 Task: Search one way flight ticket for 3 adults, 3 children in premium economy from Killeen: Killeen-fort Hood Regional Airport / Robert Gray Army Airfield to Greenville: Pitt-greenville Airport on 5-2-2023. Choice of flights is Emirates. Number of bags: 1 carry on bag. Price is upto 84000. Outbound departure time preference is 16:15.
Action: Mouse moved to (414, 165)
Screenshot: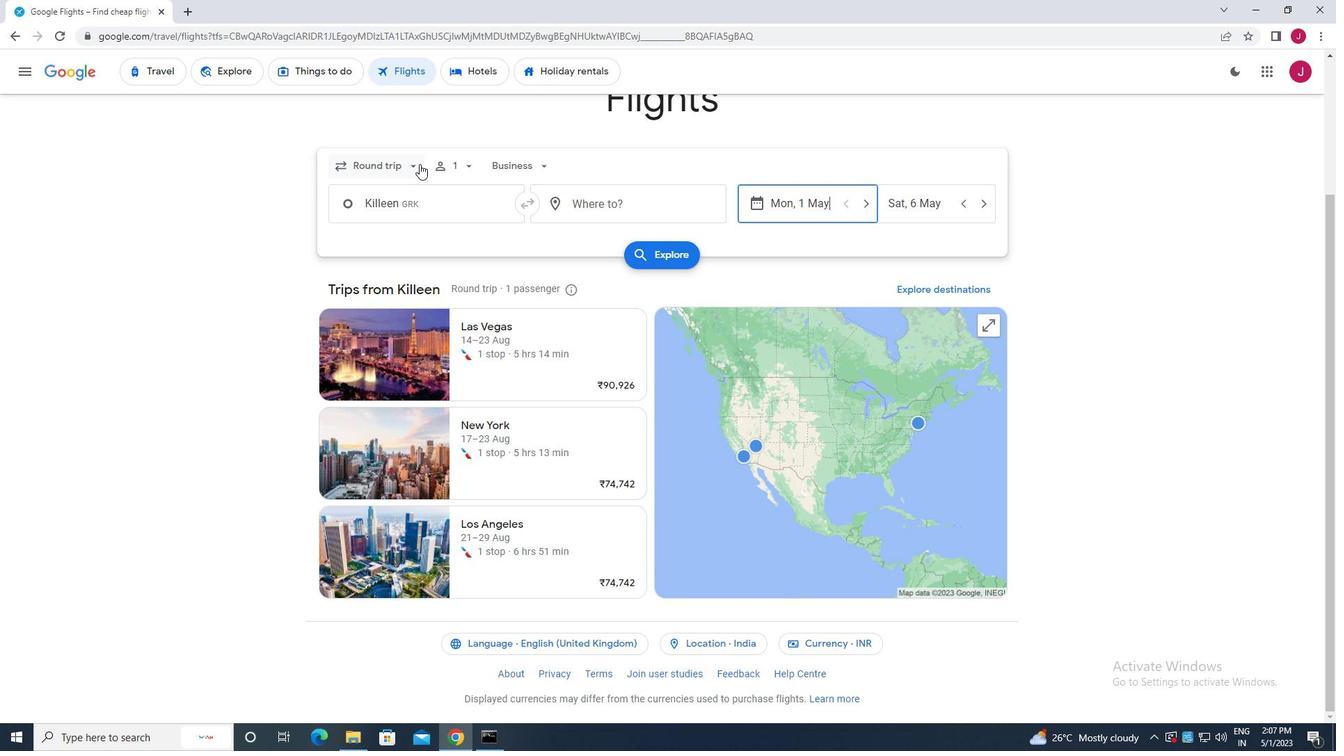 
Action: Mouse pressed left at (414, 165)
Screenshot: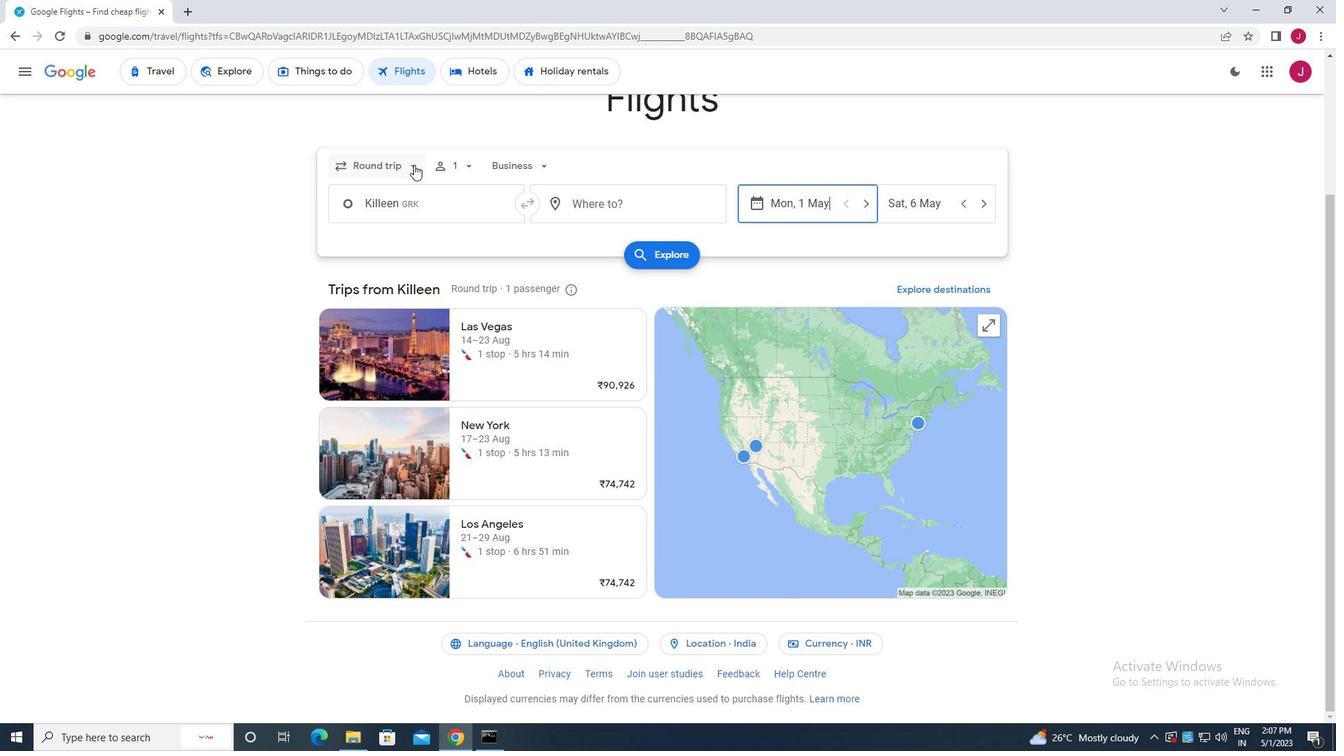 
Action: Mouse moved to (405, 227)
Screenshot: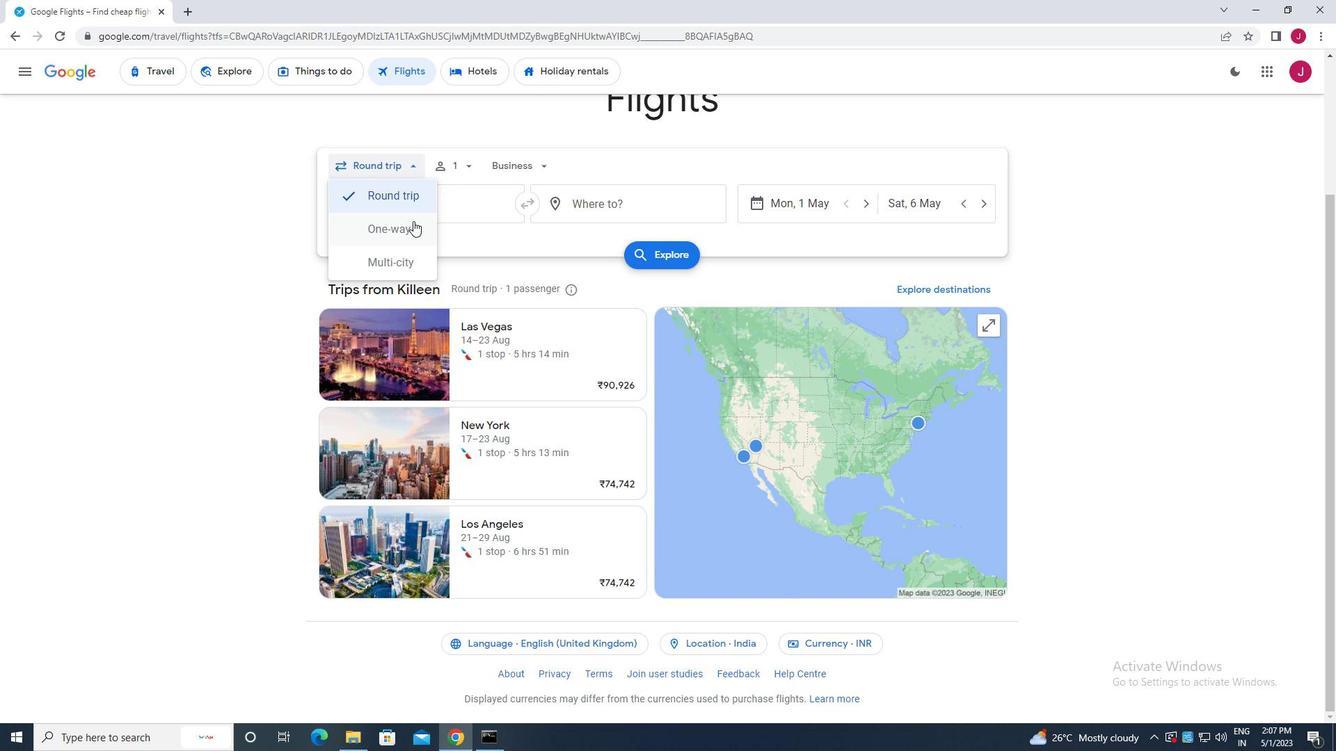 
Action: Mouse pressed left at (405, 227)
Screenshot: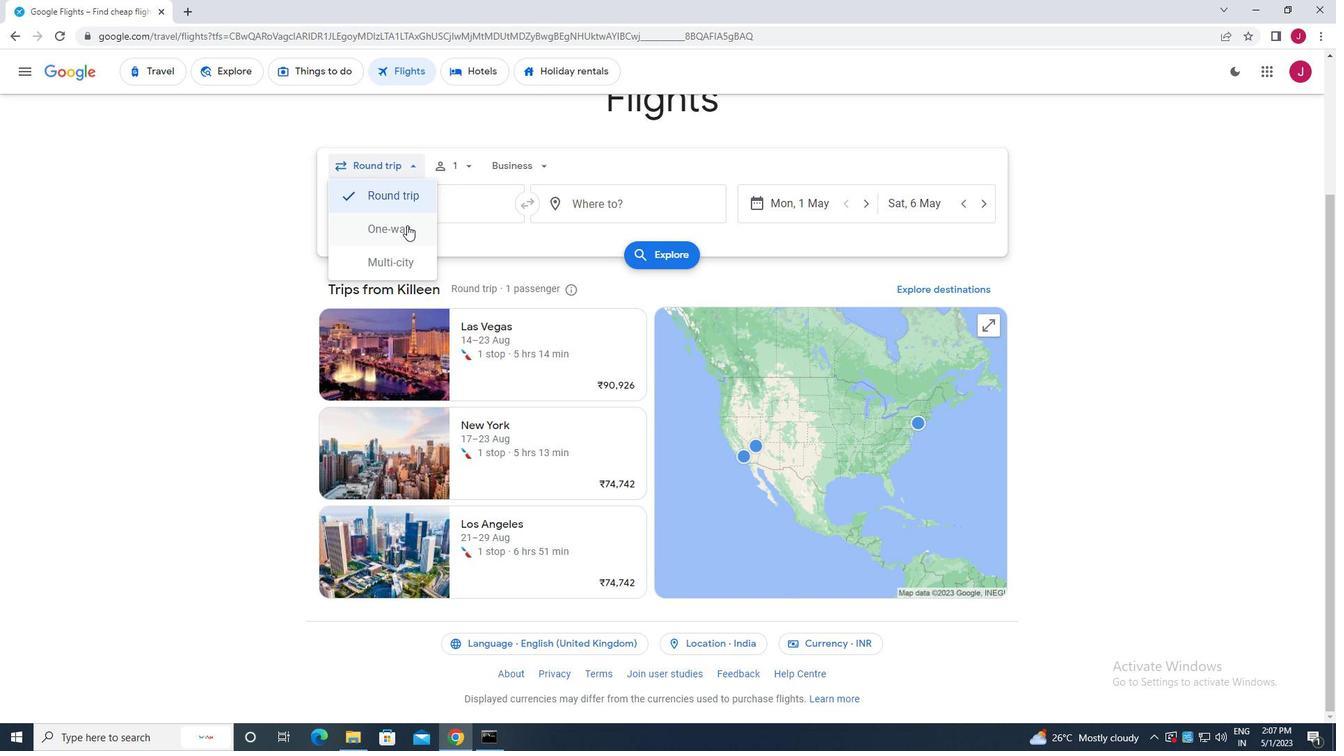 
Action: Mouse moved to (465, 167)
Screenshot: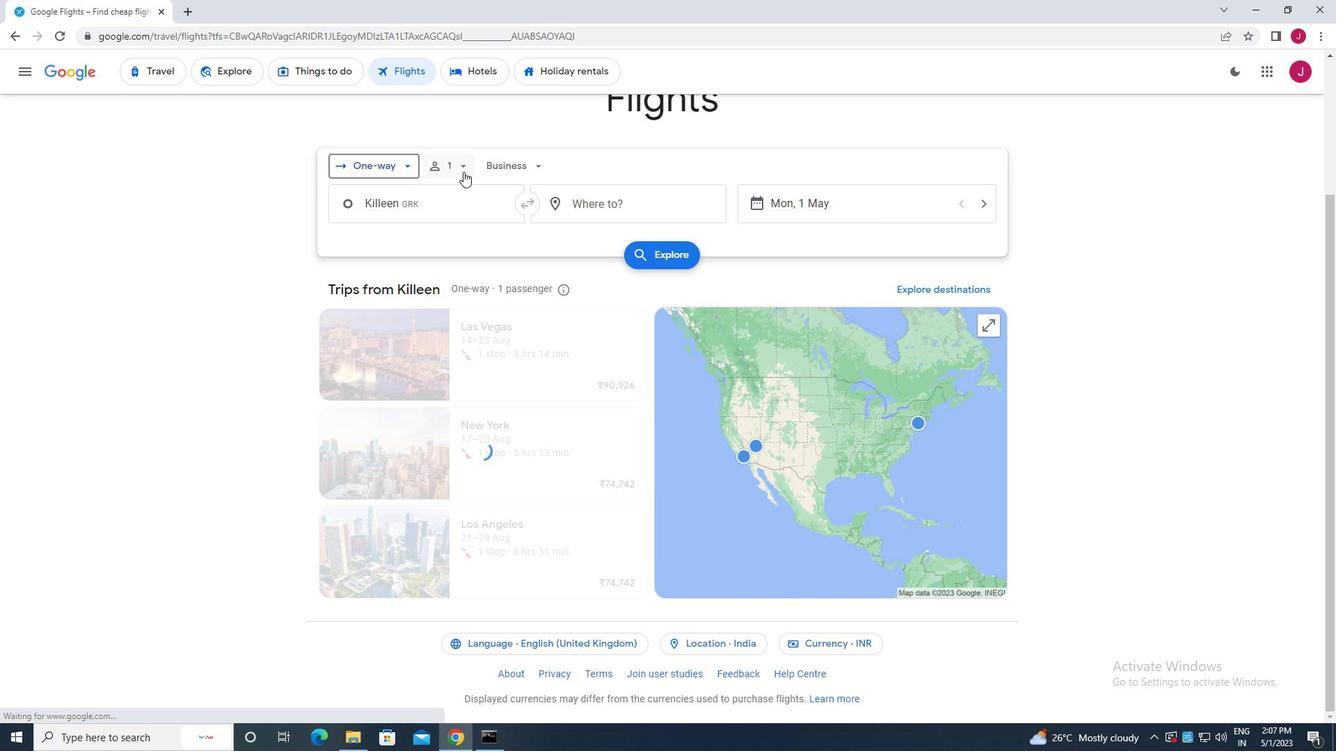
Action: Mouse pressed left at (465, 167)
Screenshot: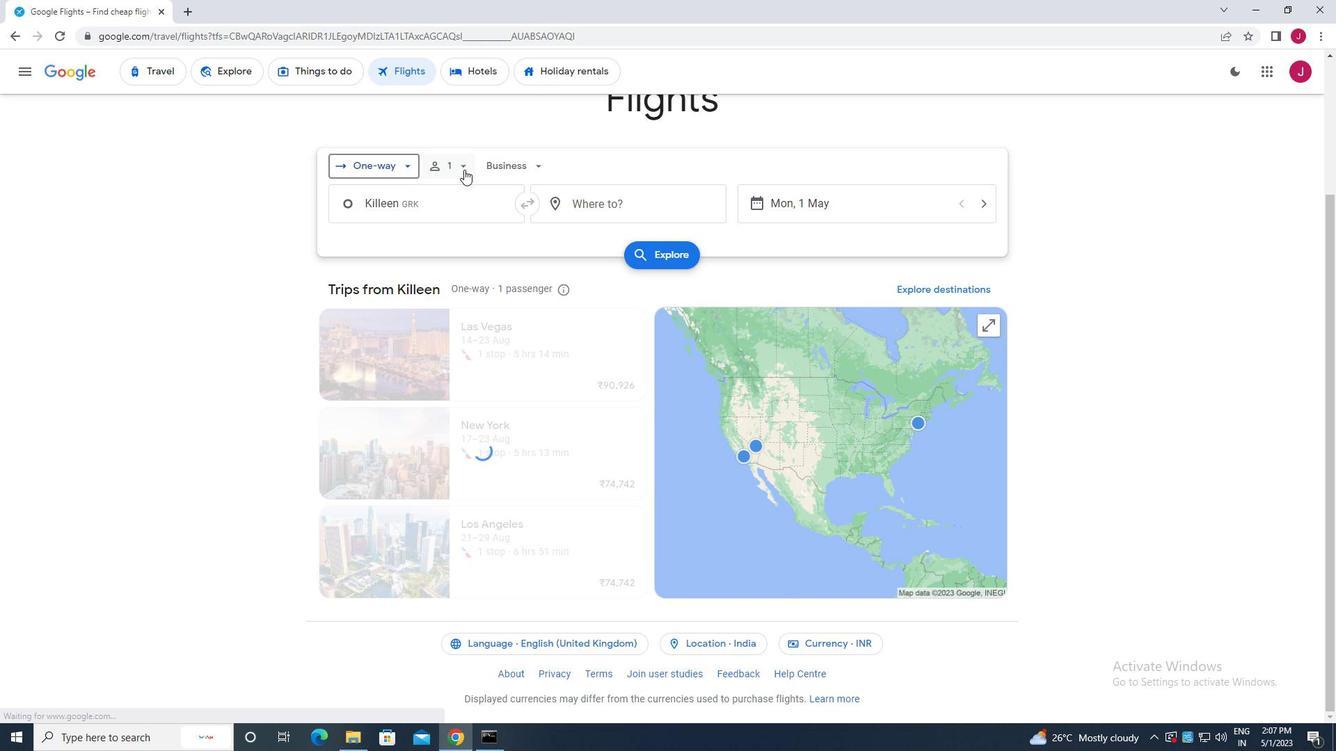 
Action: Mouse moved to (566, 198)
Screenshot: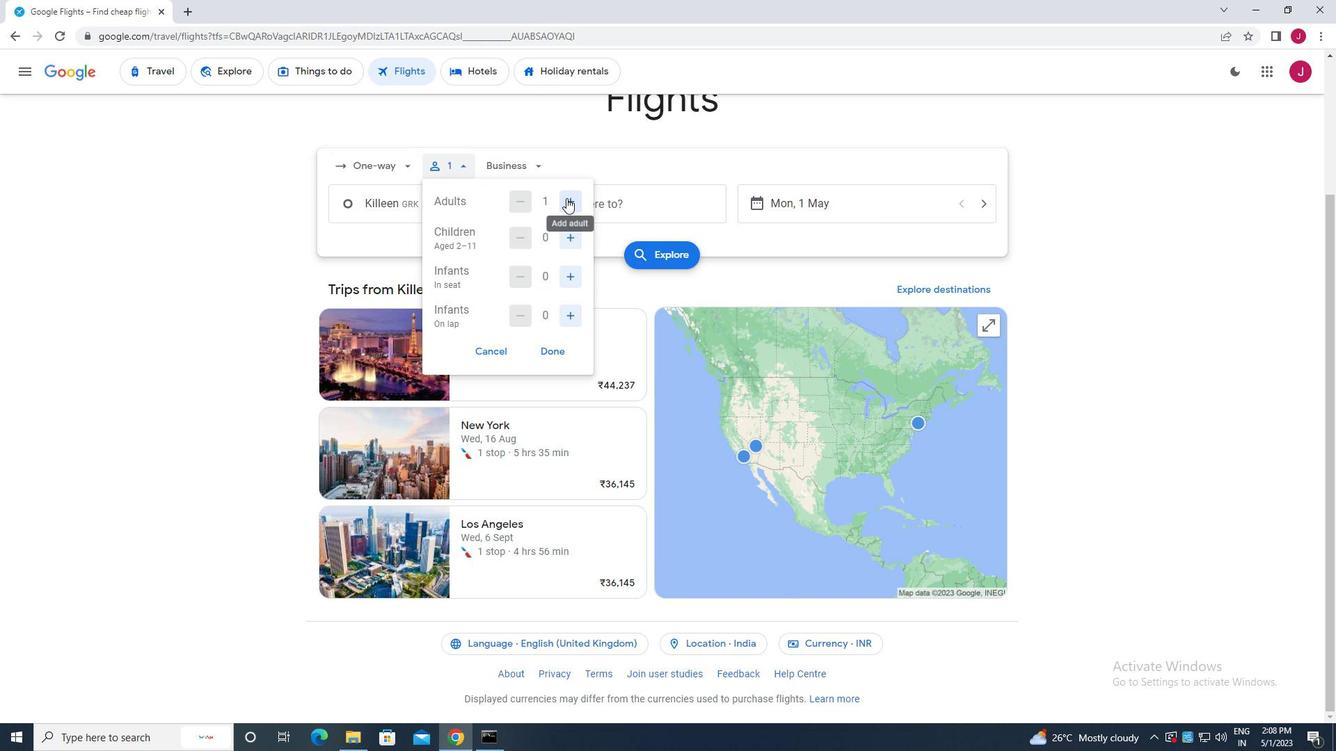 
Action: Mouse pressed left at (566, 198)
Screenshot: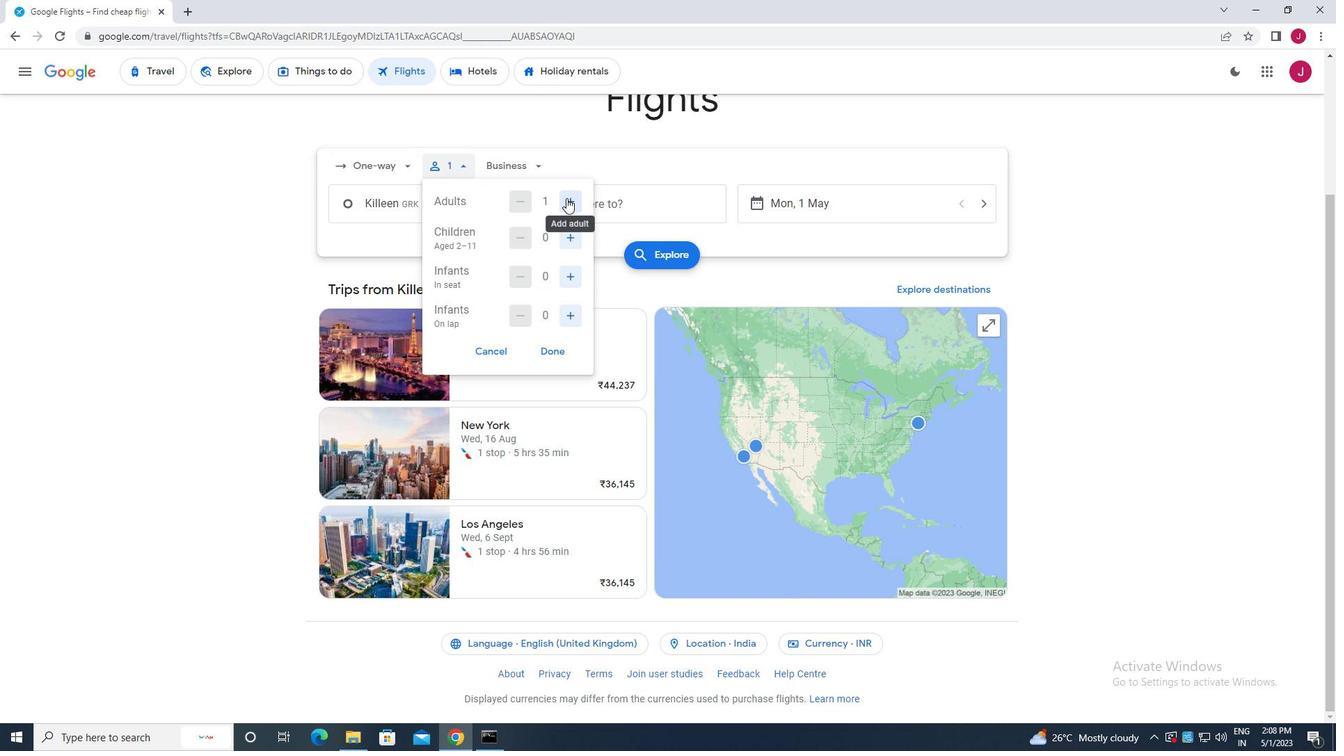 
Action: Mouse pressed left at (566, 198)
Screenshot: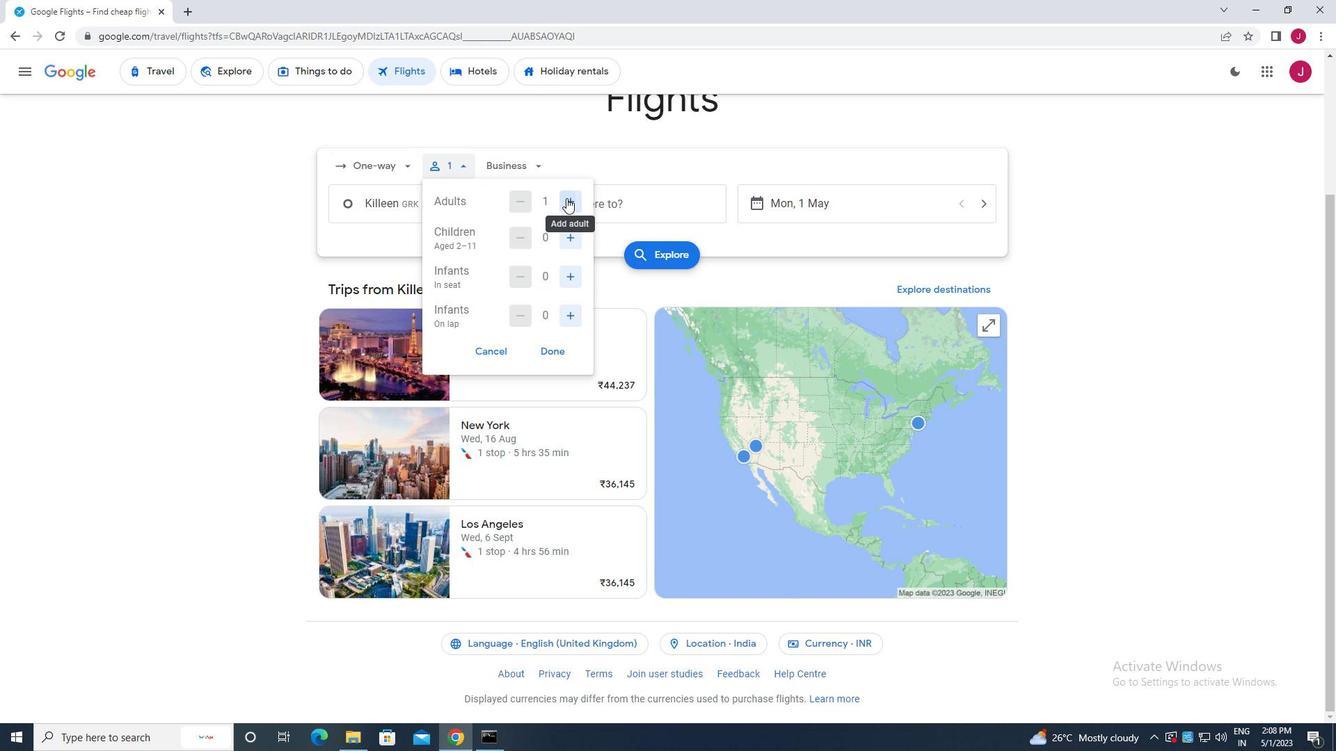 
Action: Mouse moved to (574, 238)
Screenshot: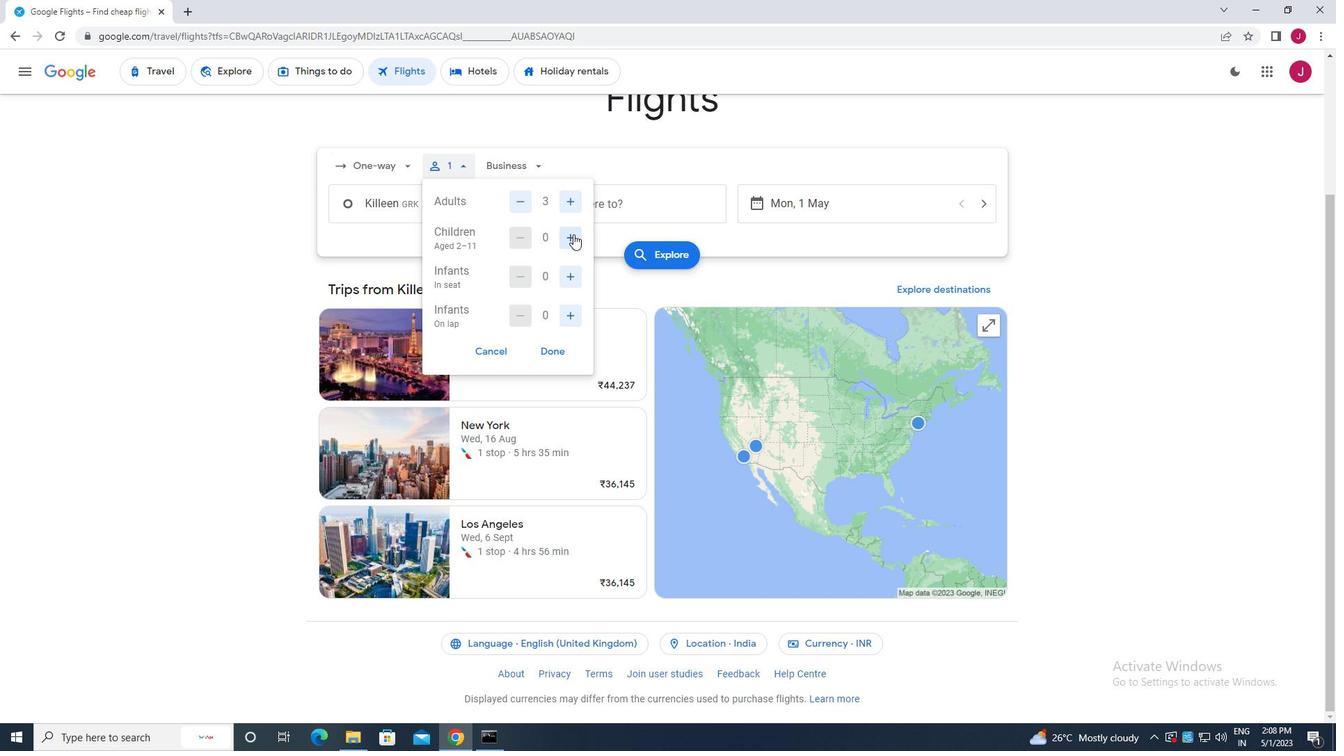 
Action: Mouse pressed left at (574, 238)
Screenshot: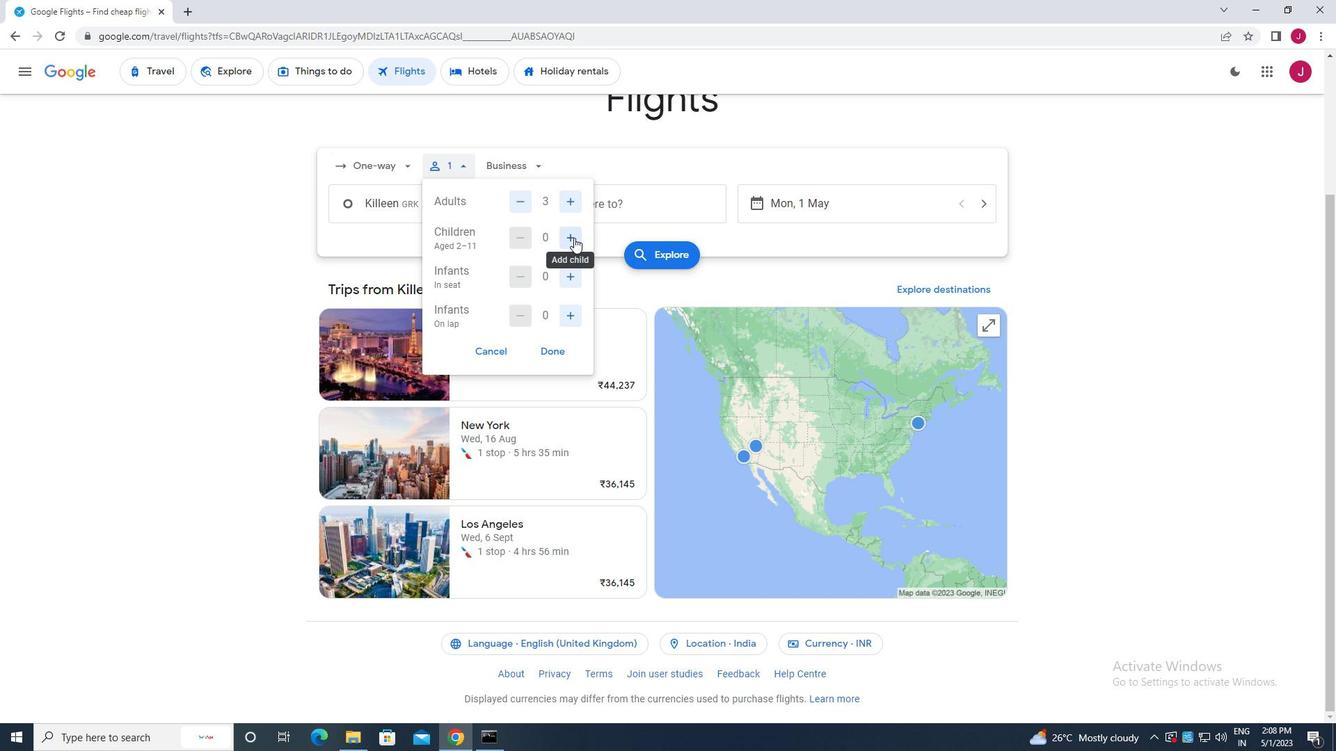 
Action: Mouse pressed left at (574, 238)
Screenshot: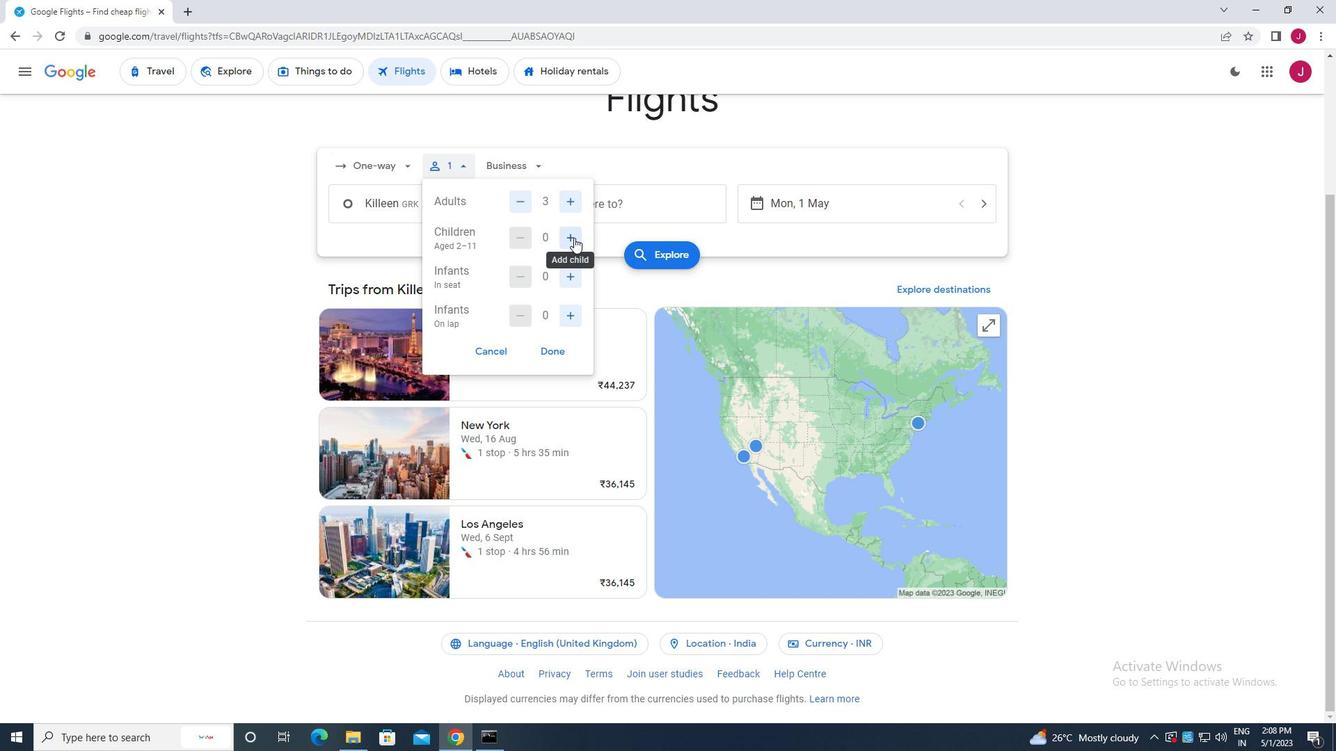 
Action: Mouse pressed left at (574, 238)
Screenshot: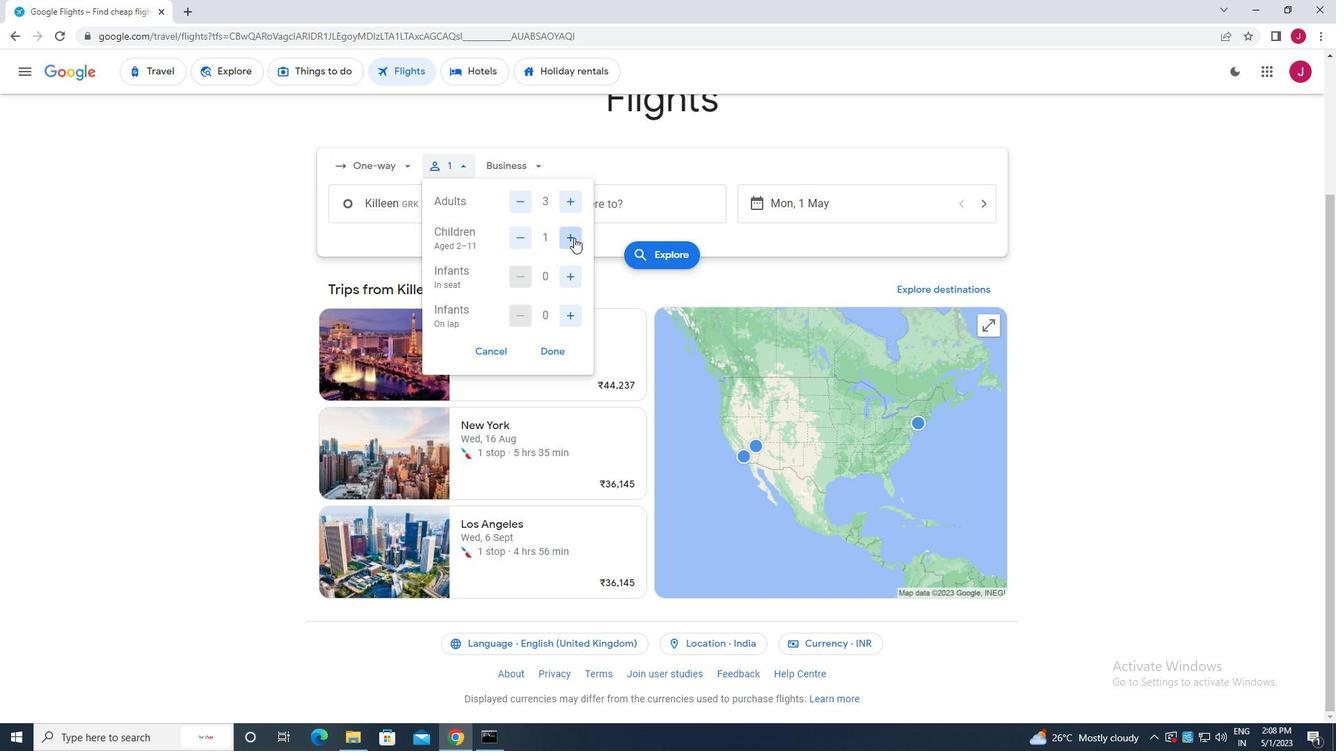 
Action: Mouse moved to (547, 353)
Screenshot: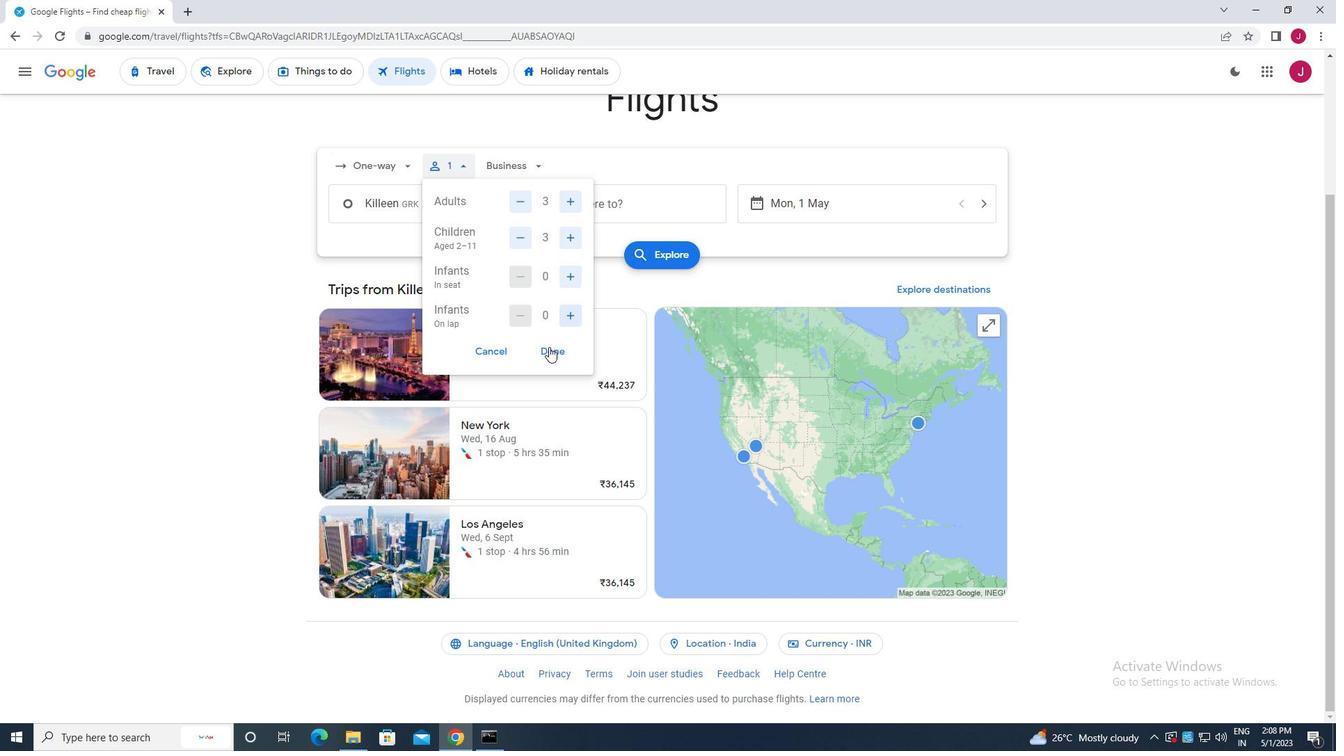 
Action: Mouse pressed left at (547, 353)
Screenshot: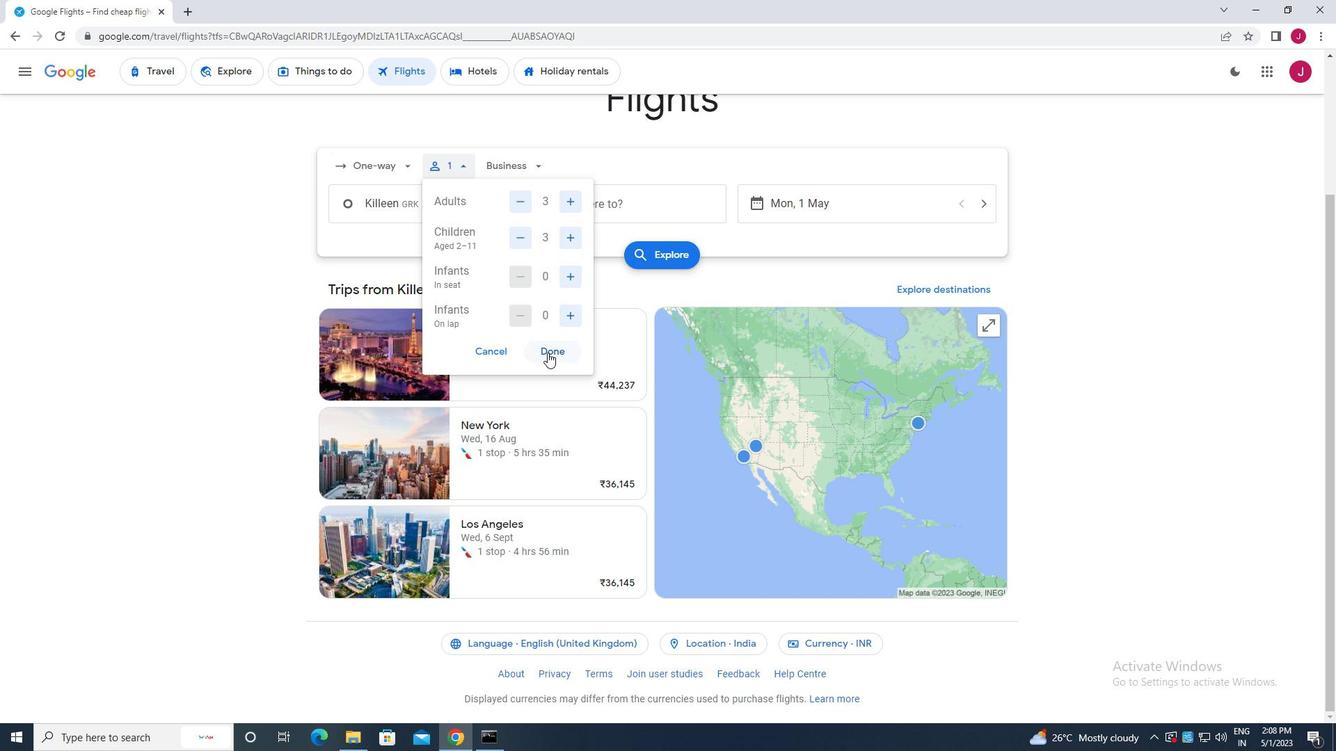 
Action: Mouse moved to (513, 174)
Screenshot: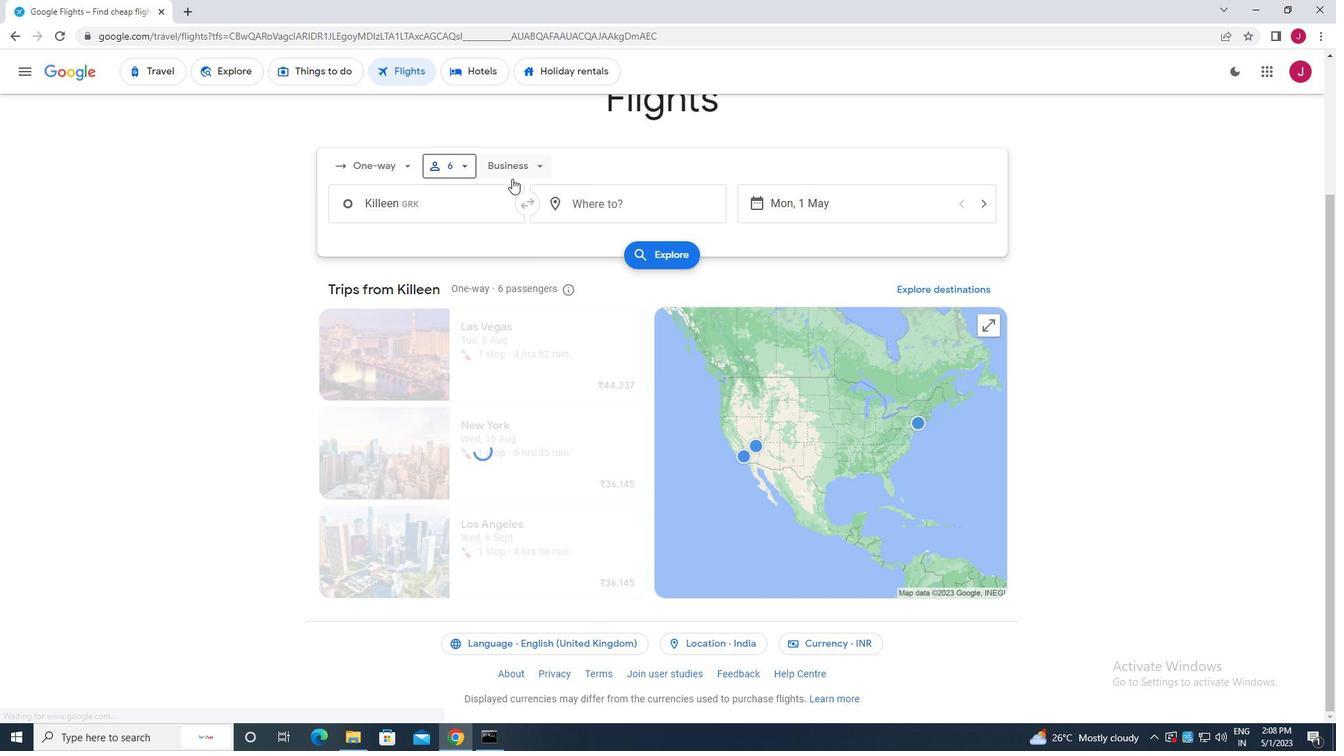
Action: Mouse pressed left at (513, 174)
Screenshot: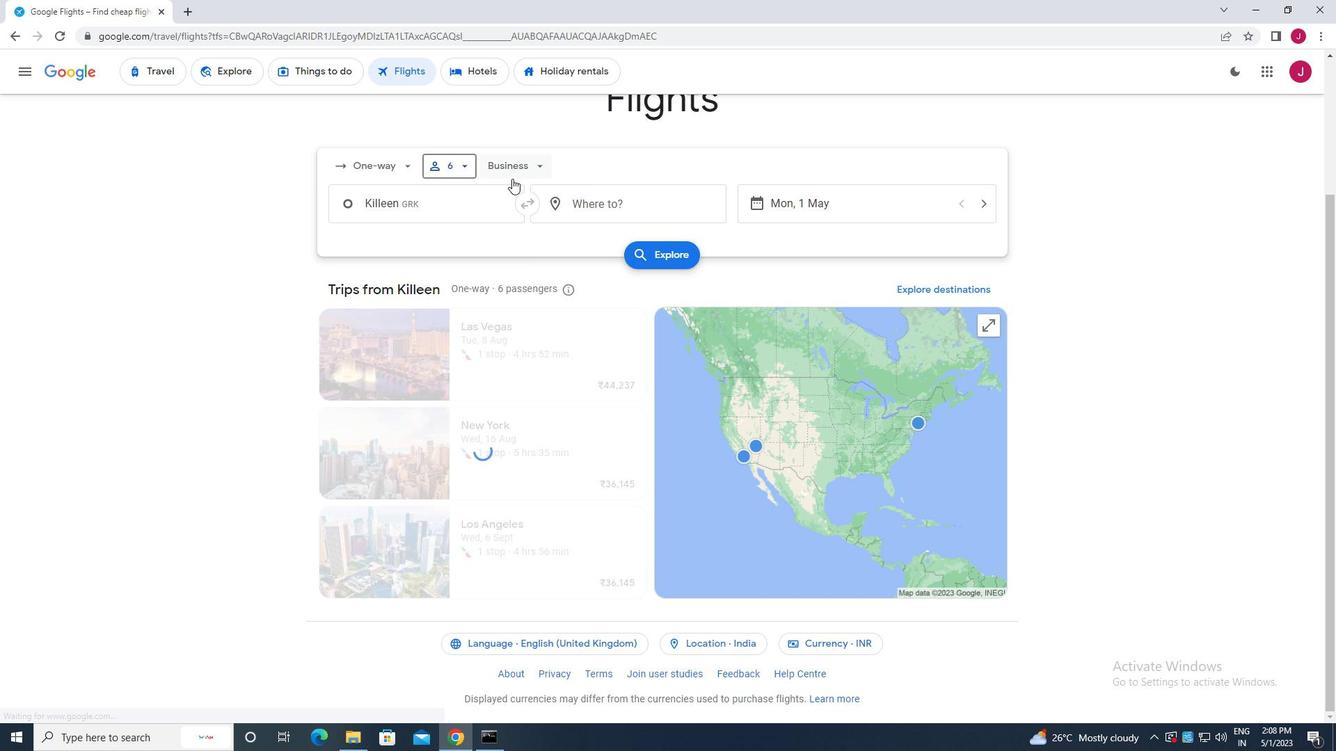 
Action: Mouse moved to (536, 224)
Screenshot: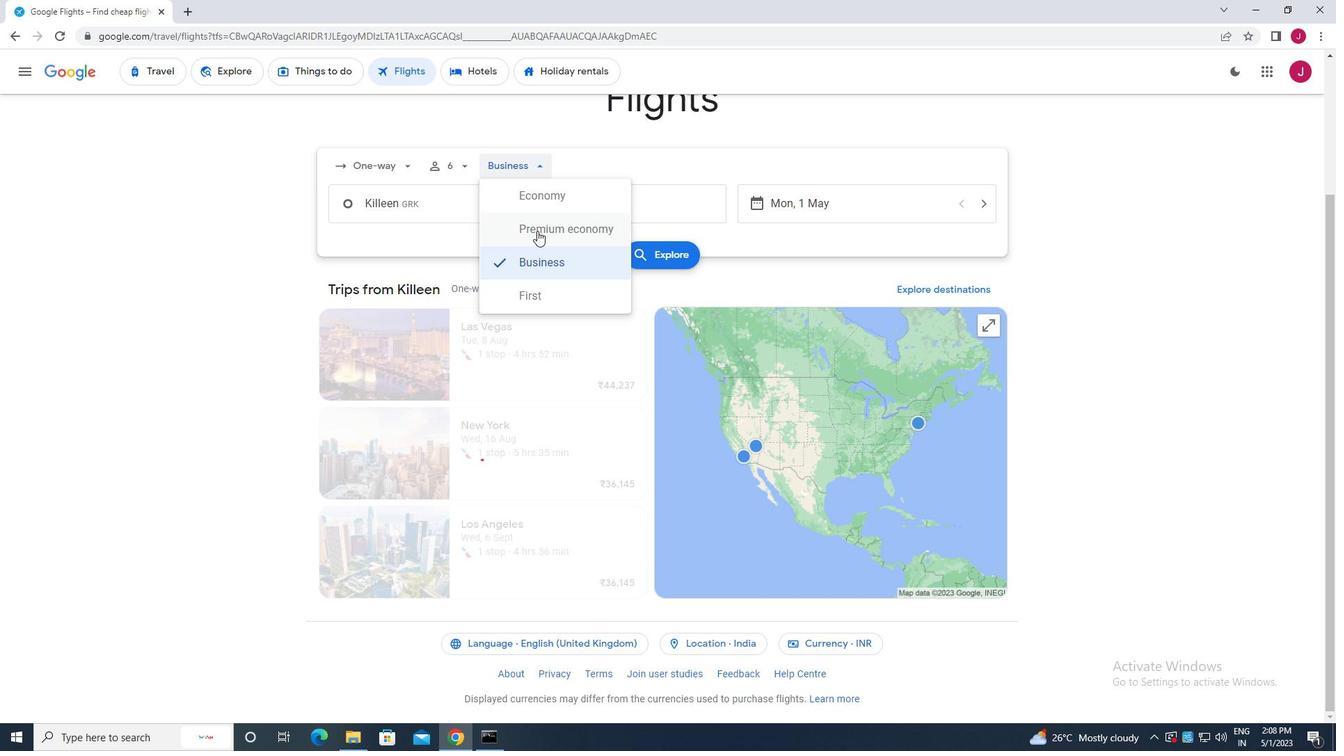
Action: Mouse pressed left at (536, 224)
Screenshot: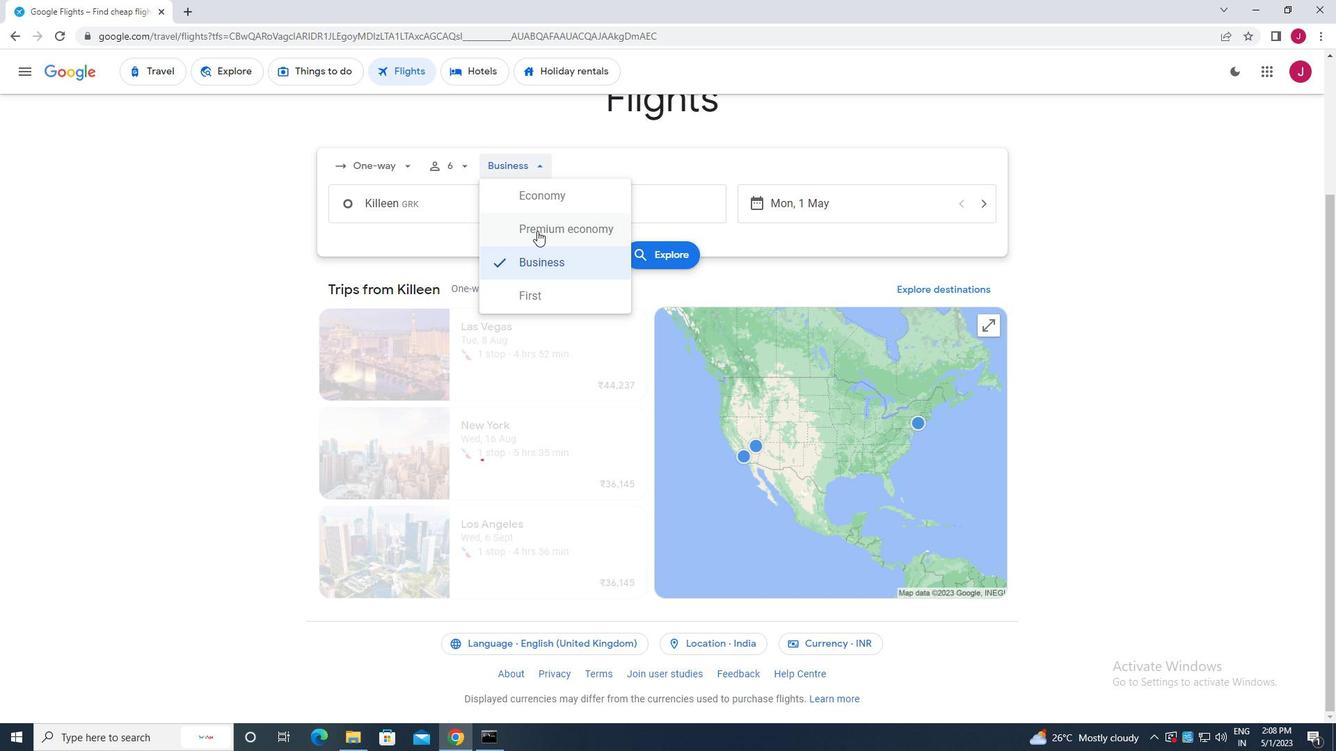 
Action: Mouse moved to (442, 210)
Screenshot: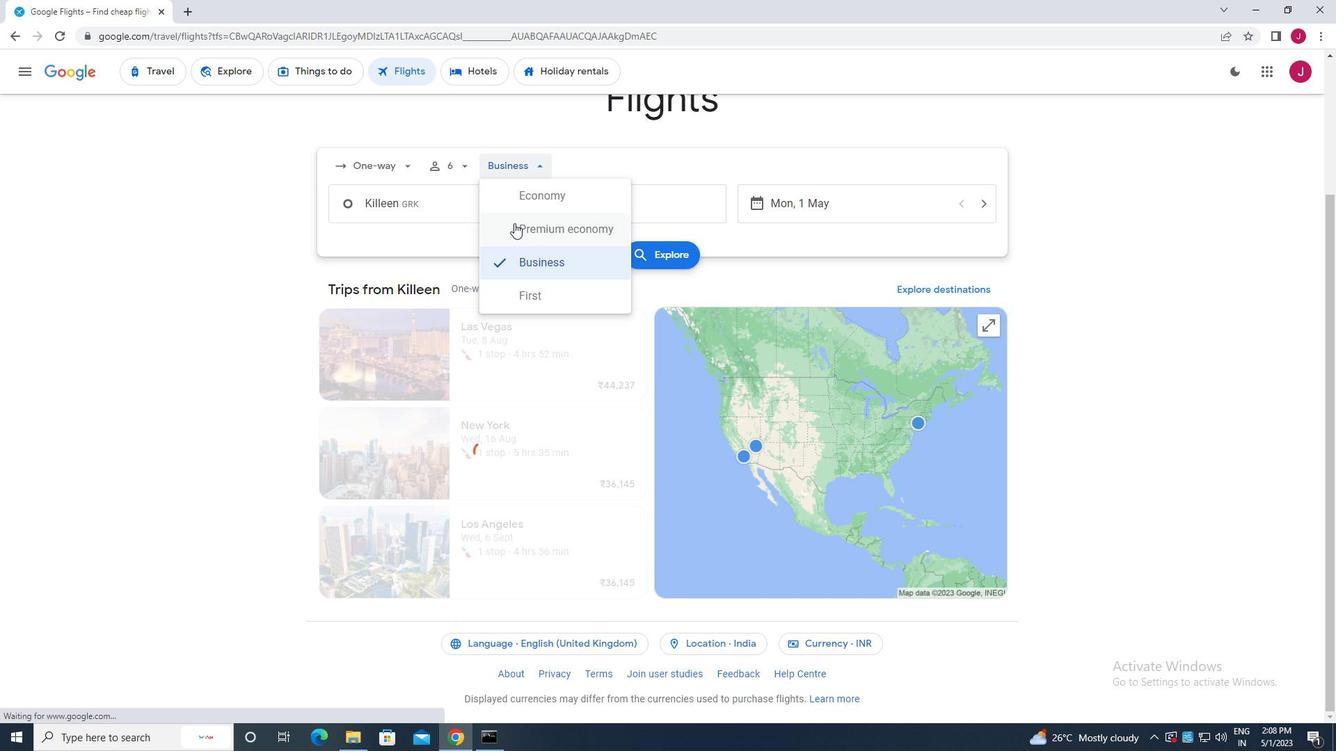 
Action: Mouse pressed left at (442, 210)
Screenshot: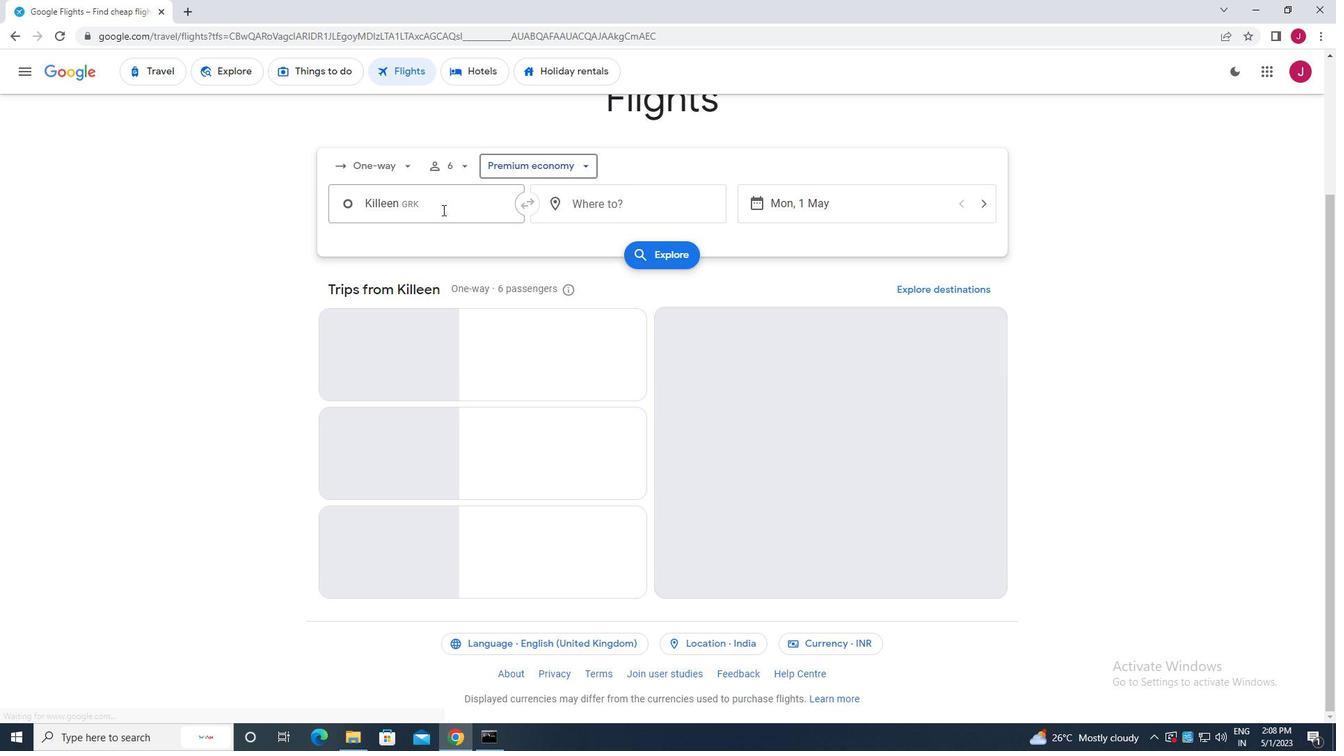 
Action: Key pressed killen<Key.space>fort
Screenshot: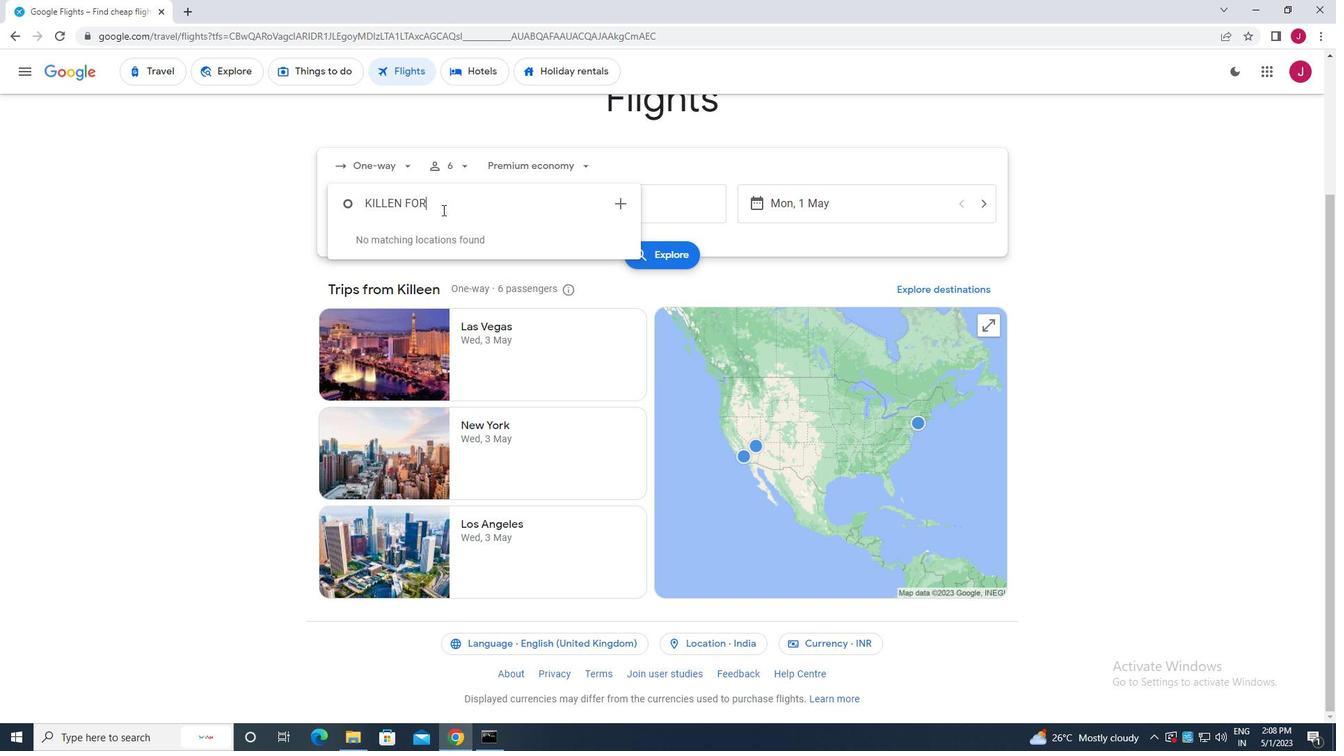 
Action: Mouse moved to (410, 248)
Screenshot: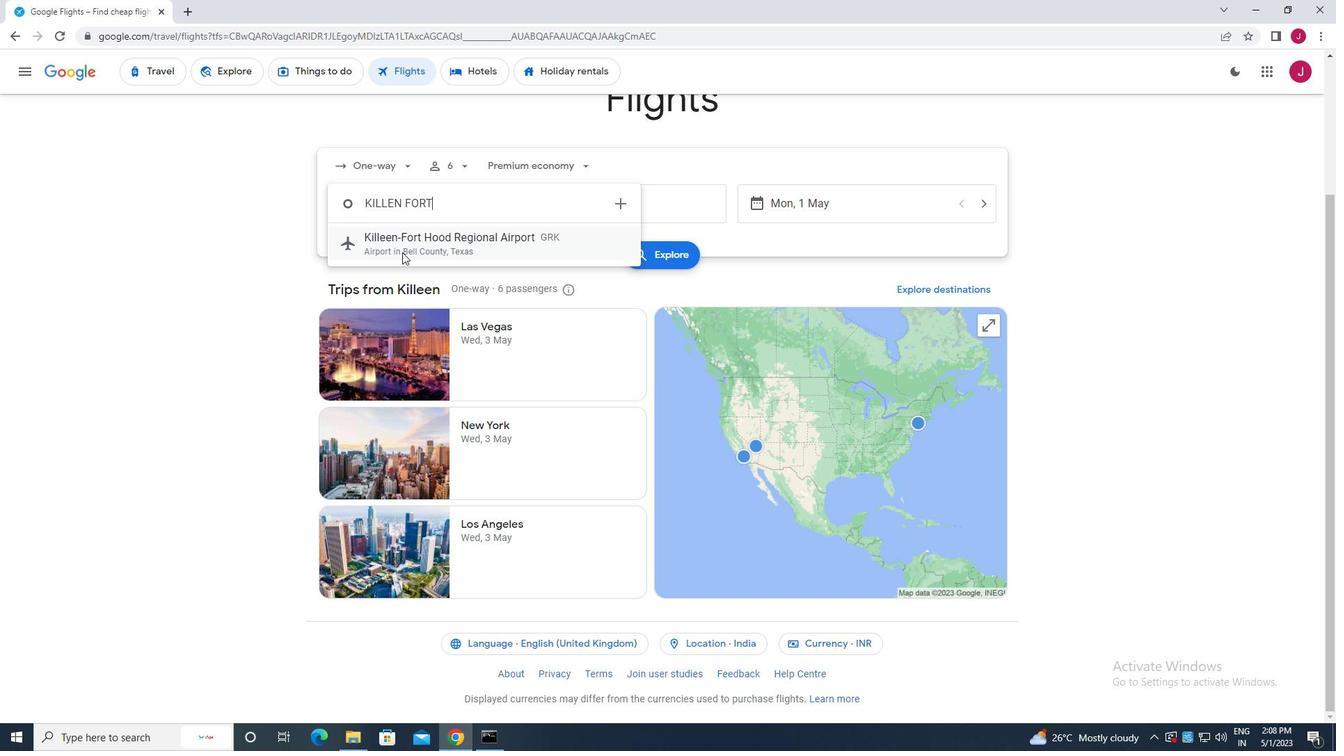 
Action: Mouse pressed left at (410, 248)
Screenshot: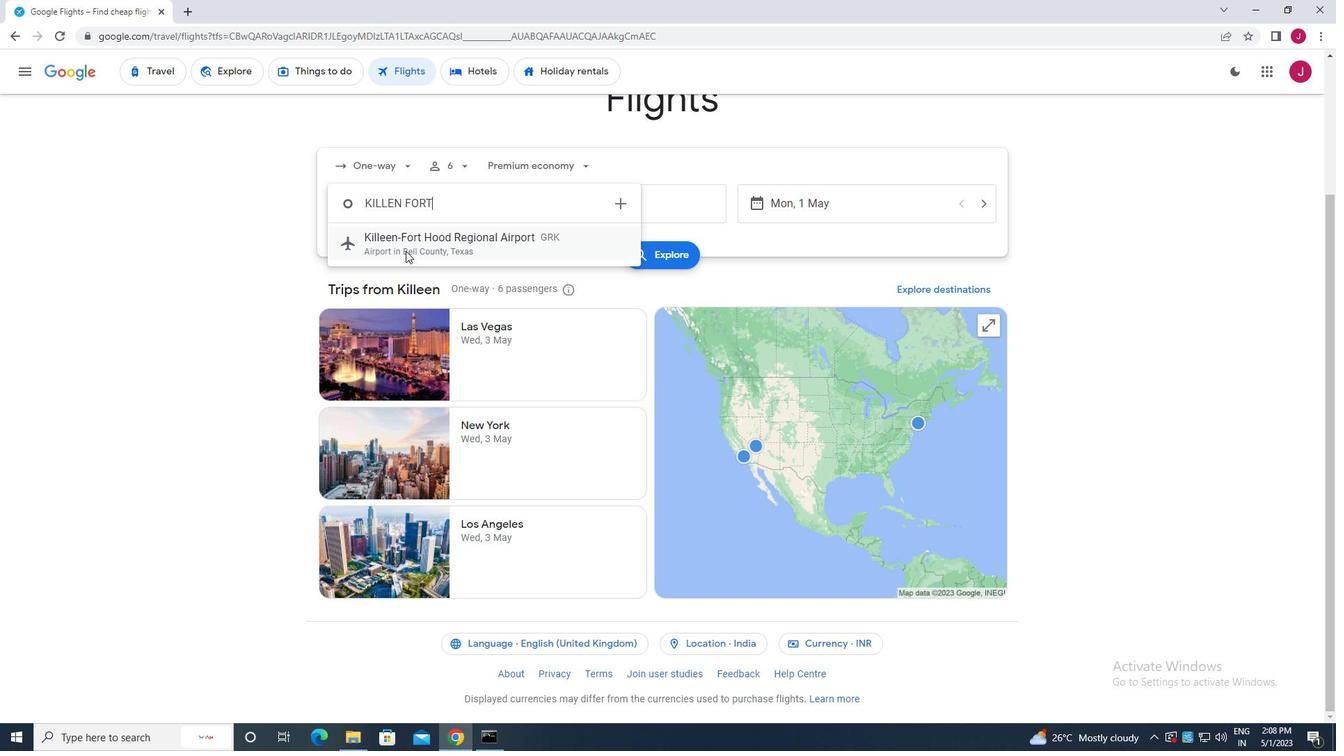 
Action: Mouse moved to (648, 196)
Screenshot: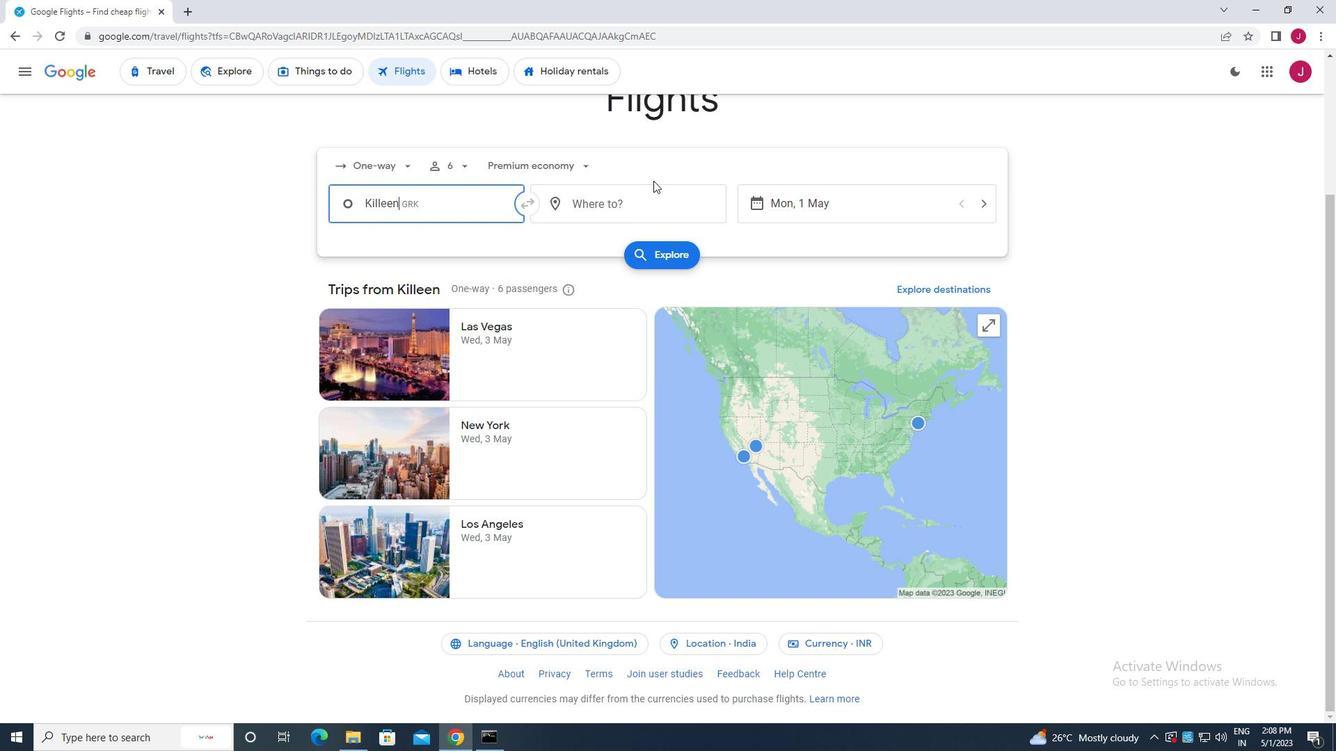 
Action: Mouse pressed left at (648, 196)
Screenshot: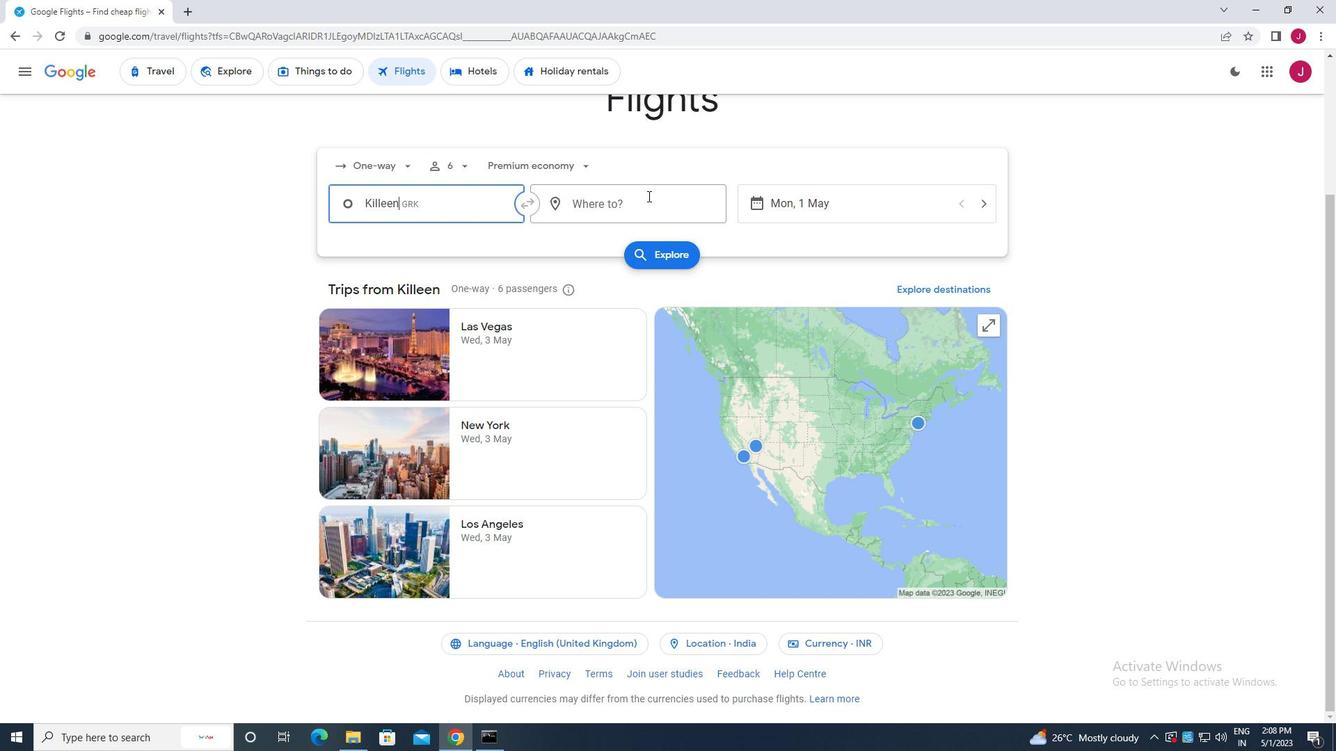 
Action: Mouse moved to (647, 197)
Screenshot: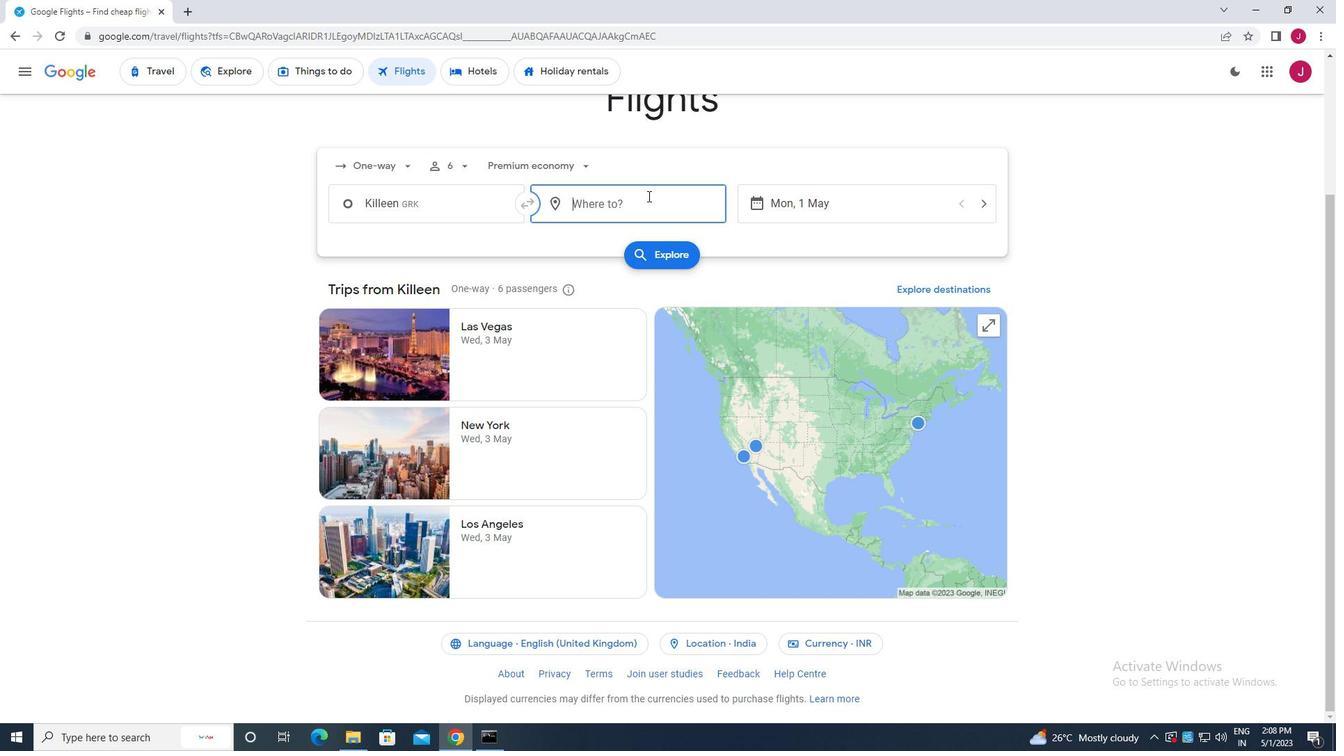 
Action: Key pressed greenville<Key.space>p
Screenshot: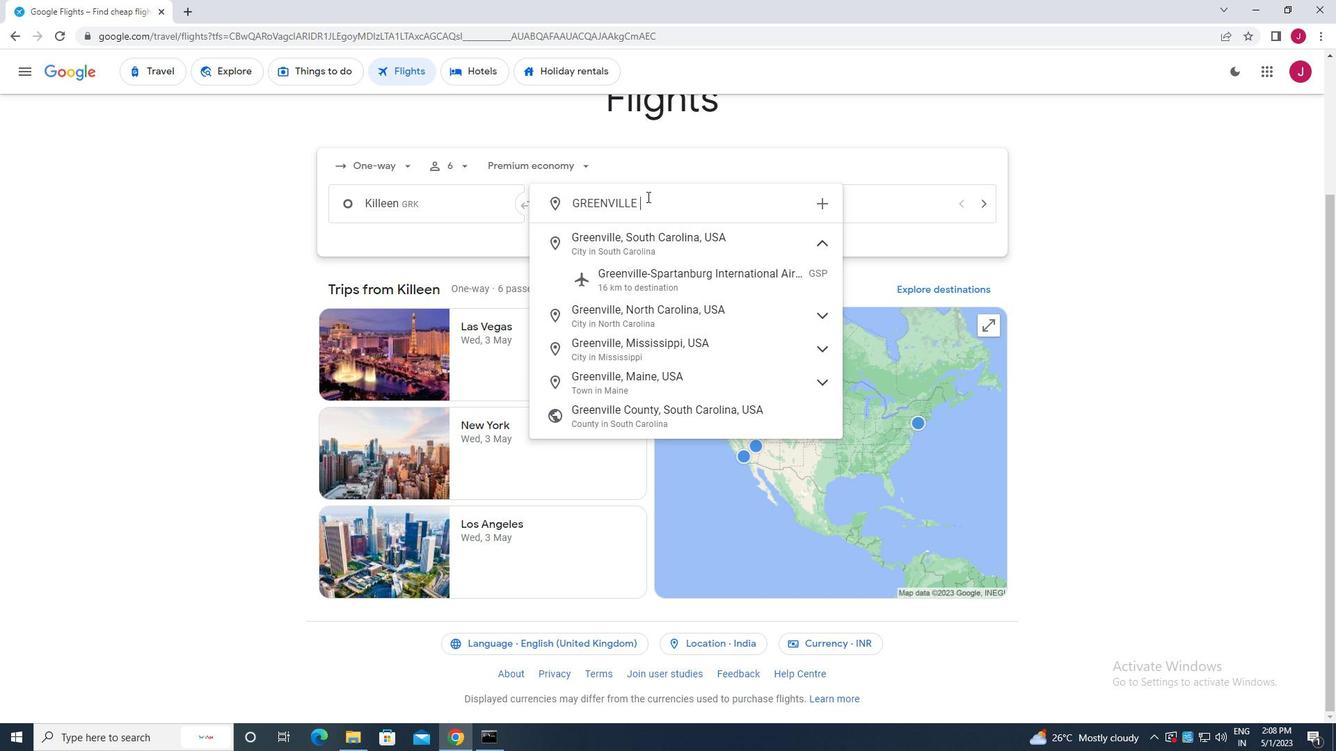 
Action: Mouse moved to (647, 242)
Screenshot: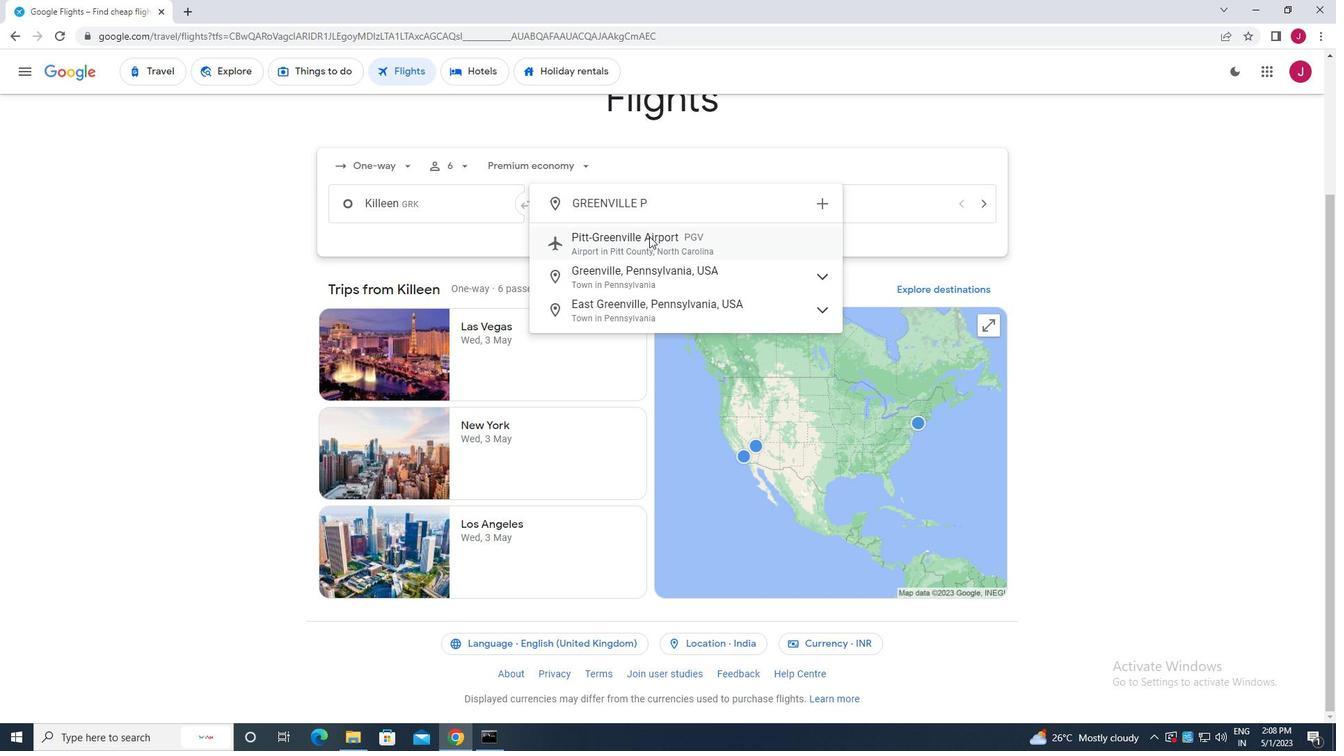 
Action: Mouse pressed left at (647, 242)
Screenshot: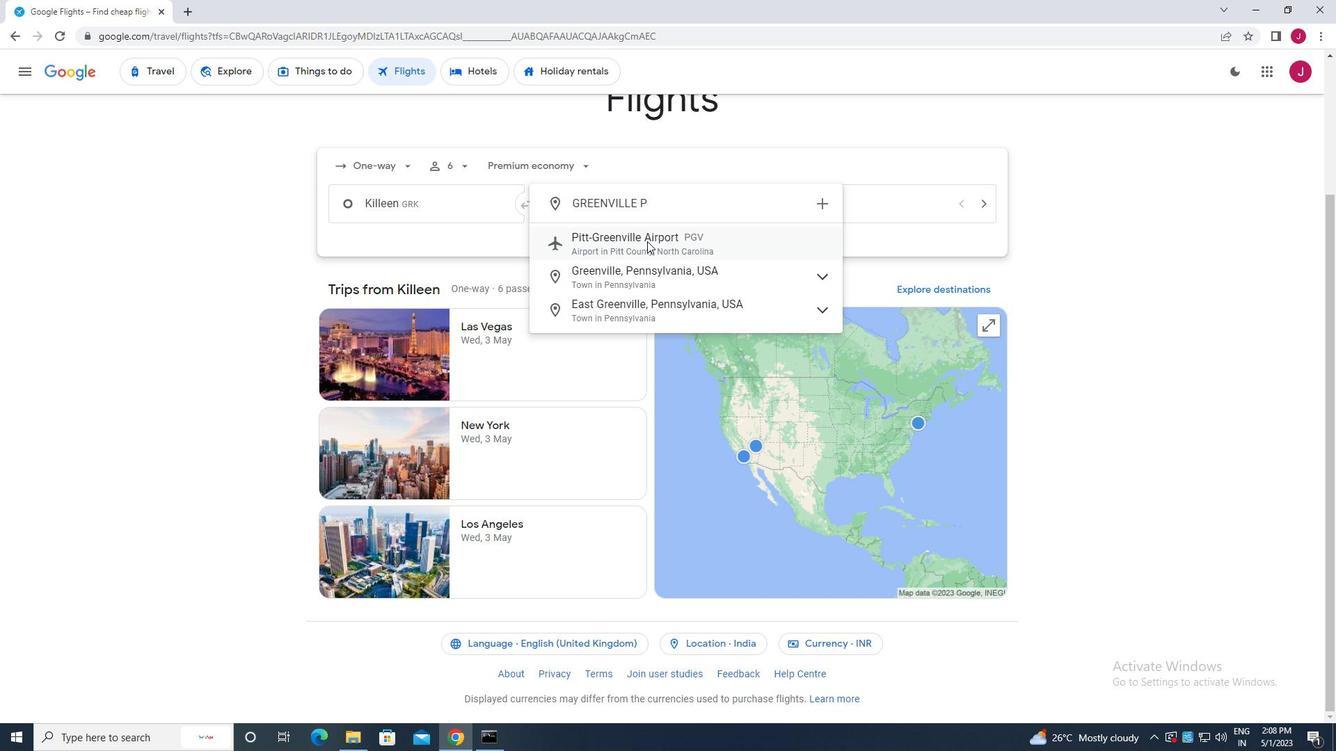 
Action: Mouse moved to (812, 208)
Screenshot: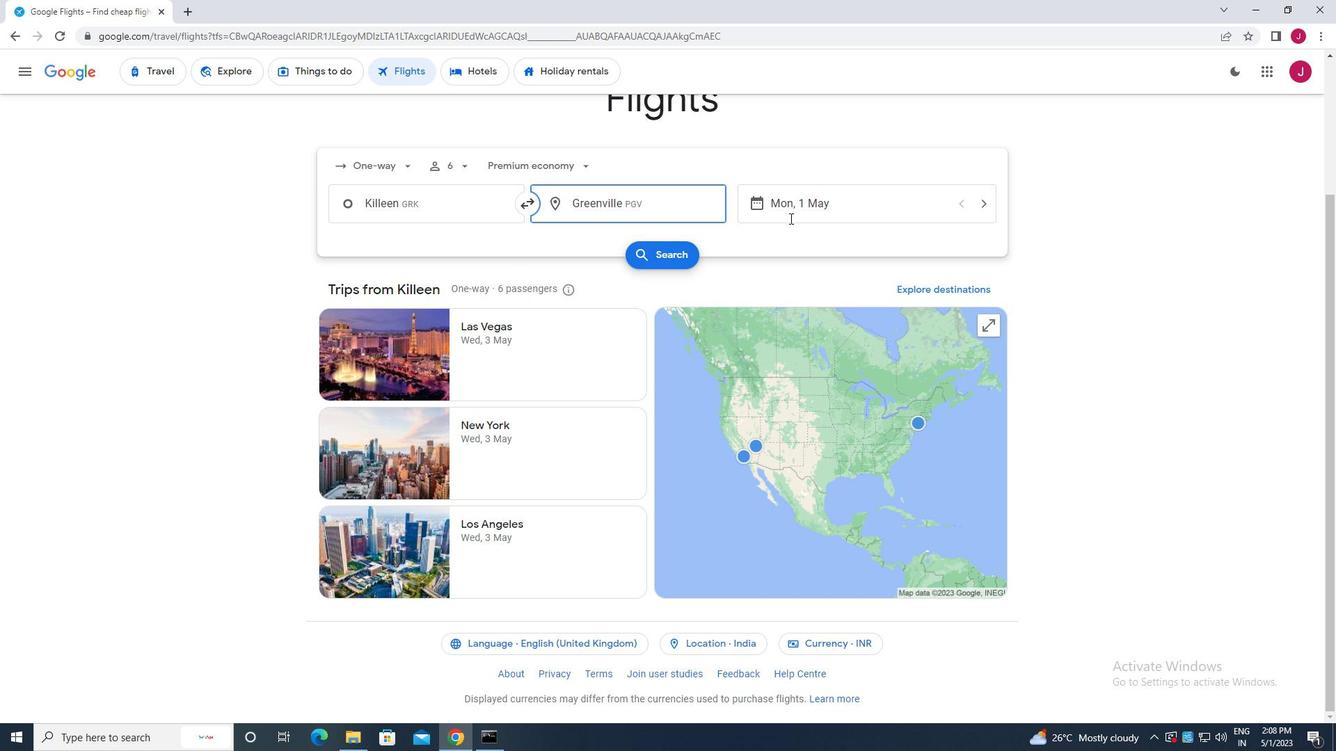 
Action: Mouse pressed left at (812, 208)
Screenshot: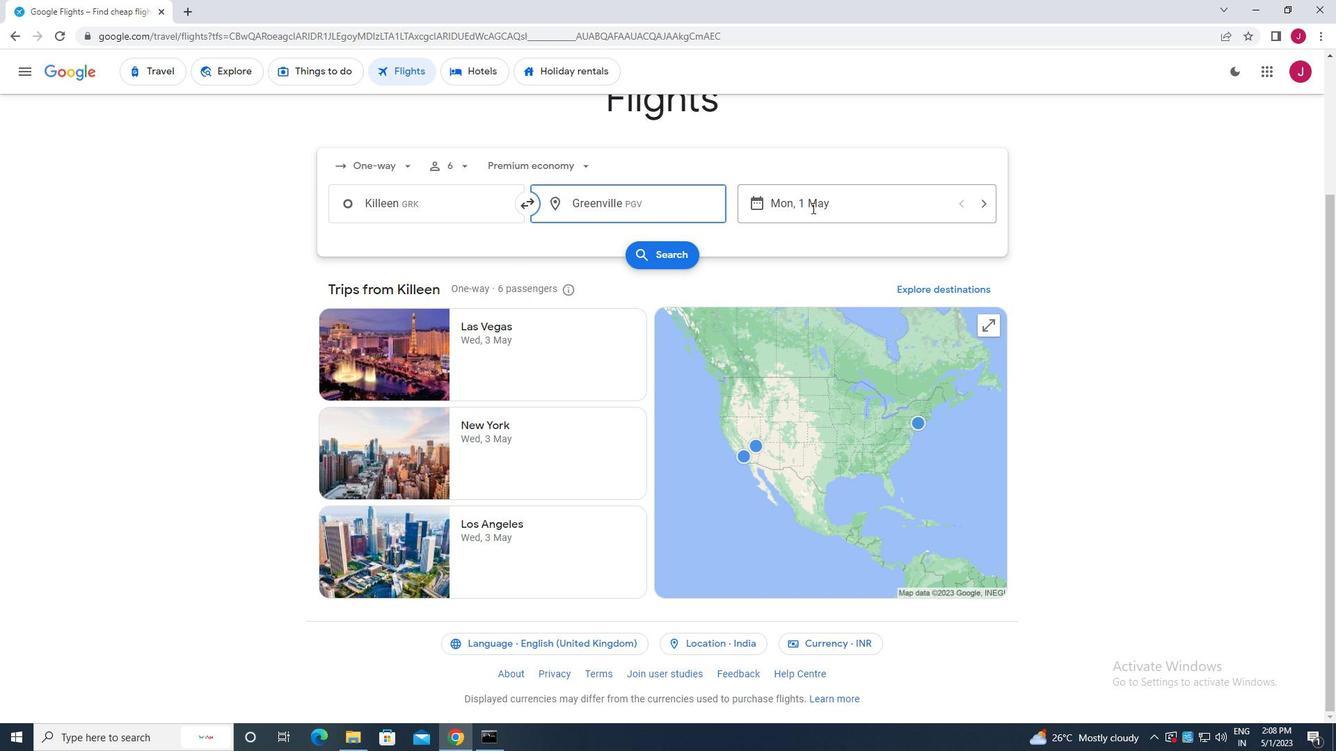 
Action: Mouse moved to (570, 311)
Screenshot: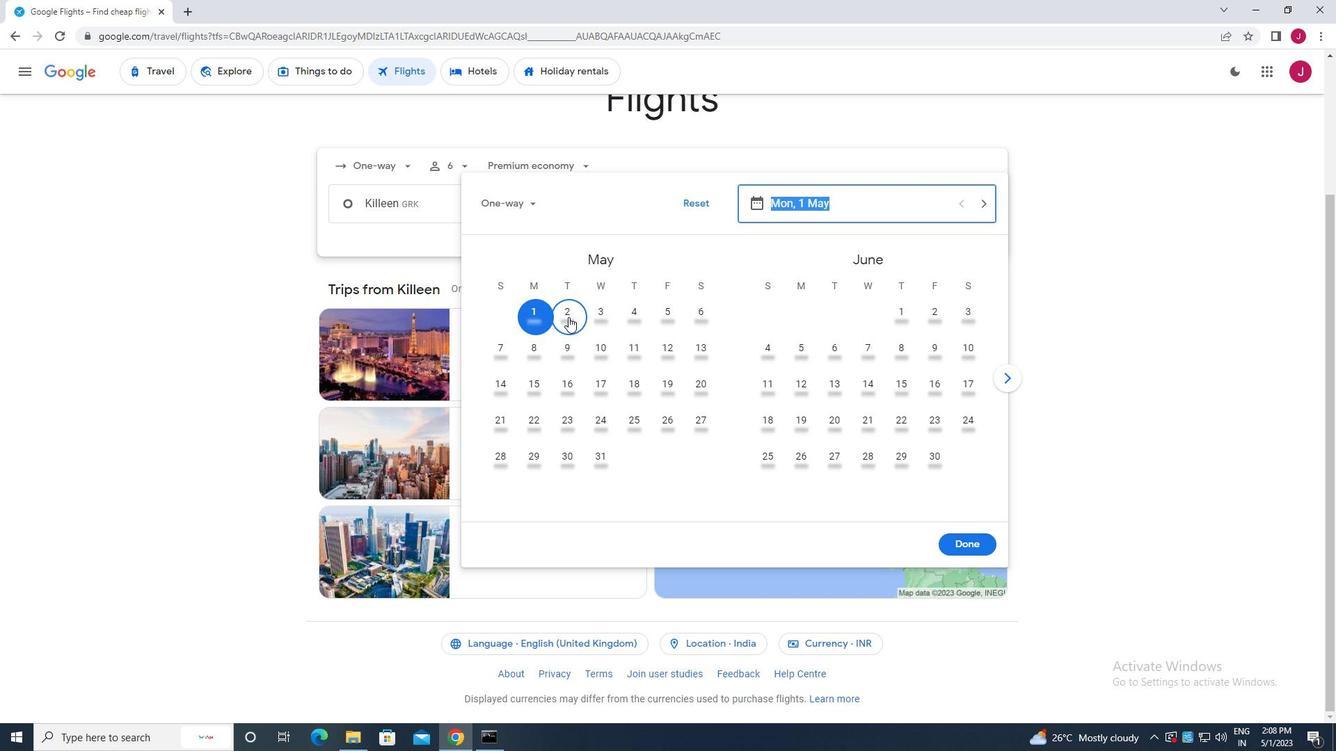 
Action: Mouse pressed left at (570, 311)
Screenshot: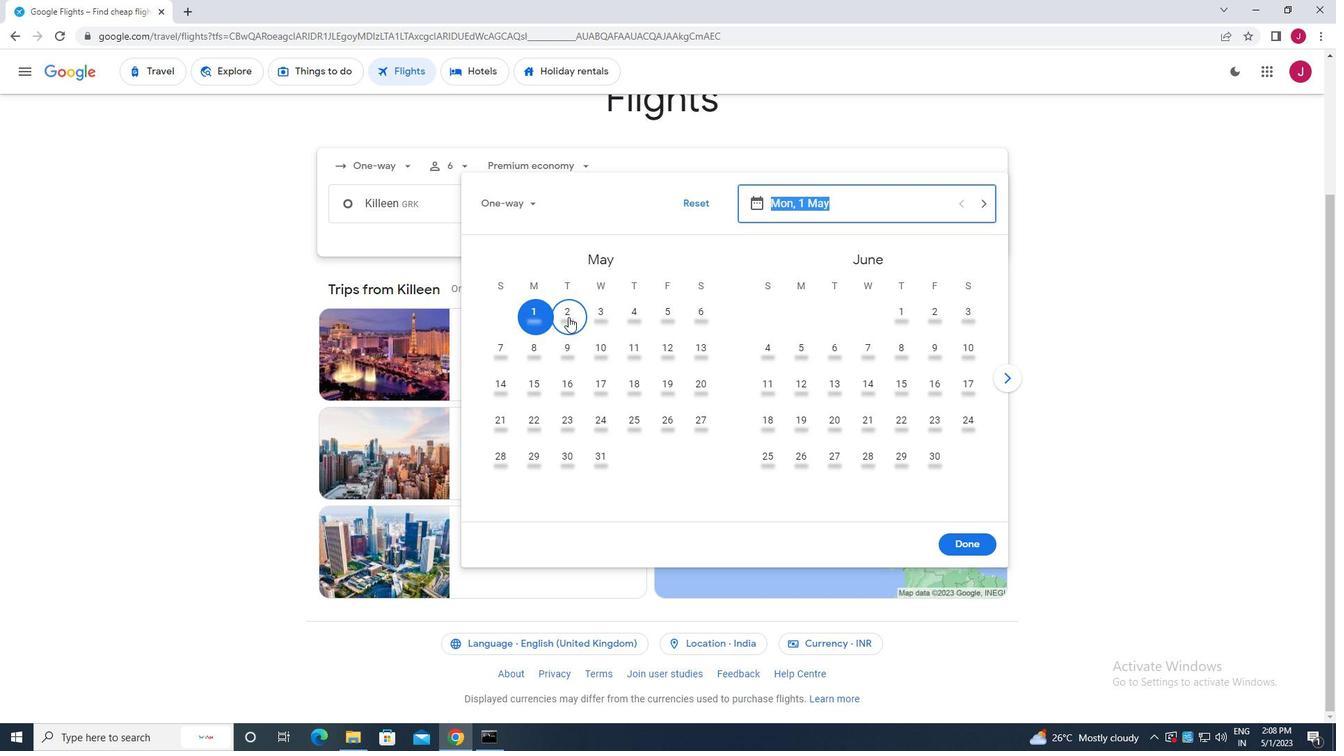 
Action: Mouse moved to (970, 543)
Screenshot: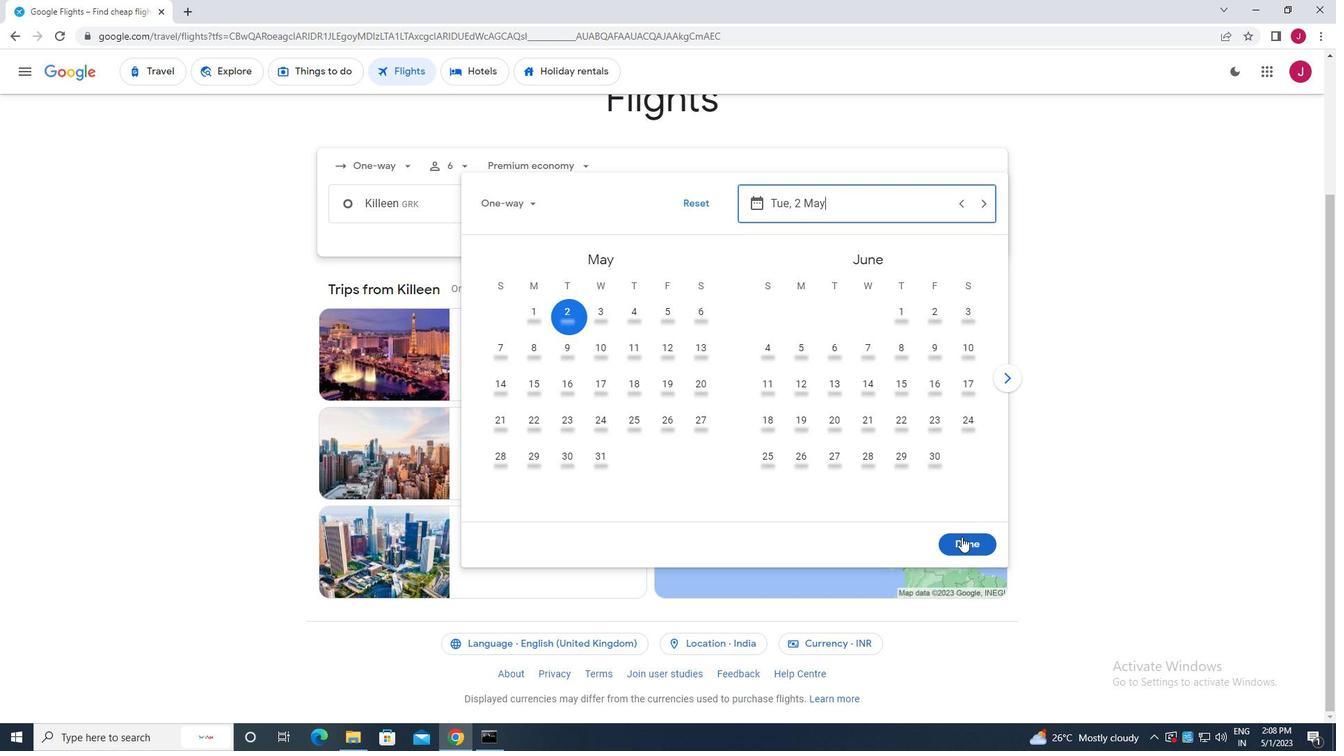 
Action: Mouse pressed left at (970, 543)
Screenshot: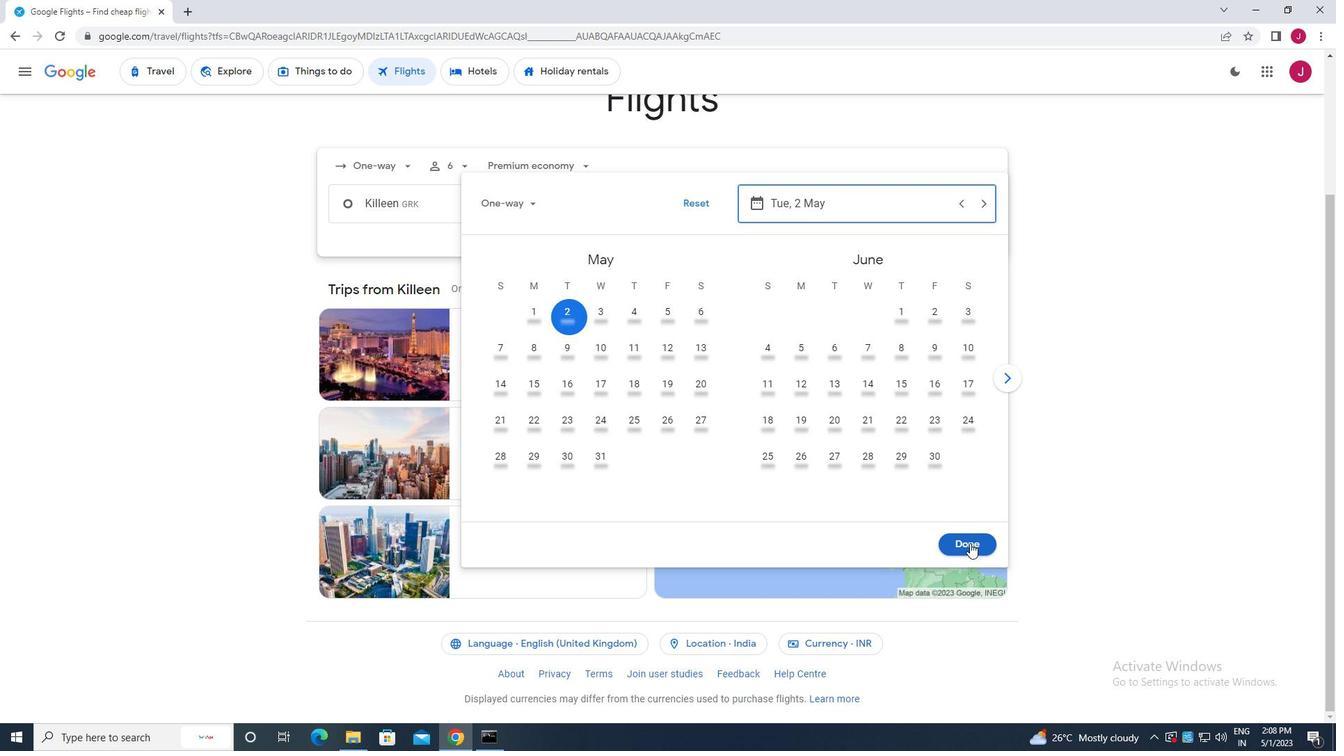 
Action: Mouse moved to (664, 260)
Screenshot: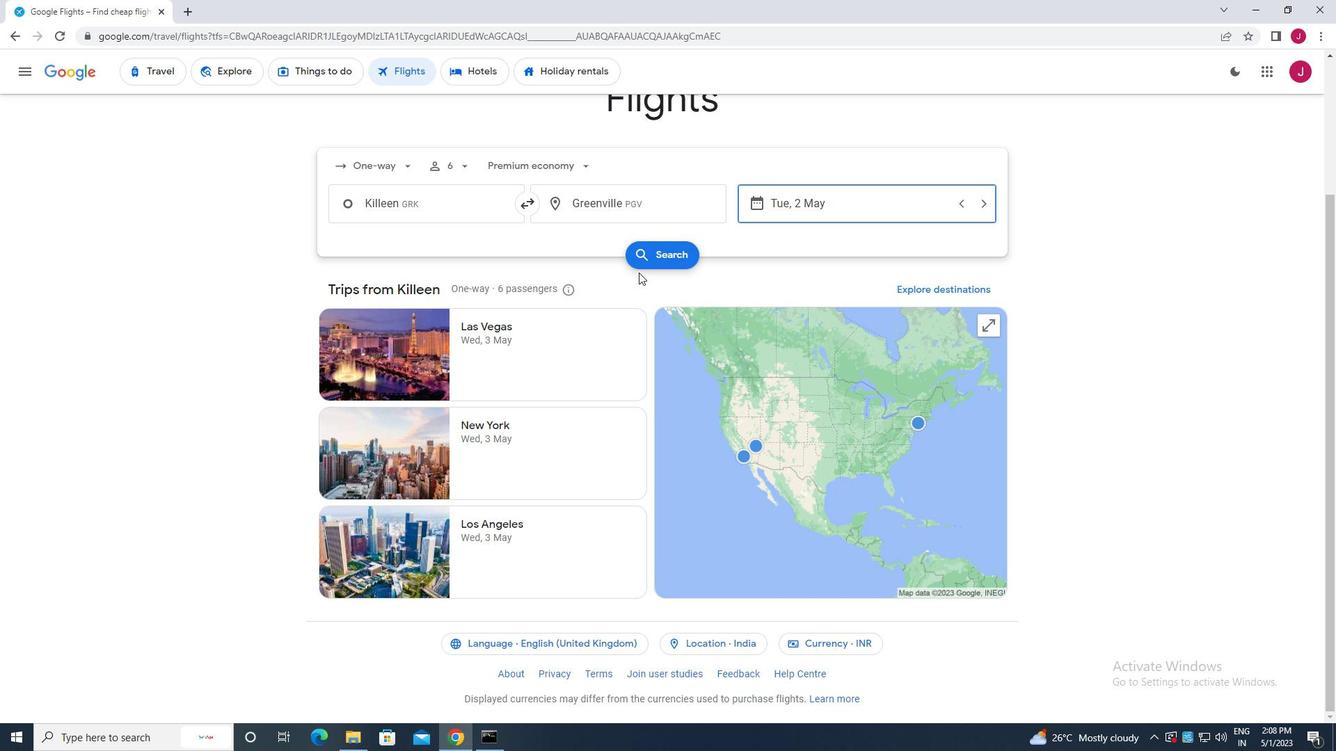 
Action: Mouse pressed left at (664, 260)
Screenshot: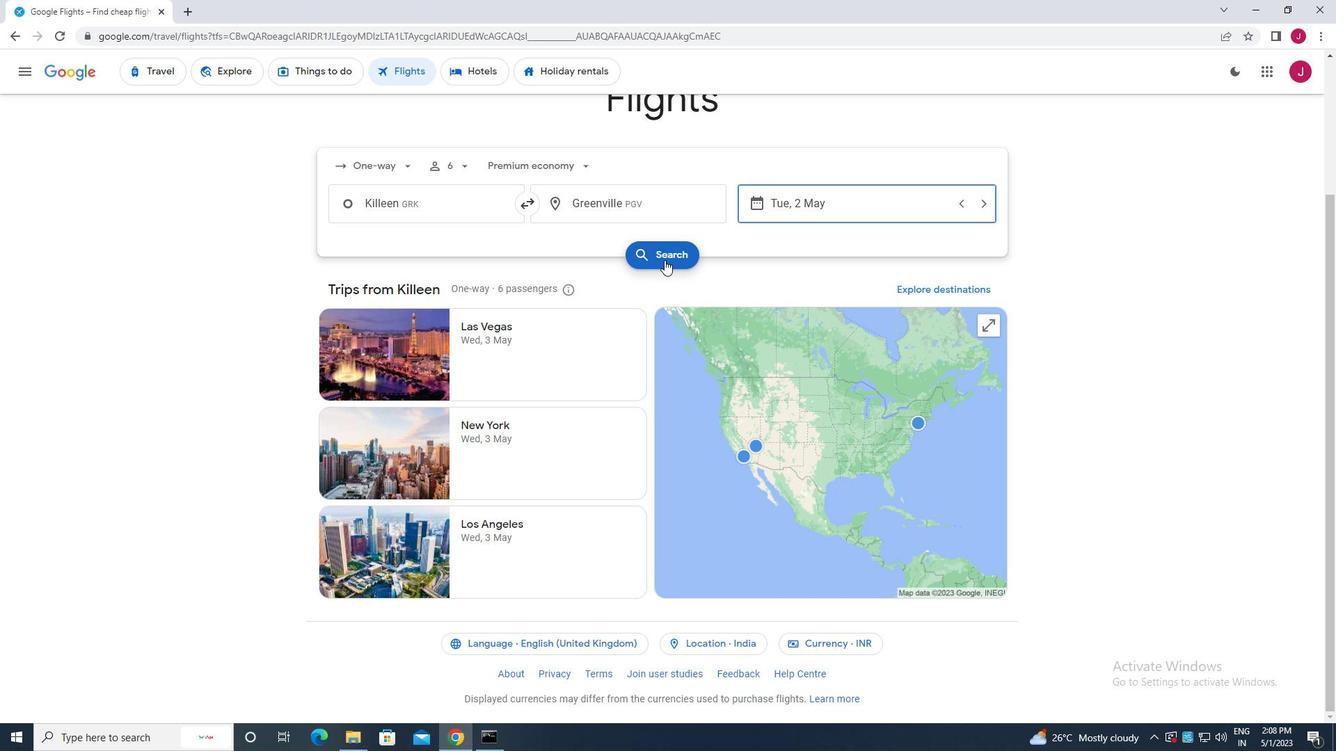 
Action: Mouse moved to (357, 197)
Screenshot: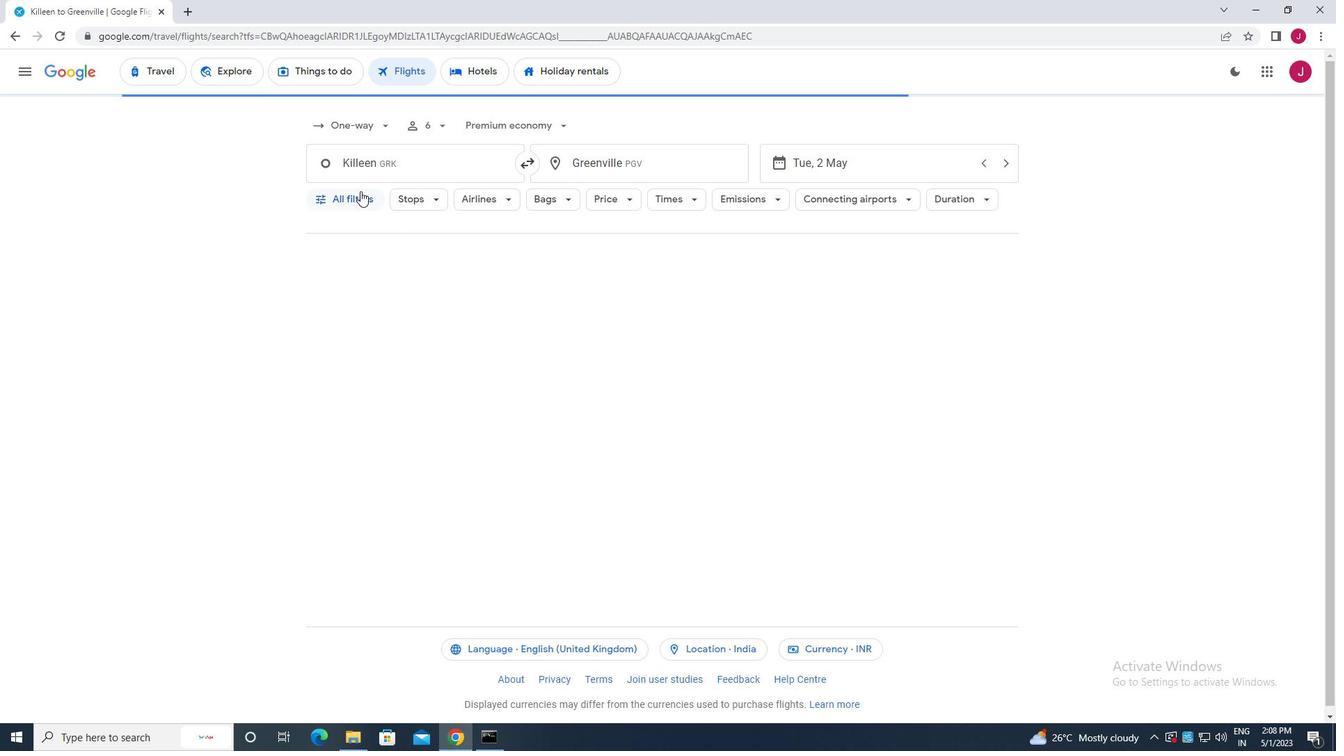 
Action: Mouse pressed left at (357, 197)
Screenshot: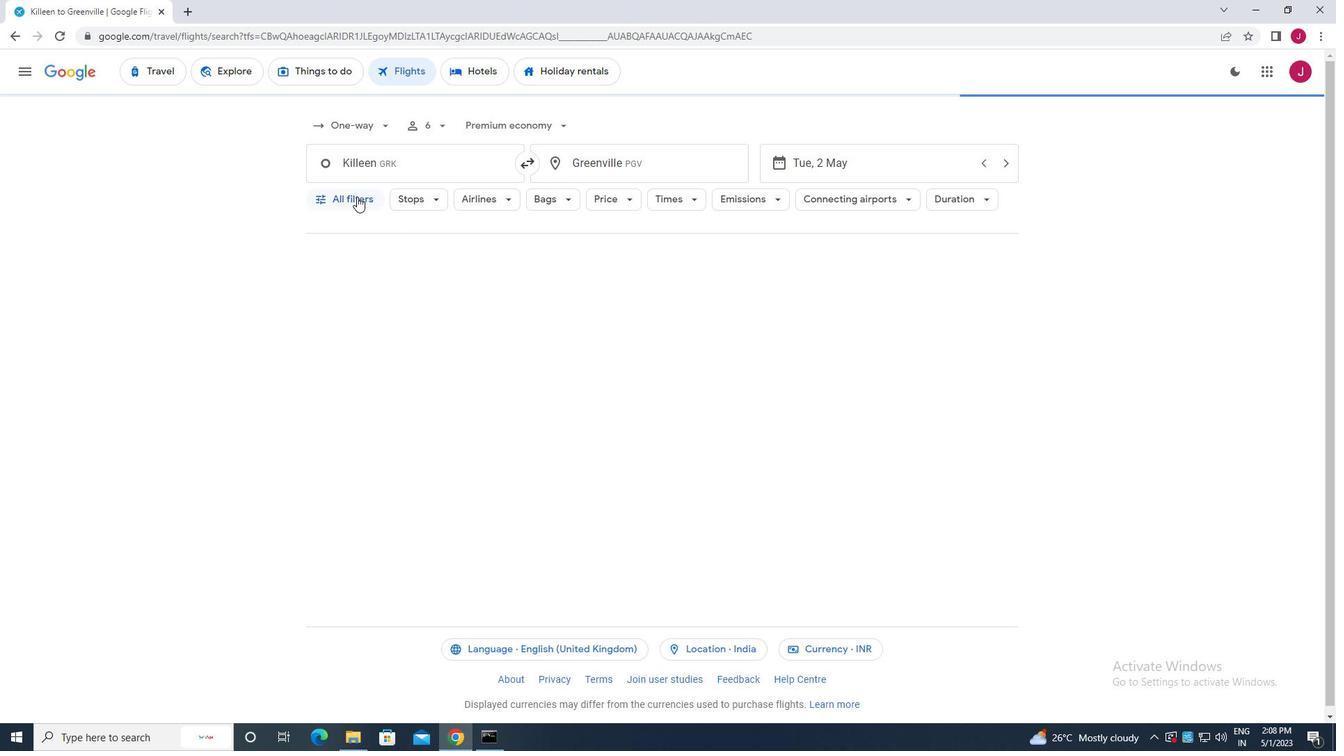 
Action: Mouse moved to (421, 393)
Screenshot: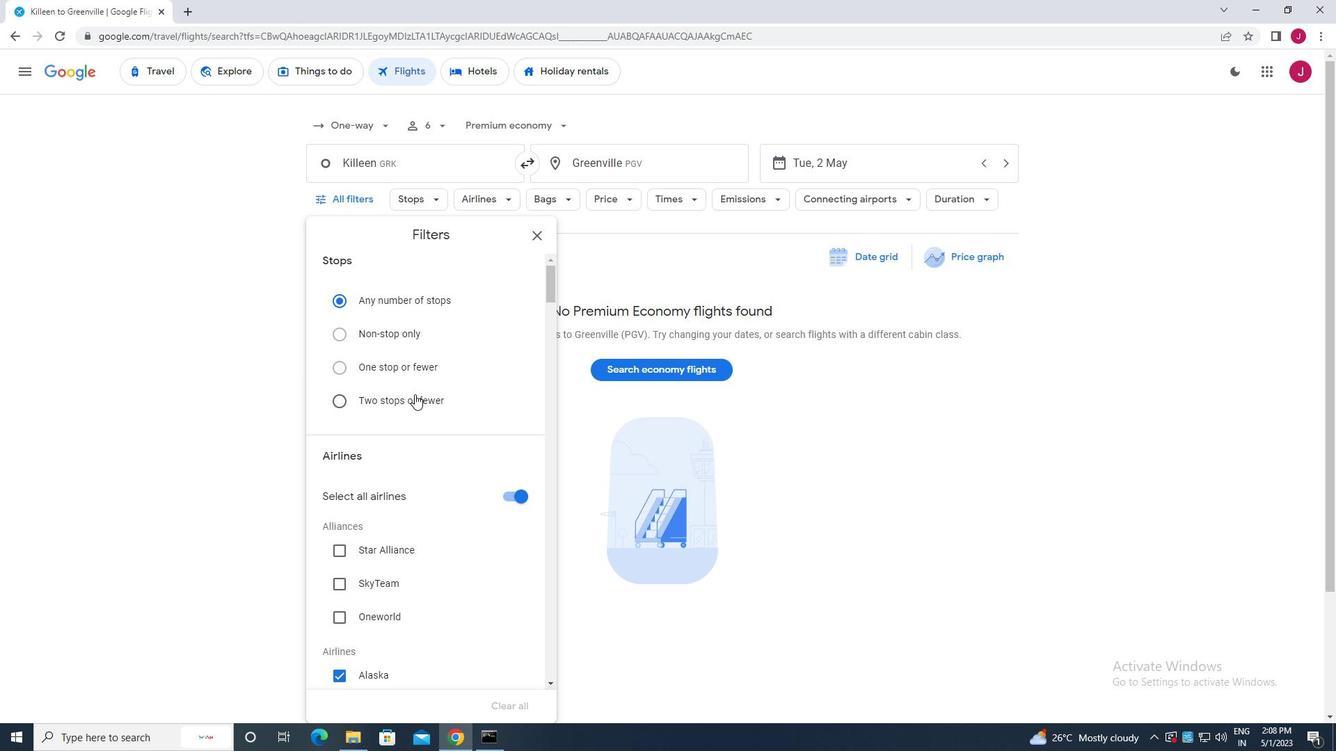 
Action: Mouse scrolled (421, 392) with delta (0, 0)
Screenshot: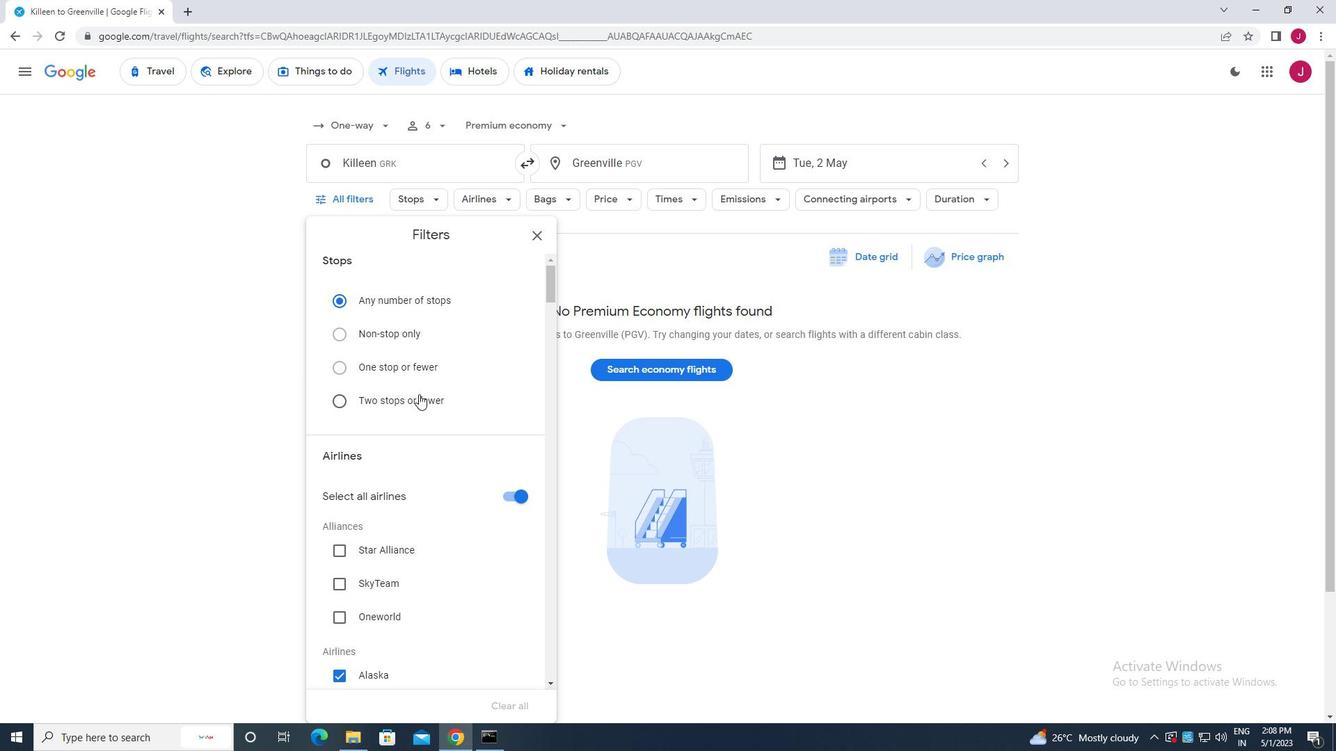 
Action: Mouse scrolled (421, 392) with delta (0, 0)
Screenshot: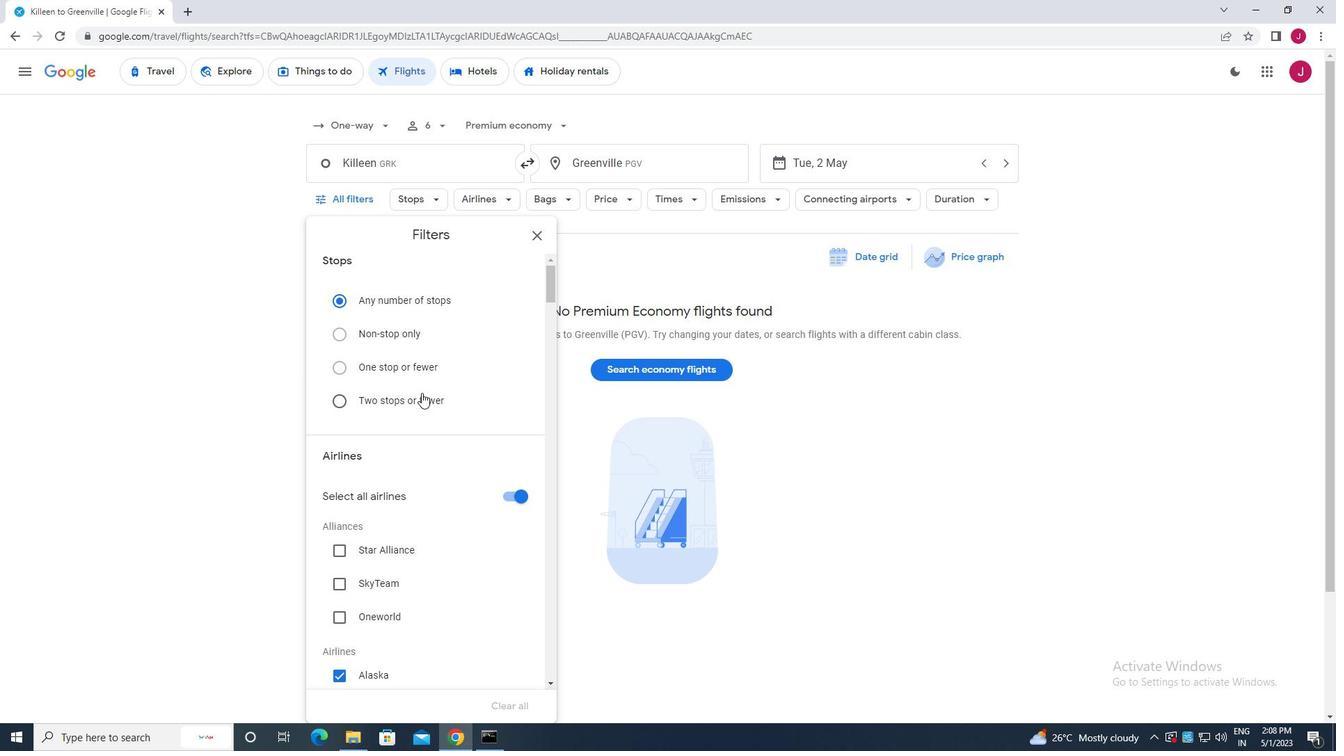 
Action: Mouse moved to (508, 357)
Screenshot: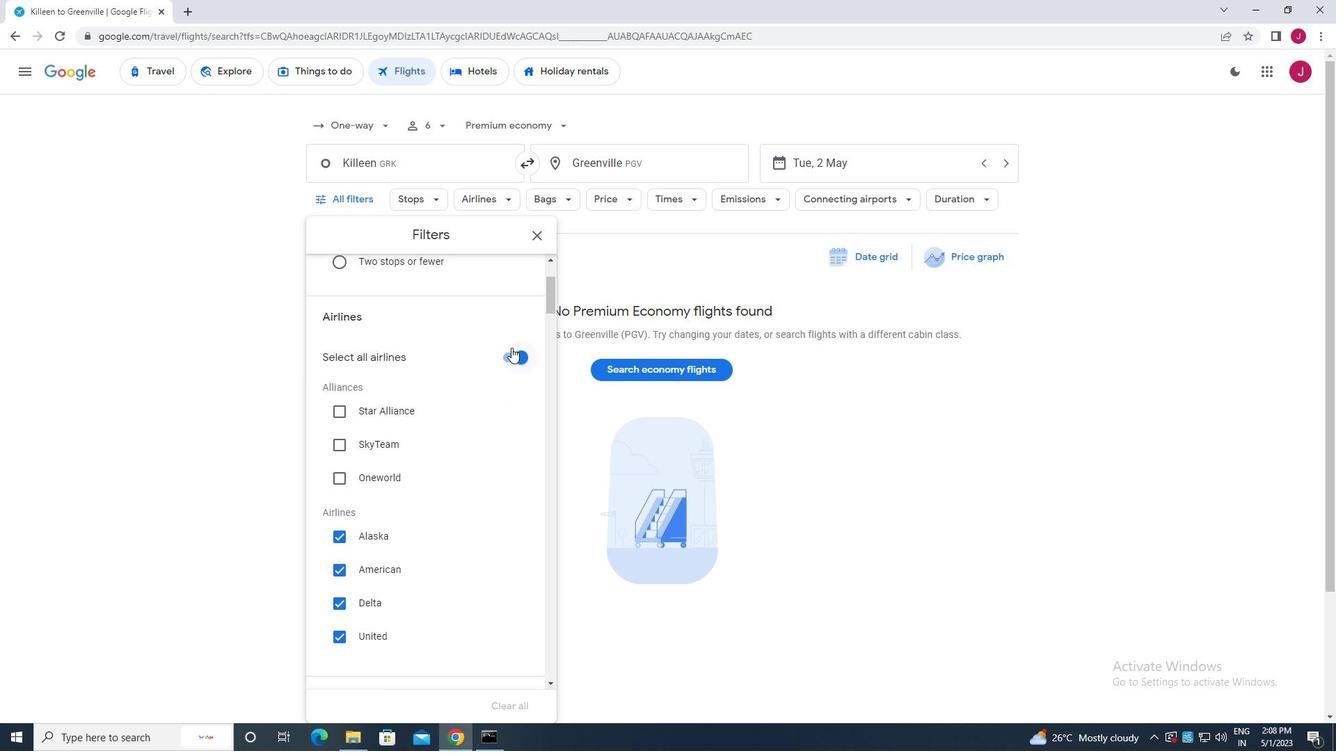 
Action: Mouse pressed left at (508, 357)
Screenshot: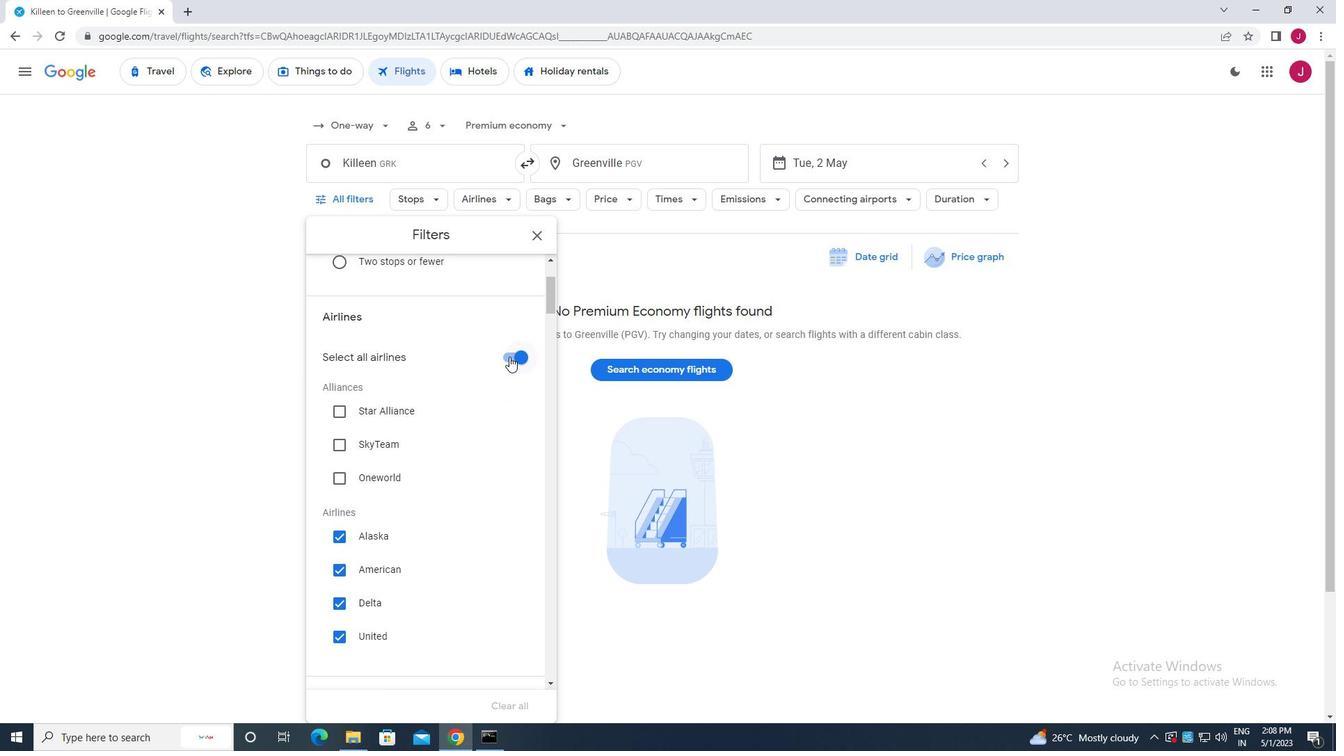 
Action: Mouse moved to (500, 367)
Screenshot: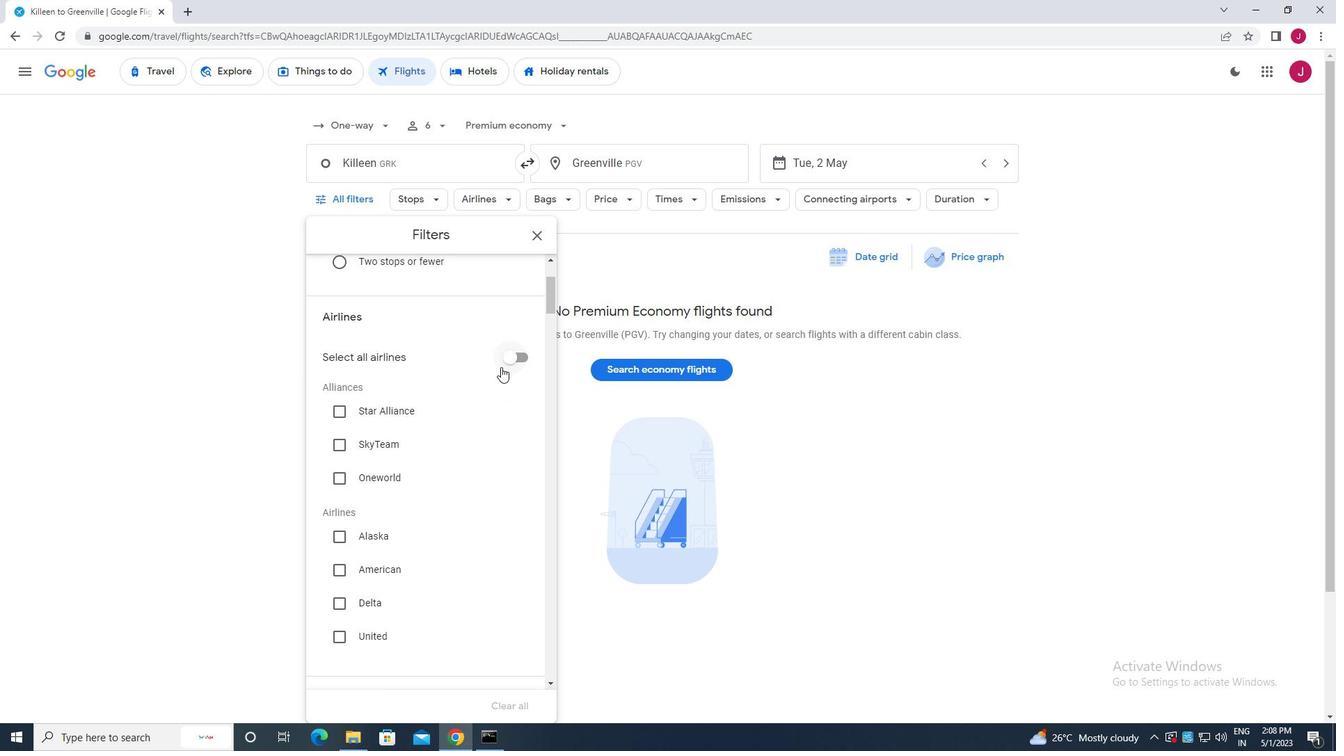 
Action: Mouse scrolled (500, 366) with delta (0, 0)
Screenshot: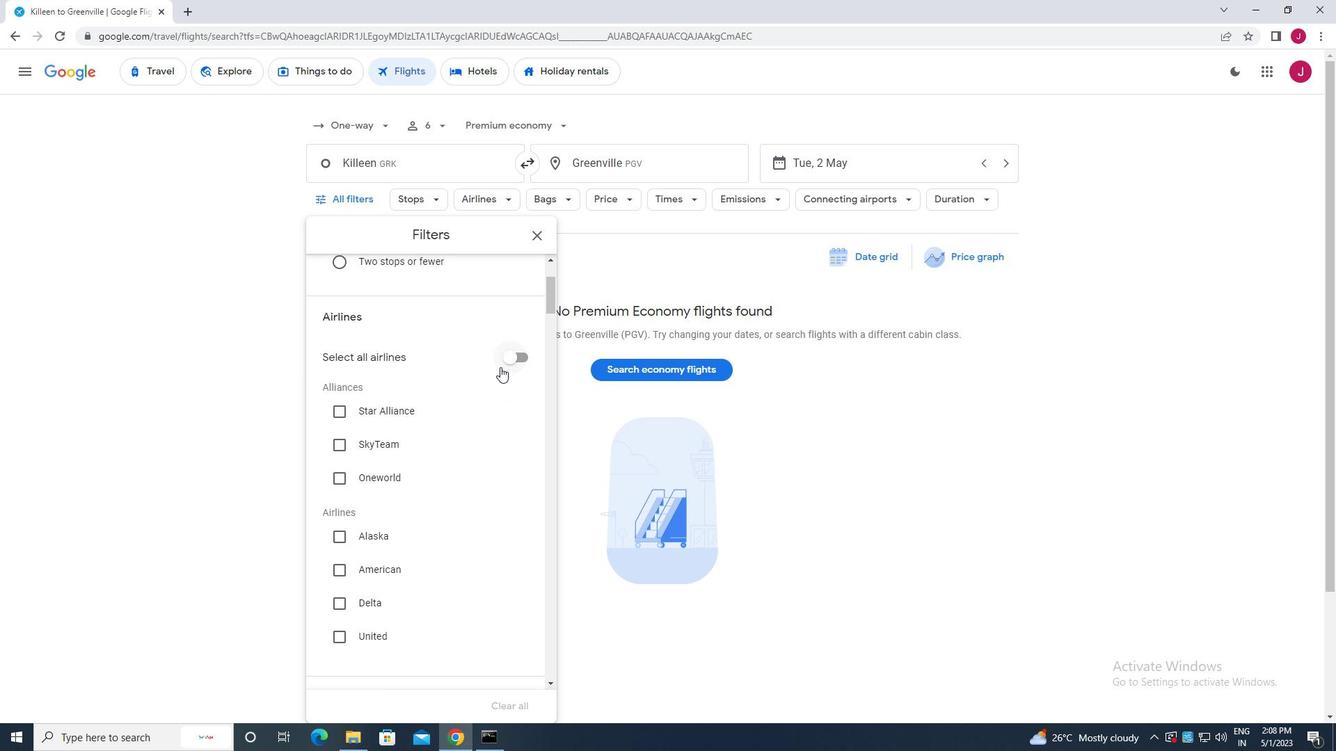 
Action: Mouse scrolled (500, 366) with delta (0, 0)
Screenshot: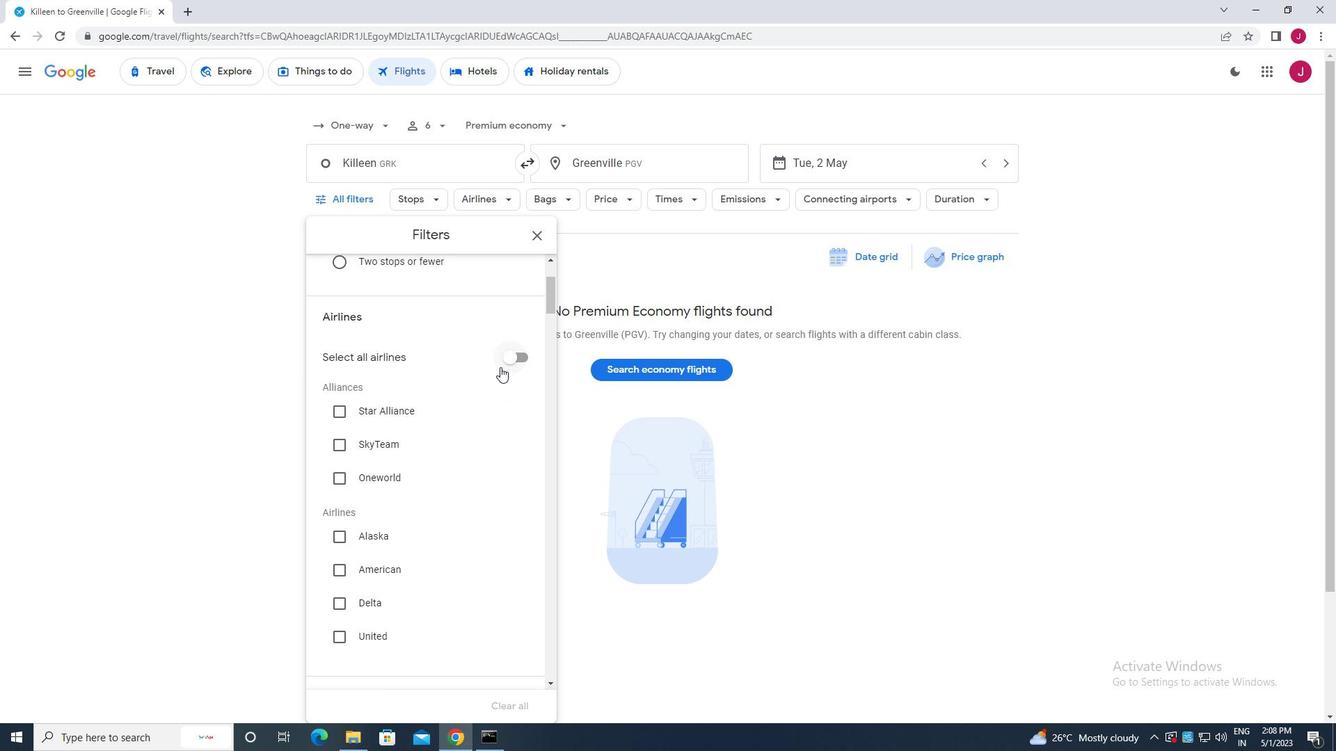 
Action: Mouse scrolled (500, 366) with delta (0, 0)
Screenshot: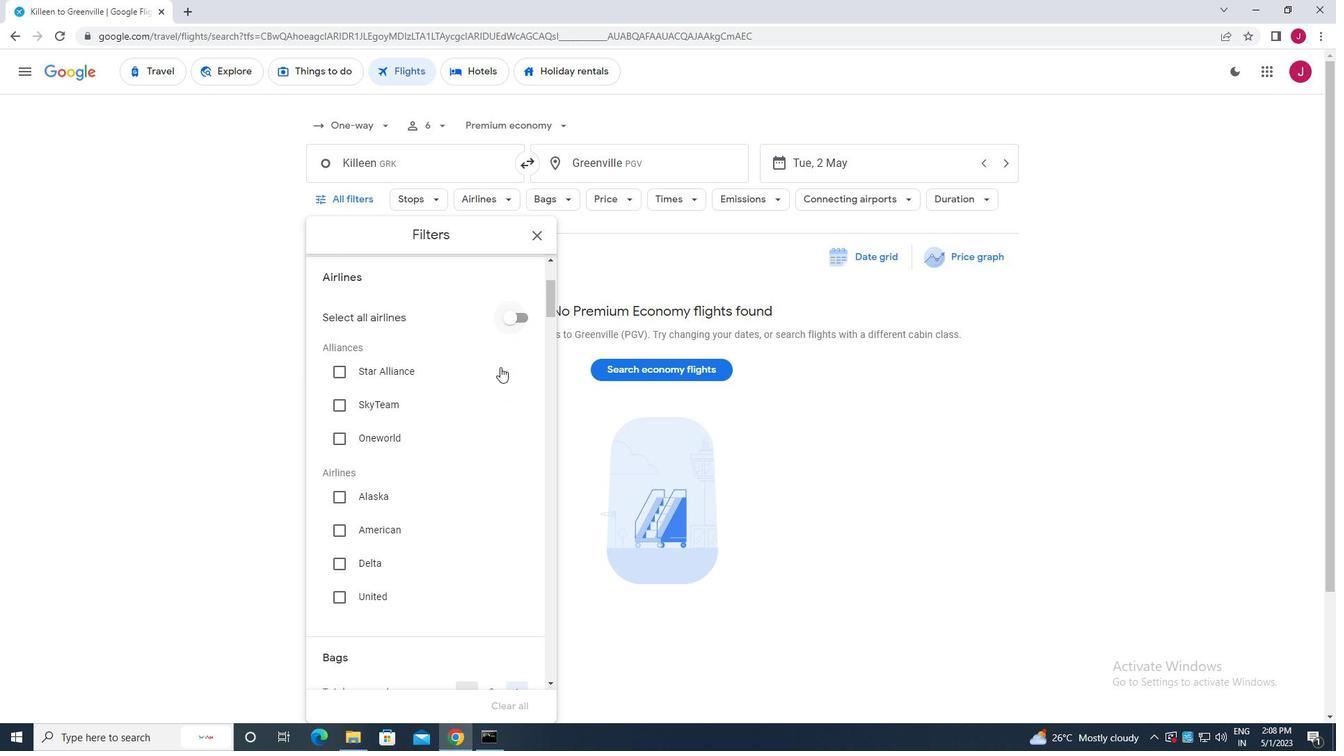 
Action: Mouse moved to (474, 373)
Screenshot: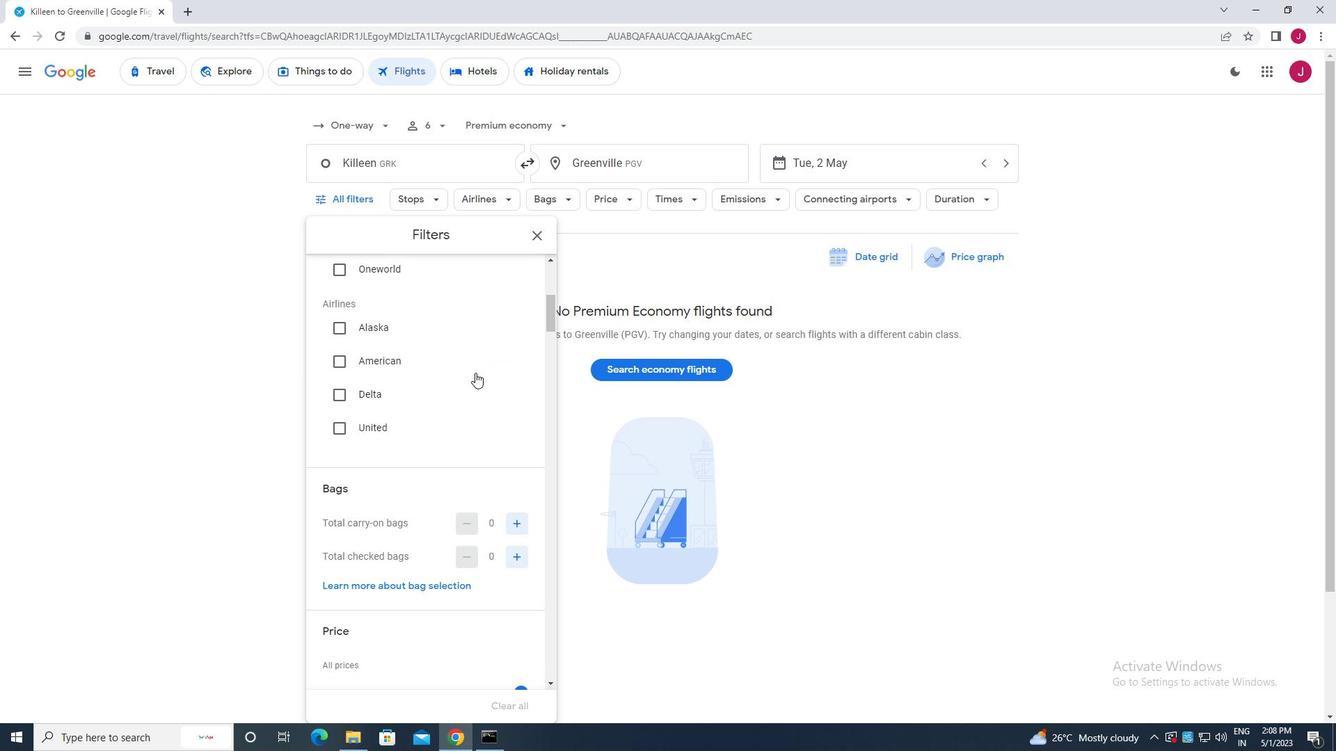 
Action: Mouse scrolled (474, 373) with delta (0, 0)
Screenshot: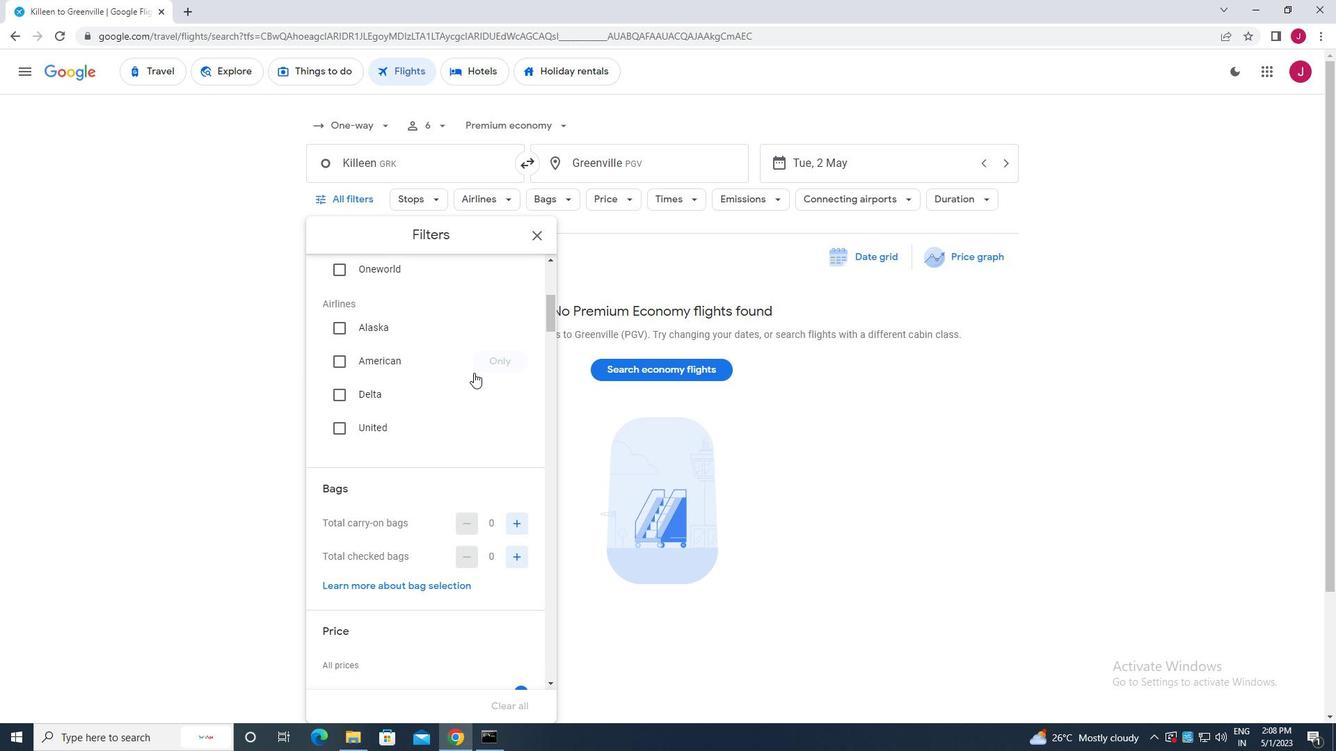 
Action: Mouse scrolled (474, 373) with delta (0, 0)
Screenshot: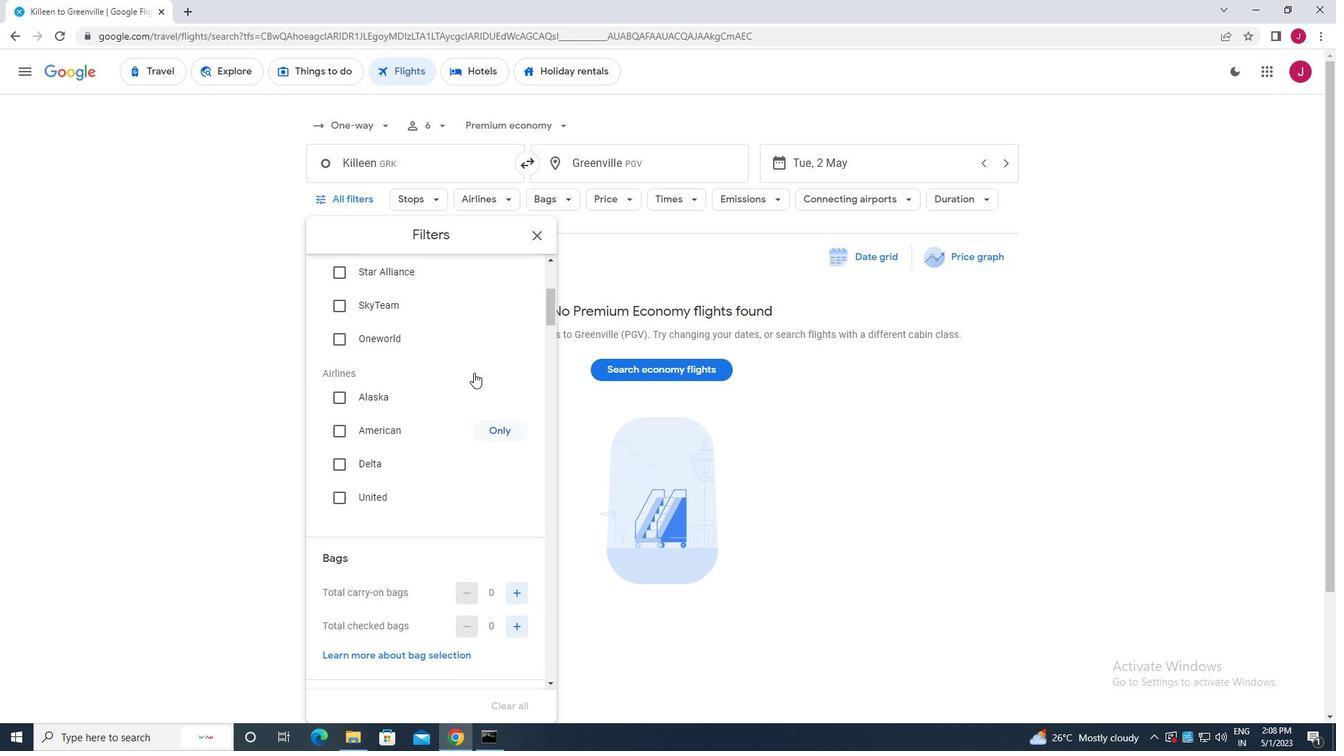 
Action: Mouse scrolled (474, 372) with delta (0, 0)
Screenshot: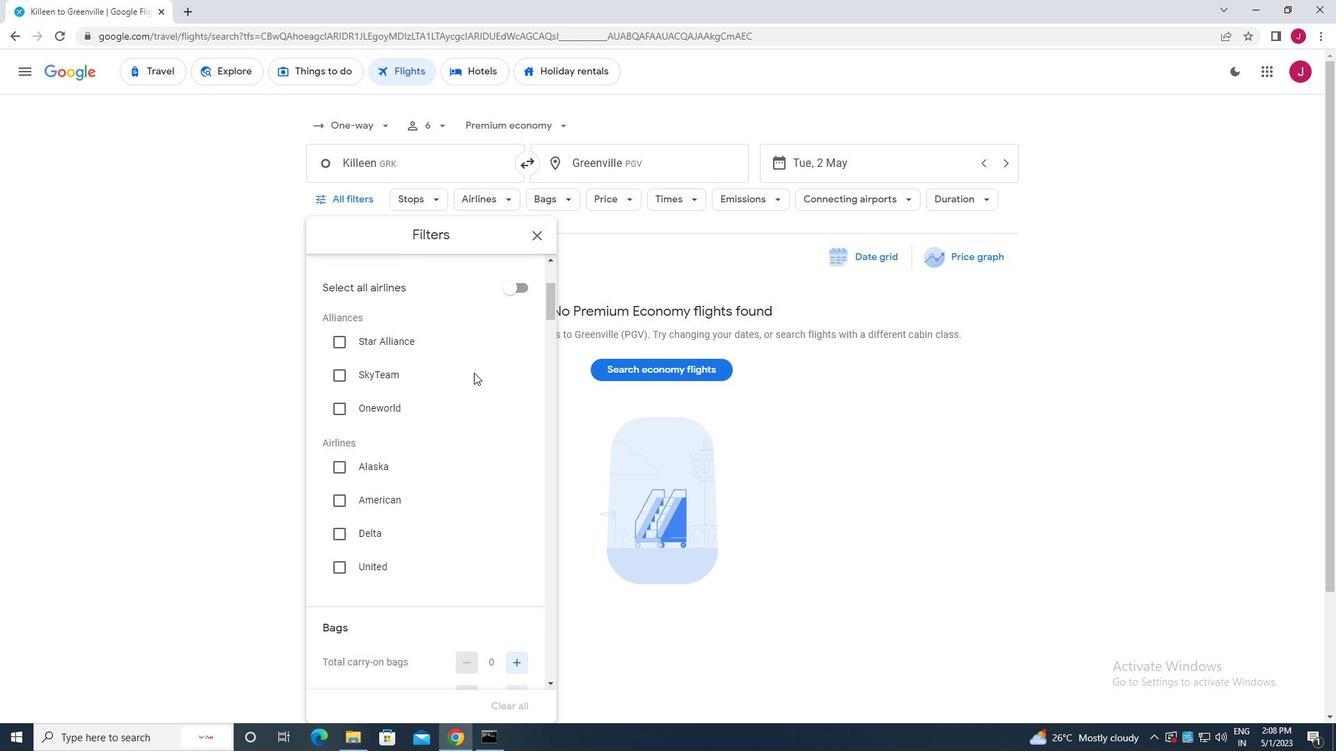 
Action: Mouse scrolled (474, 372) with delta (0, 0)
Screenshot: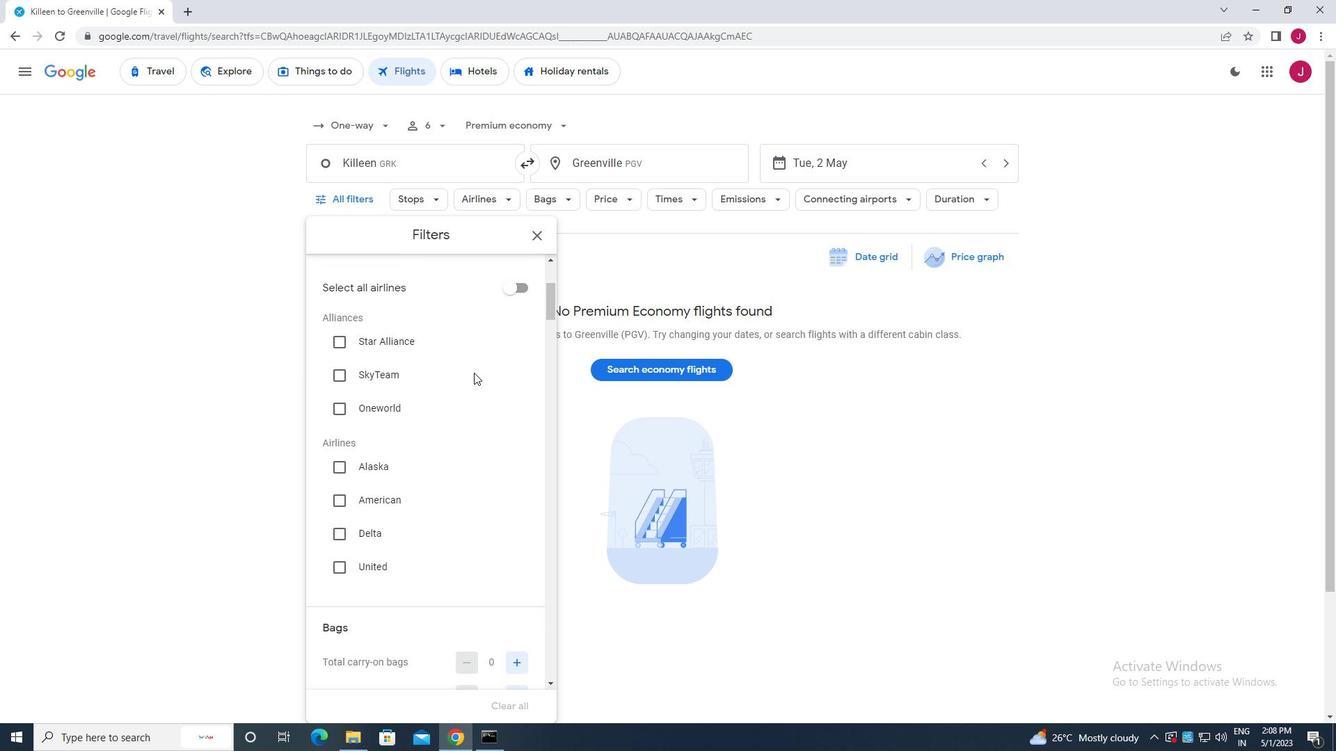 
Action: Mouse scrolled (474, 372) with delta (0, 0)
Screenshot: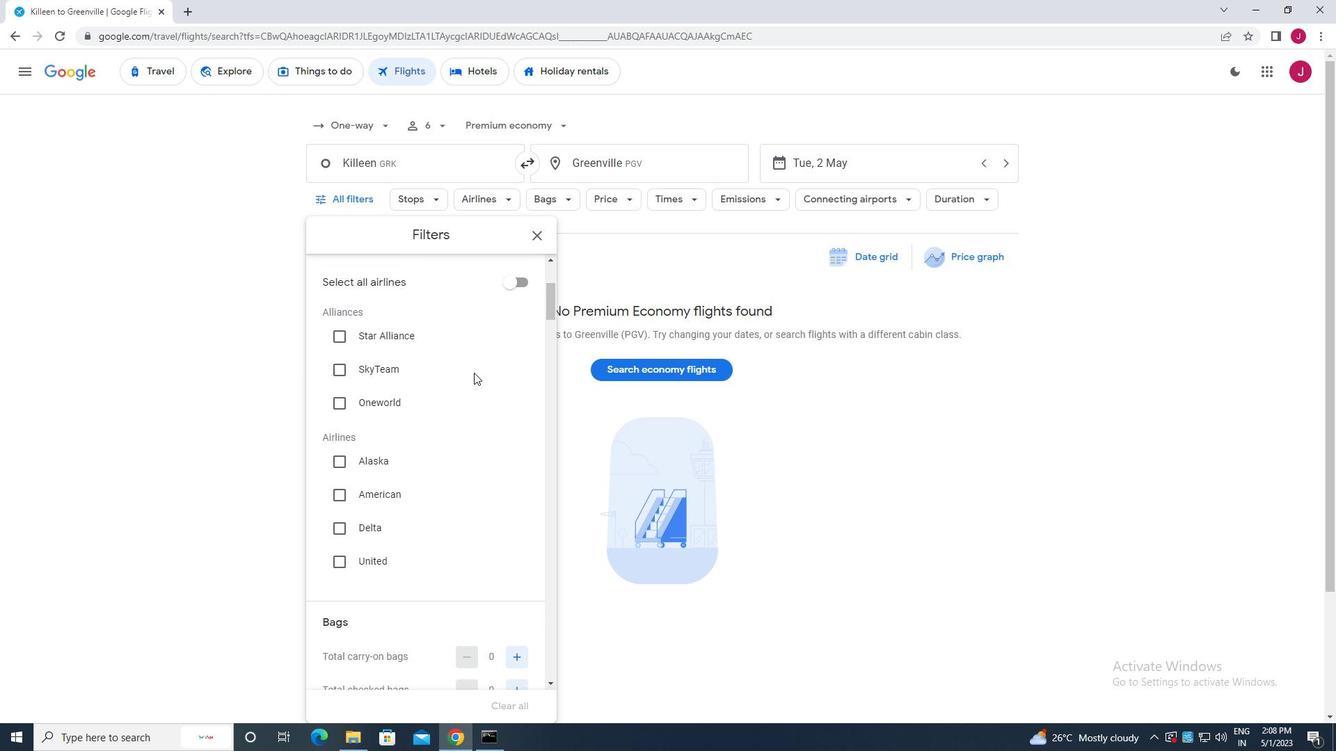 
Action: Mouse scrolled (474, 372) with delta (0, 0)
Screenshot: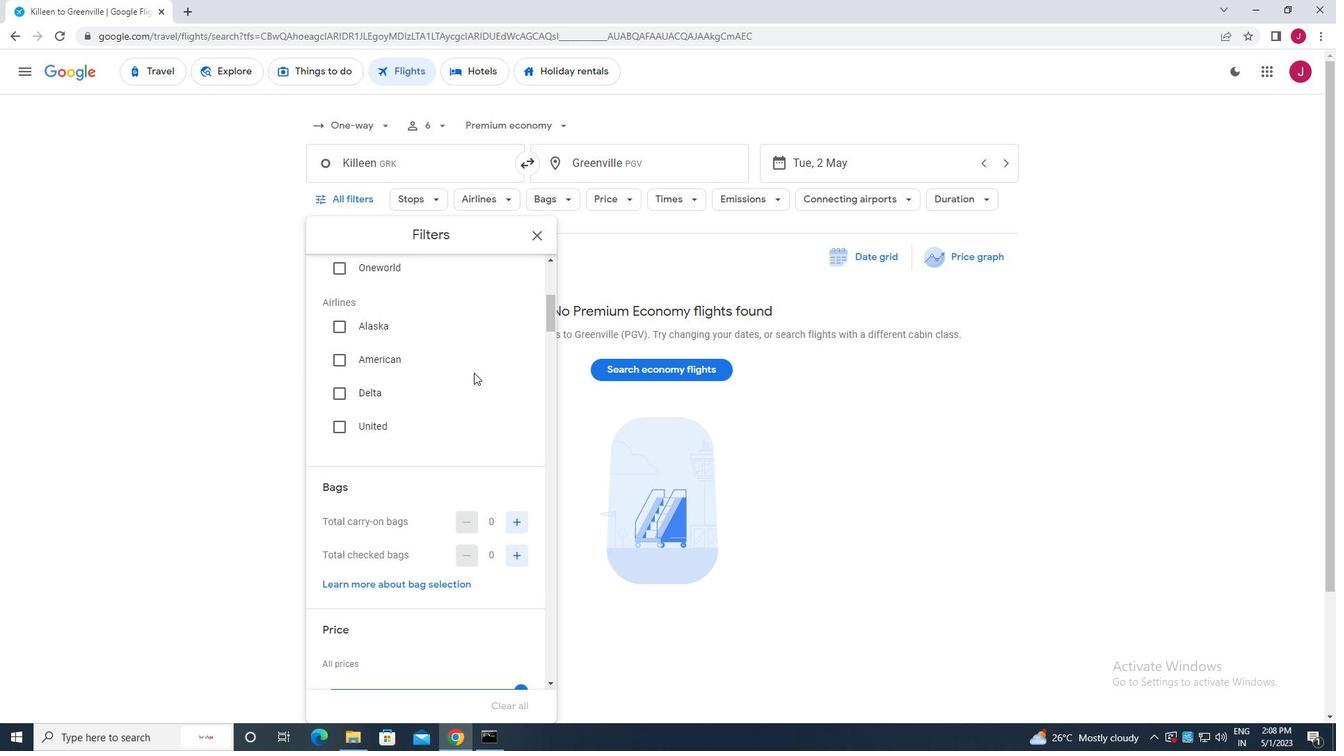 
Action: Mouse moved to (519, 385)
Screenshot: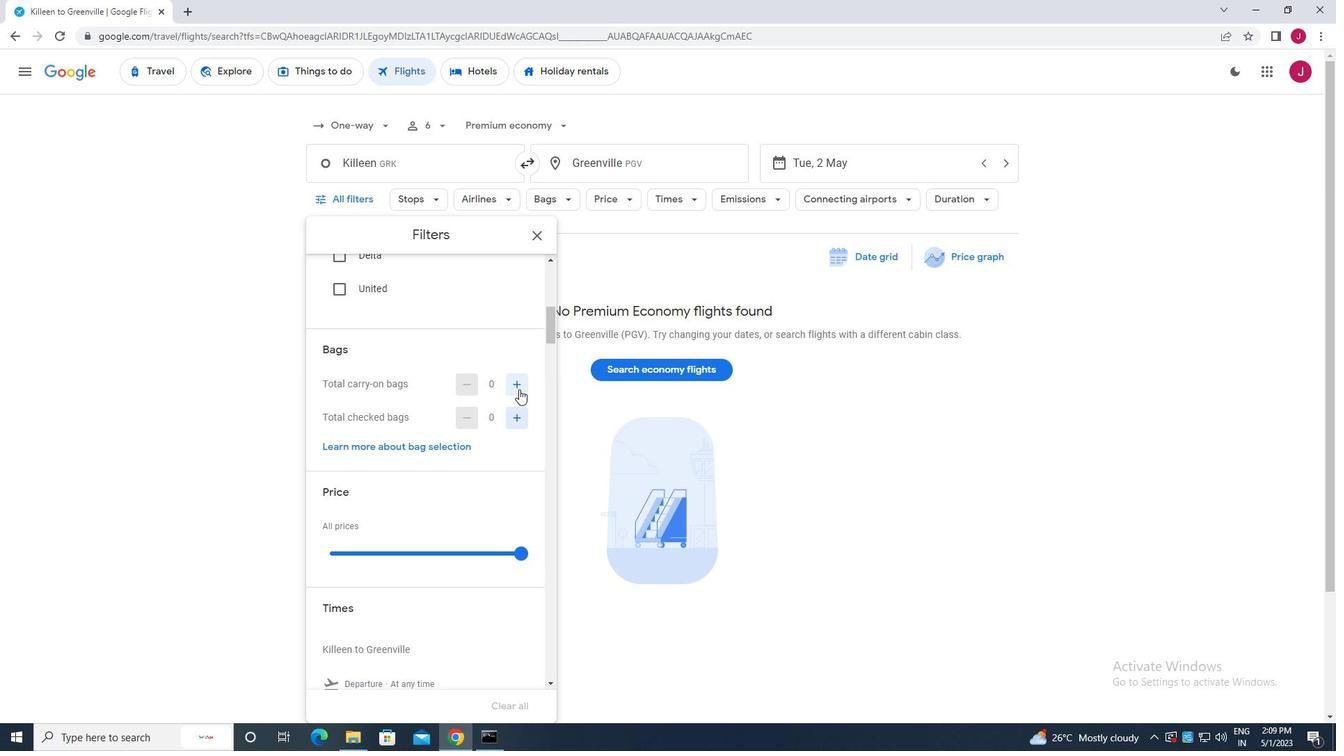 
Action: Mouse pressed left at (519, 385)
Screenshot: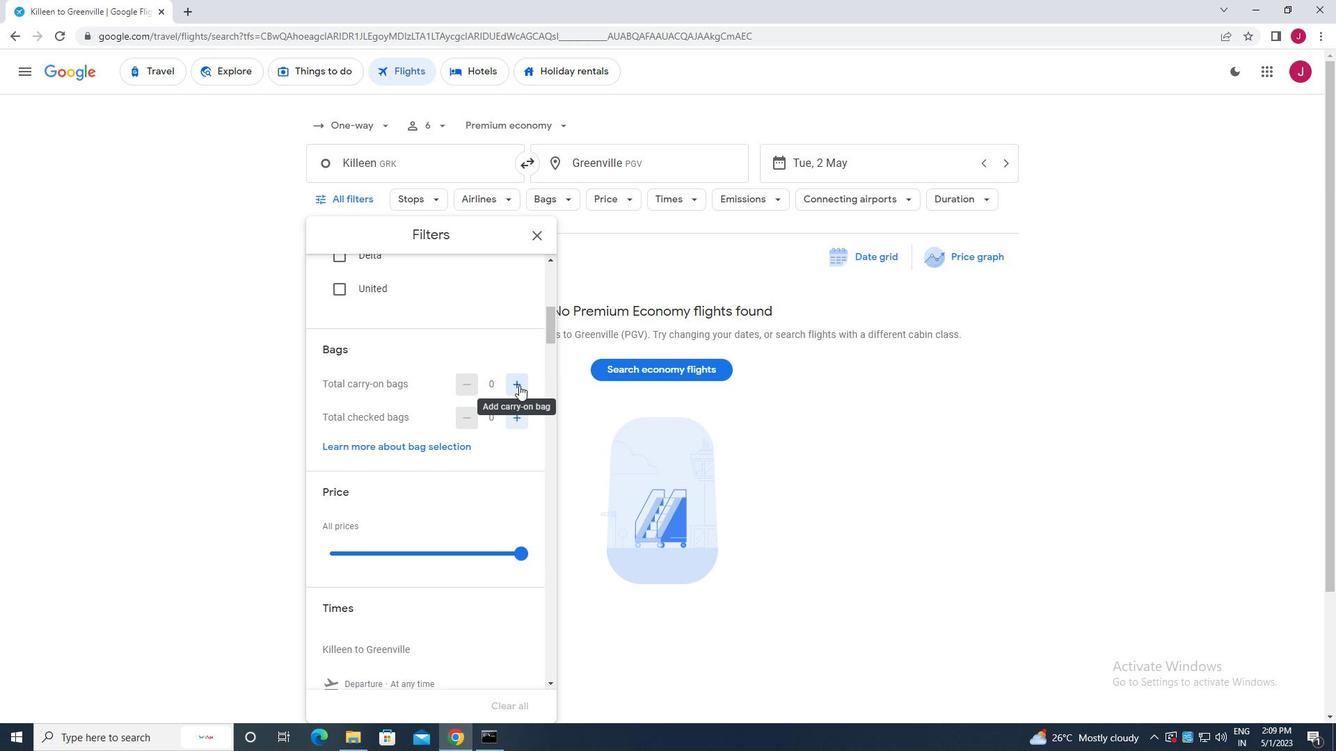 
Action: Mouse moved to (506, 387)
Screenshot: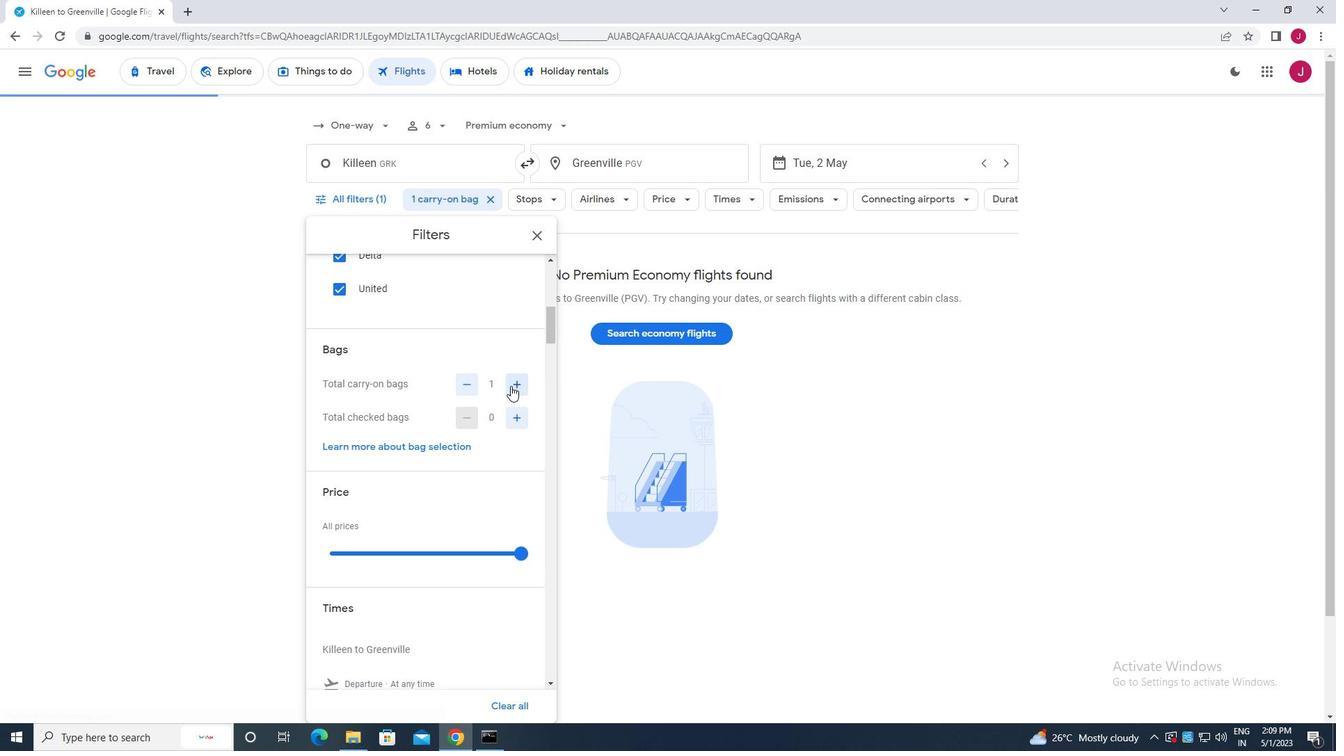 
Action: Mouse scrolled (506, 386) with delta (0, 0)
Screenshot: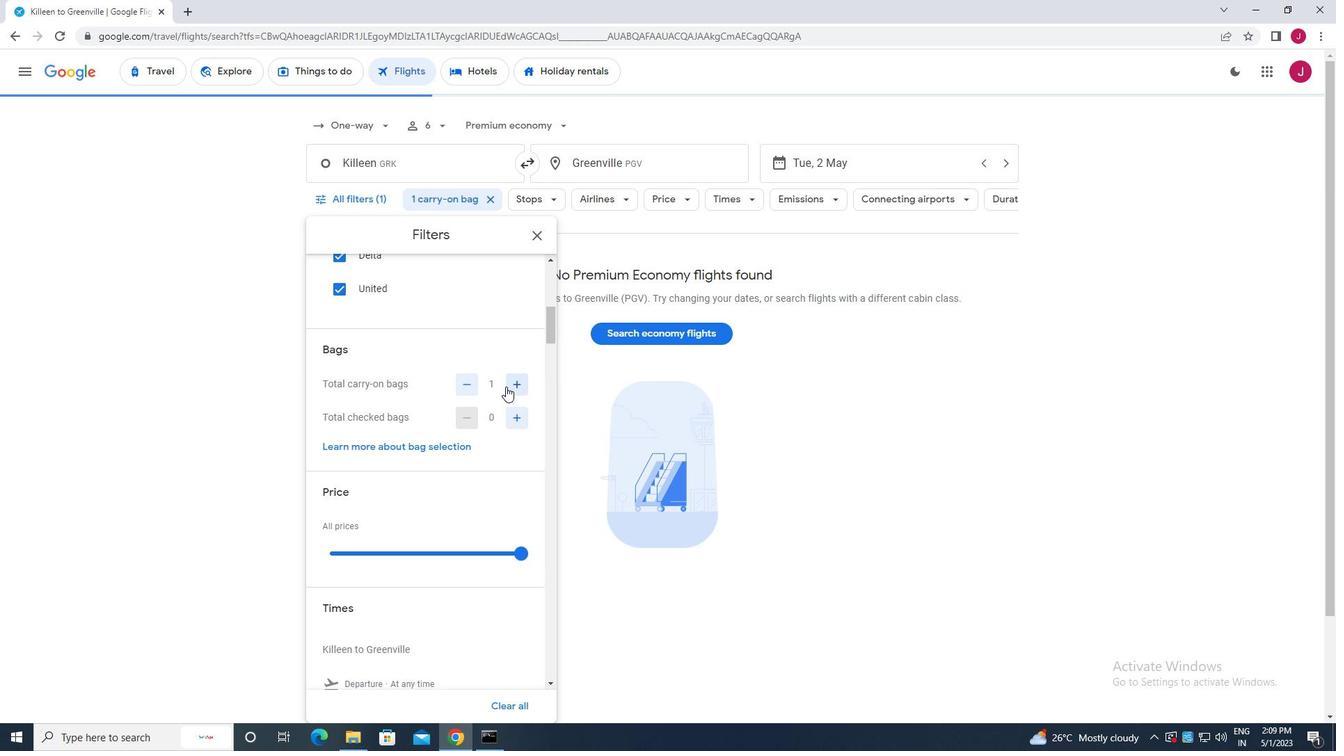 
Action: Mouse scrolled (506, 386) with delta (0, 0)
Screenshot: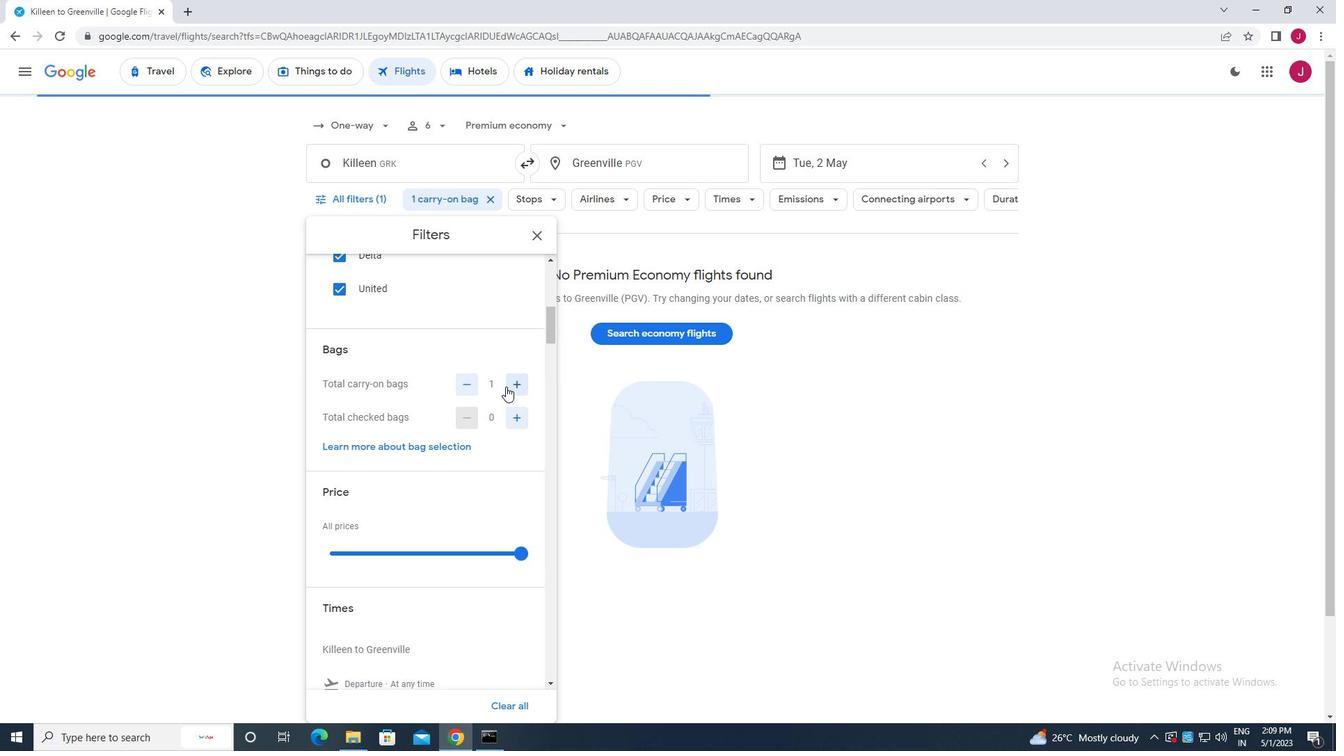 
Action: Mouse moved to (517, 414)
Screenshot: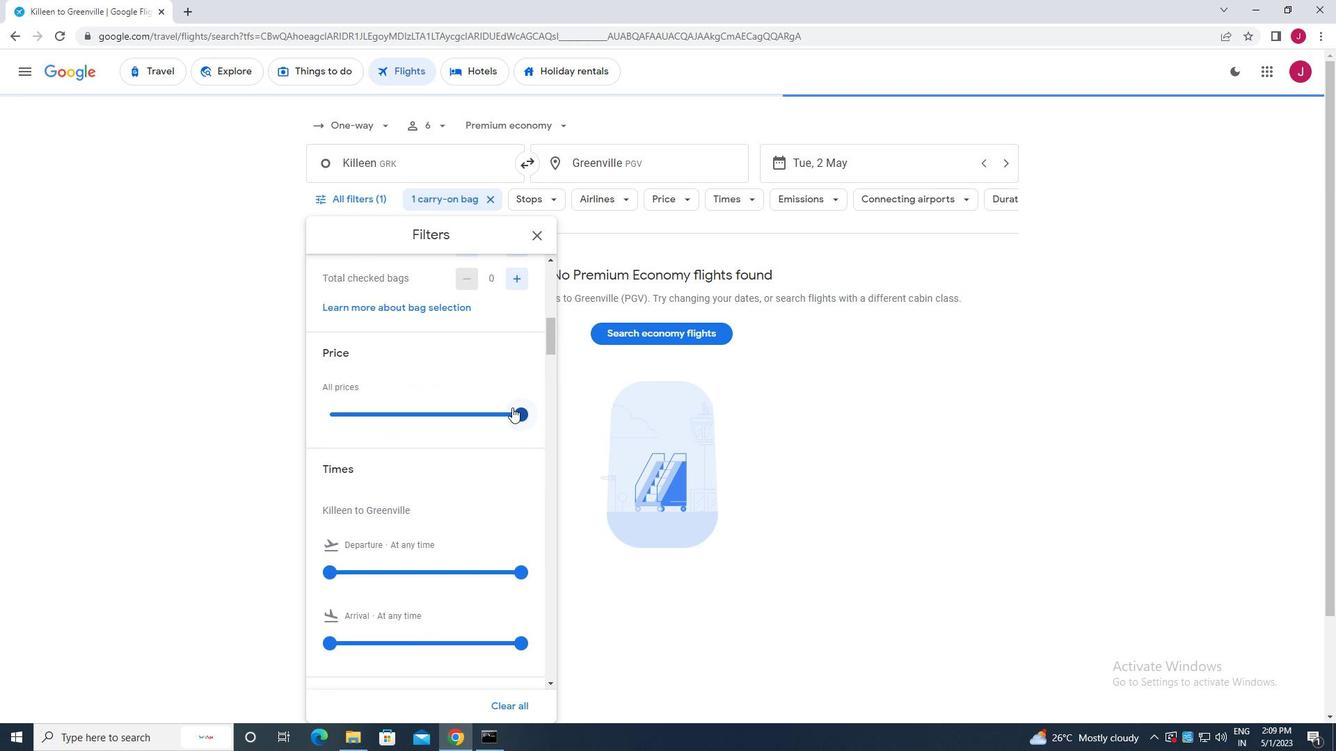 
Action: Mouse pressed left at (517, 414)
Screenshot: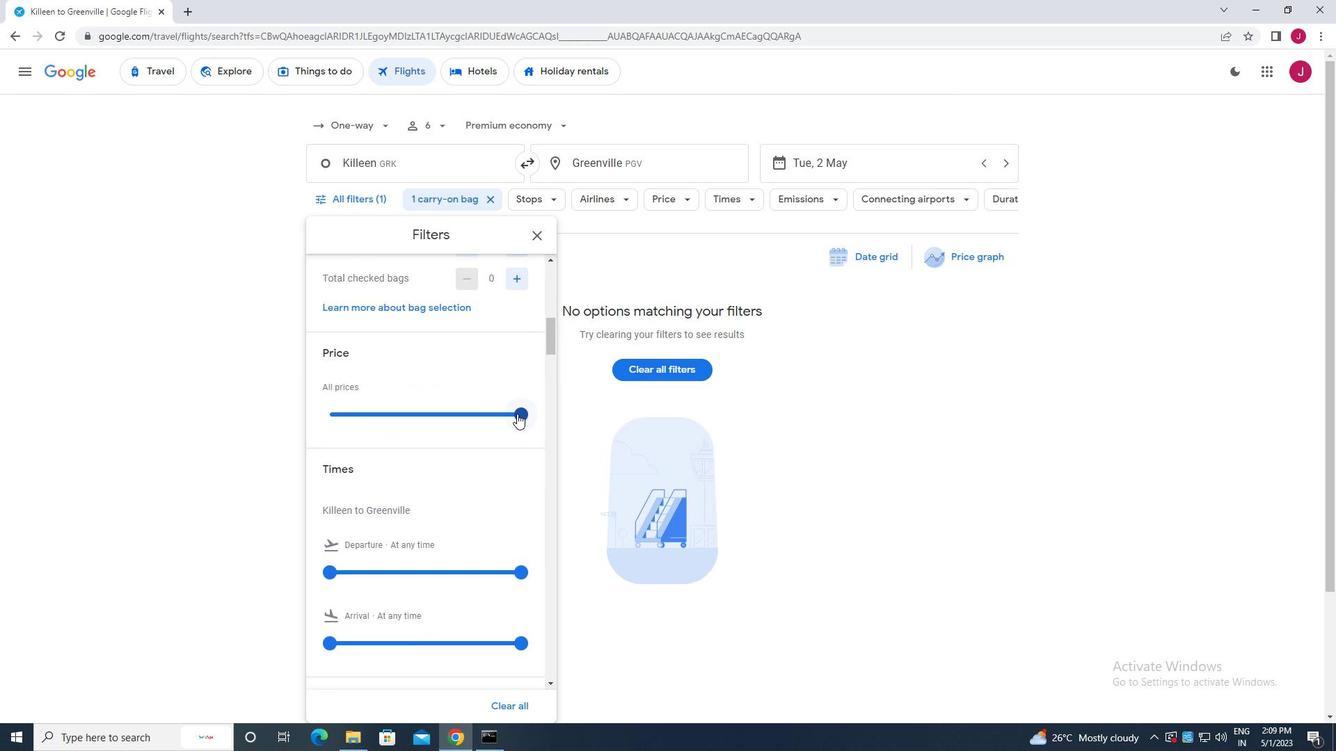 
Action: Mouse moved to (448, 425)
Screenshot: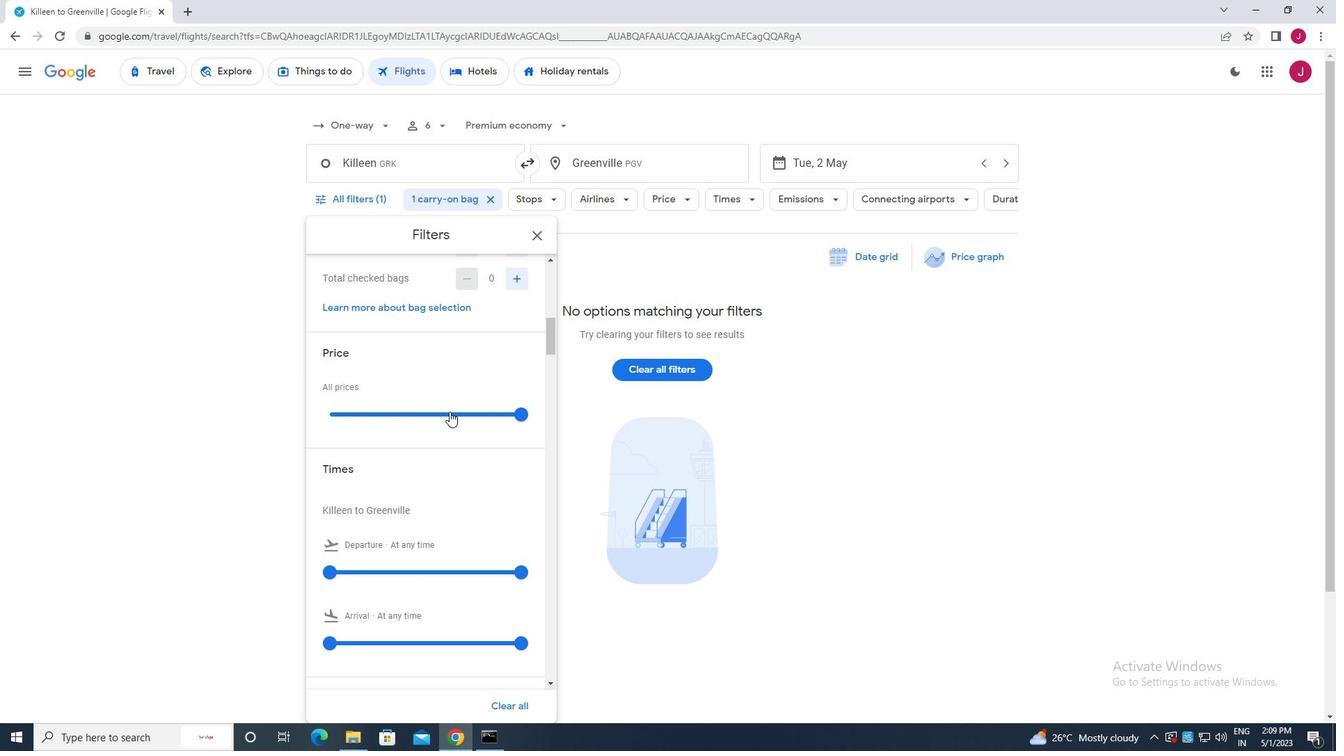 
Action: Mouse scrolled (448, 424) with delta (0, 0)
Screenshot: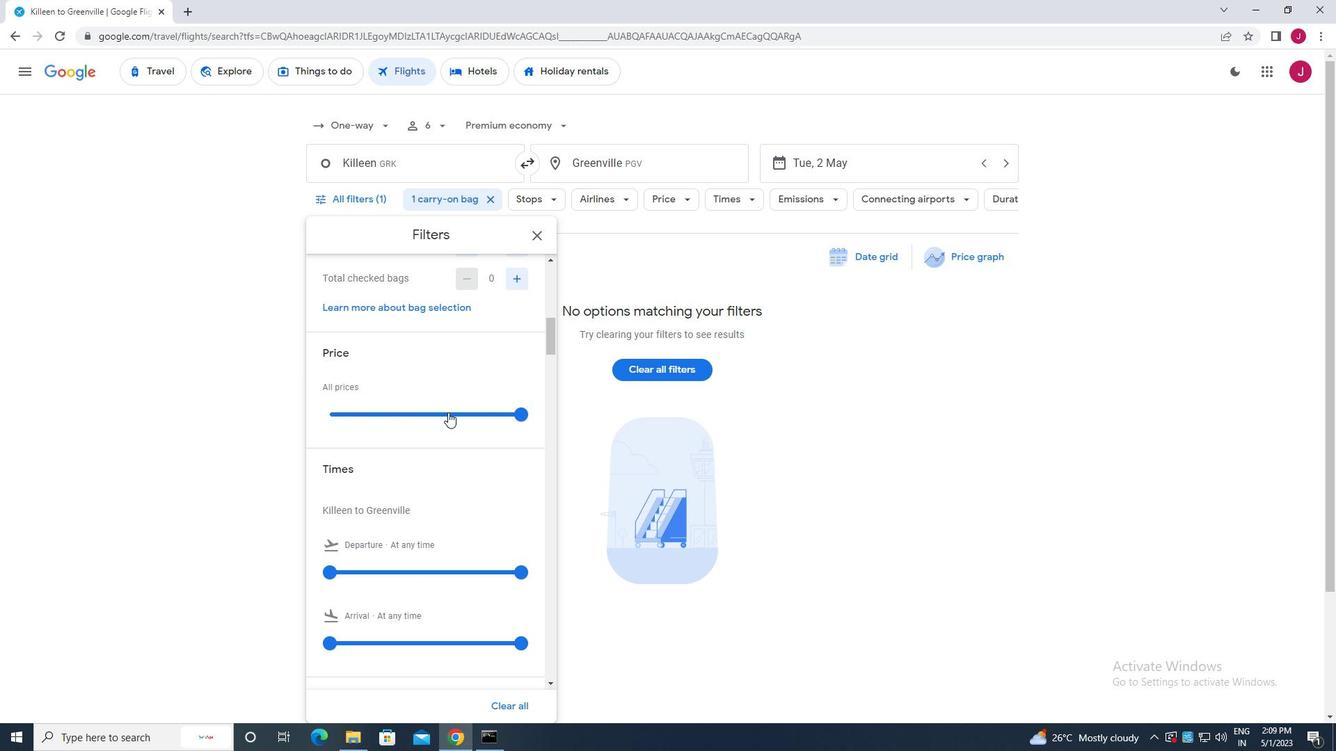 
Action: Mouse scrolled (448, 424) with delta (0, 0)
Screenshot: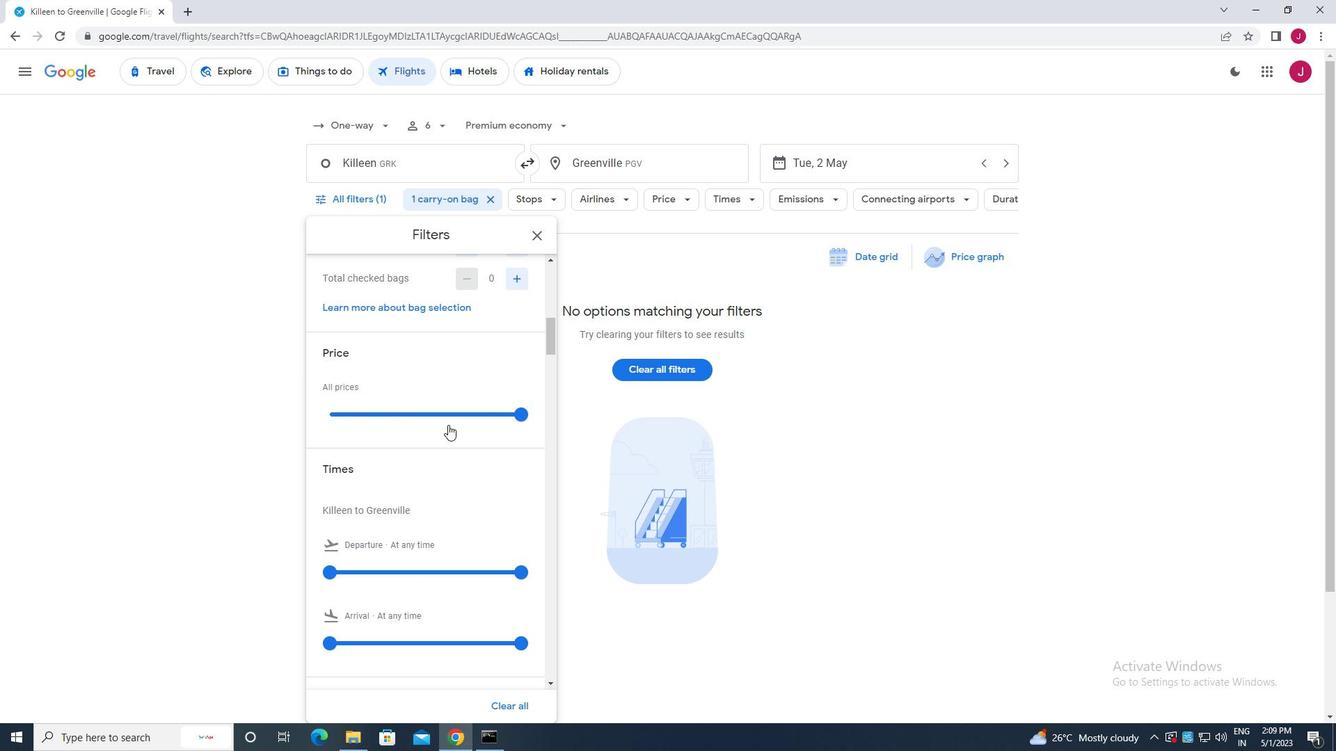 
Action: Mouse moved to (331, 431)
Screenshot: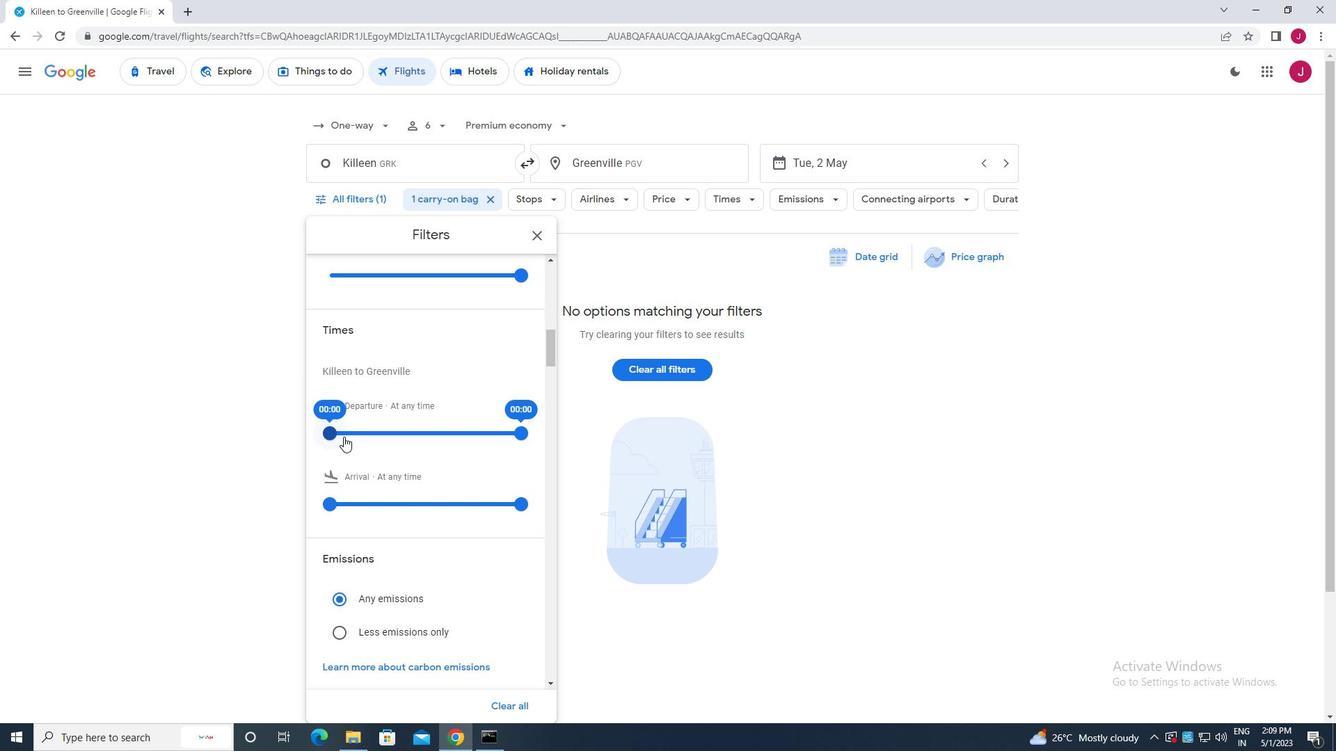 
Action: Mouse pressed left at (331, 431)
Screenshot: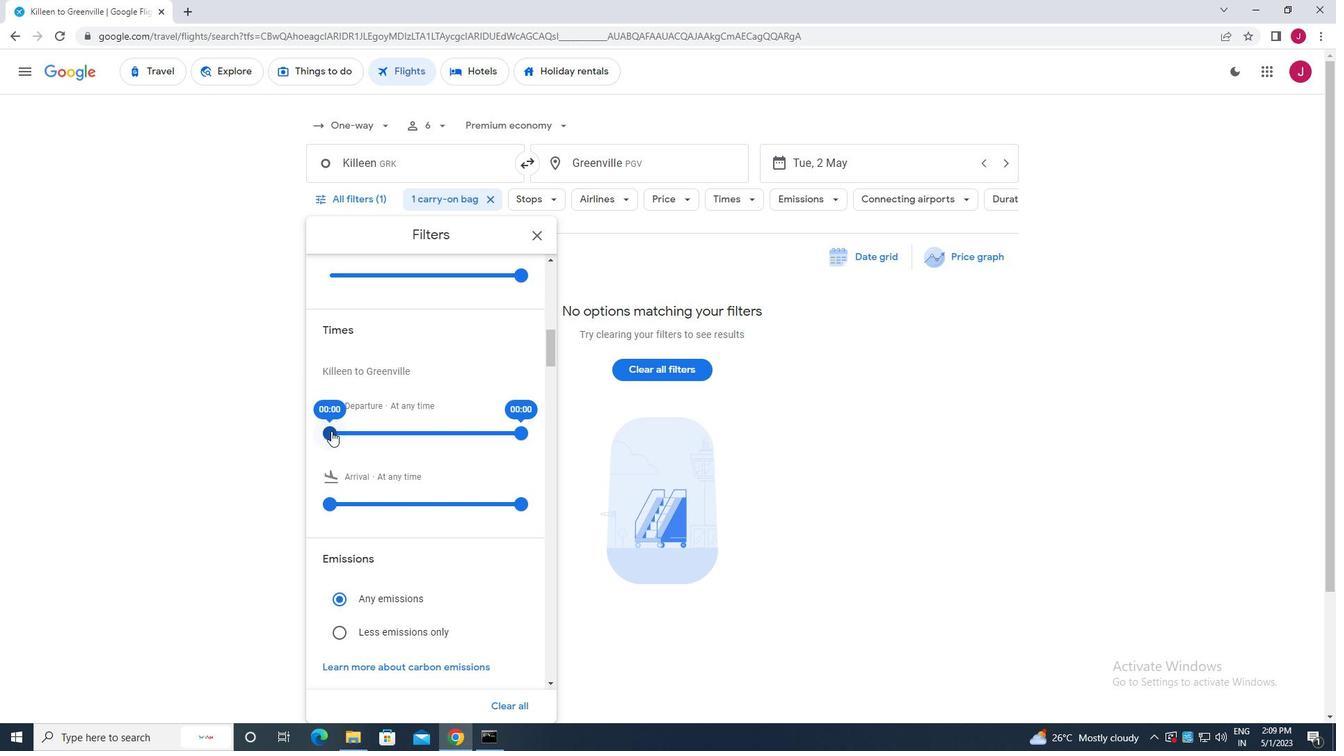 
Action: Mouse moved to (522, 434)
Screenshot: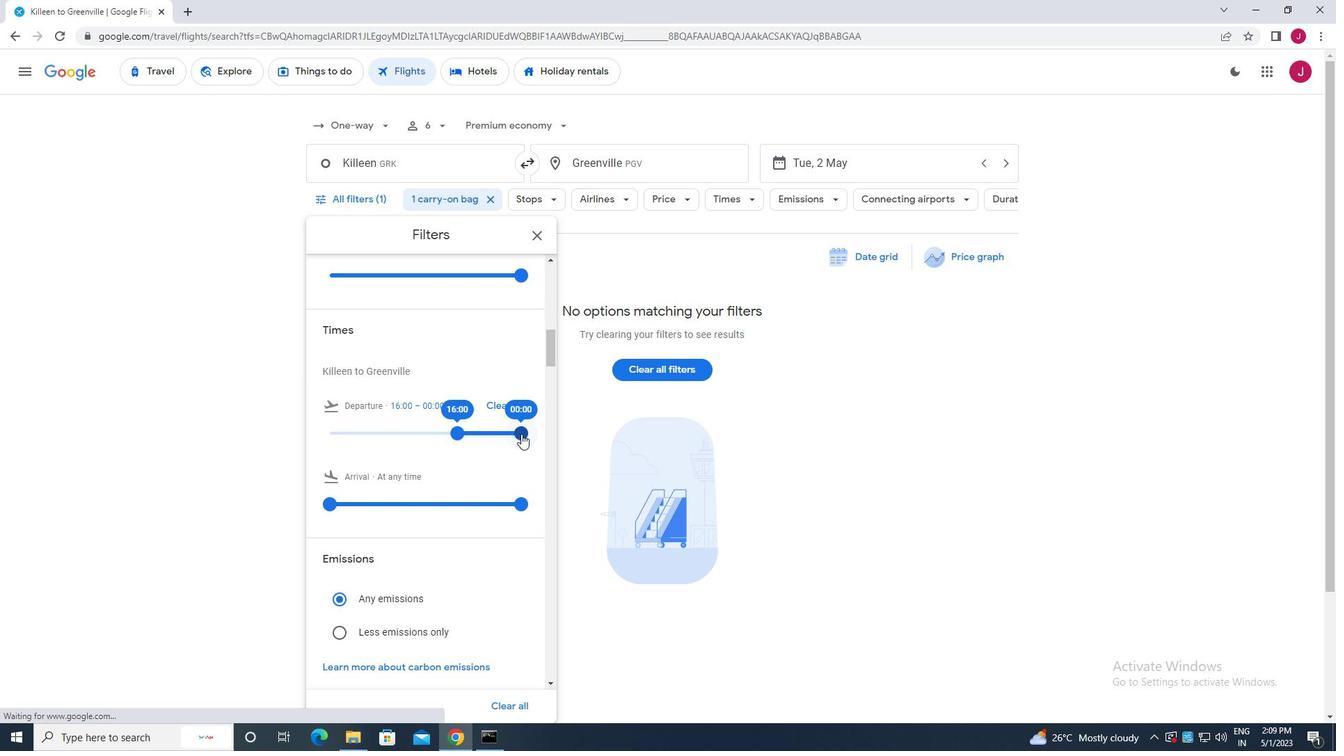 
Action: Mouse pressed left at (522, 434)
Screenshot: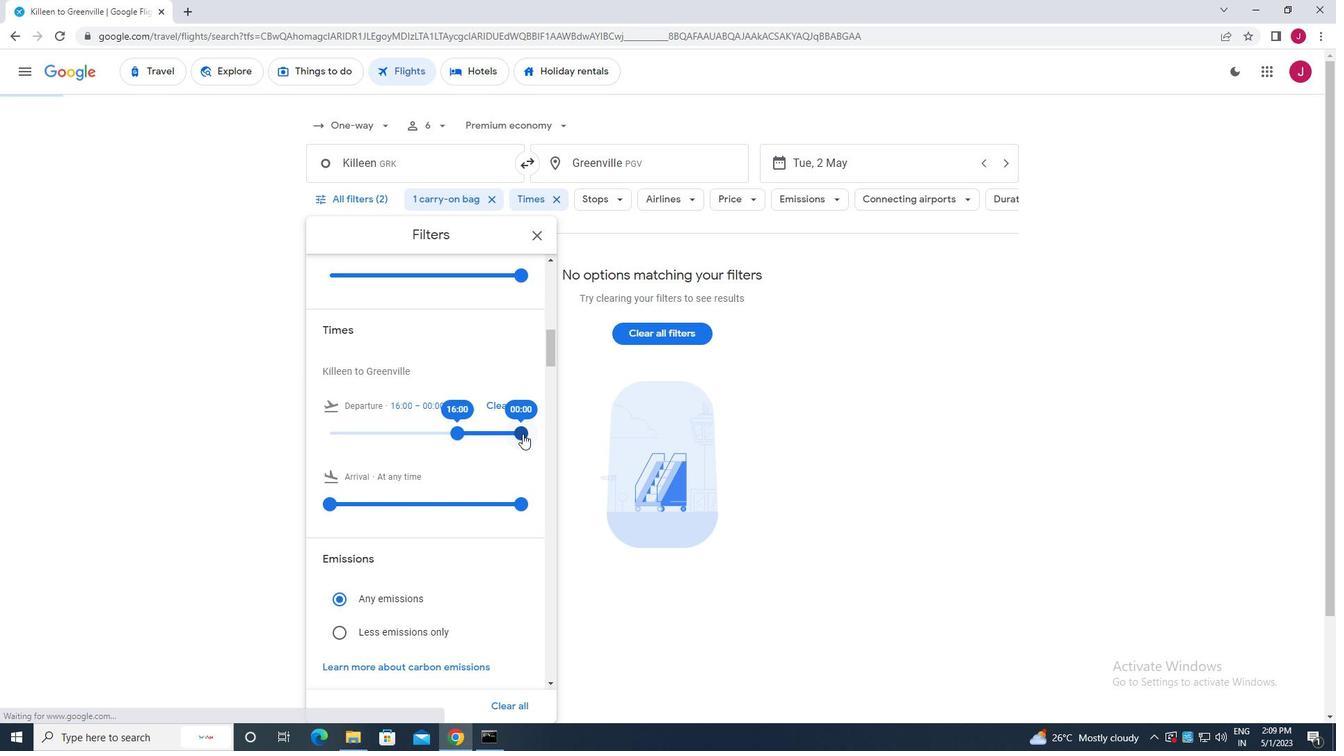 
Action: Mouse moved to (542, 236)
Screenshot: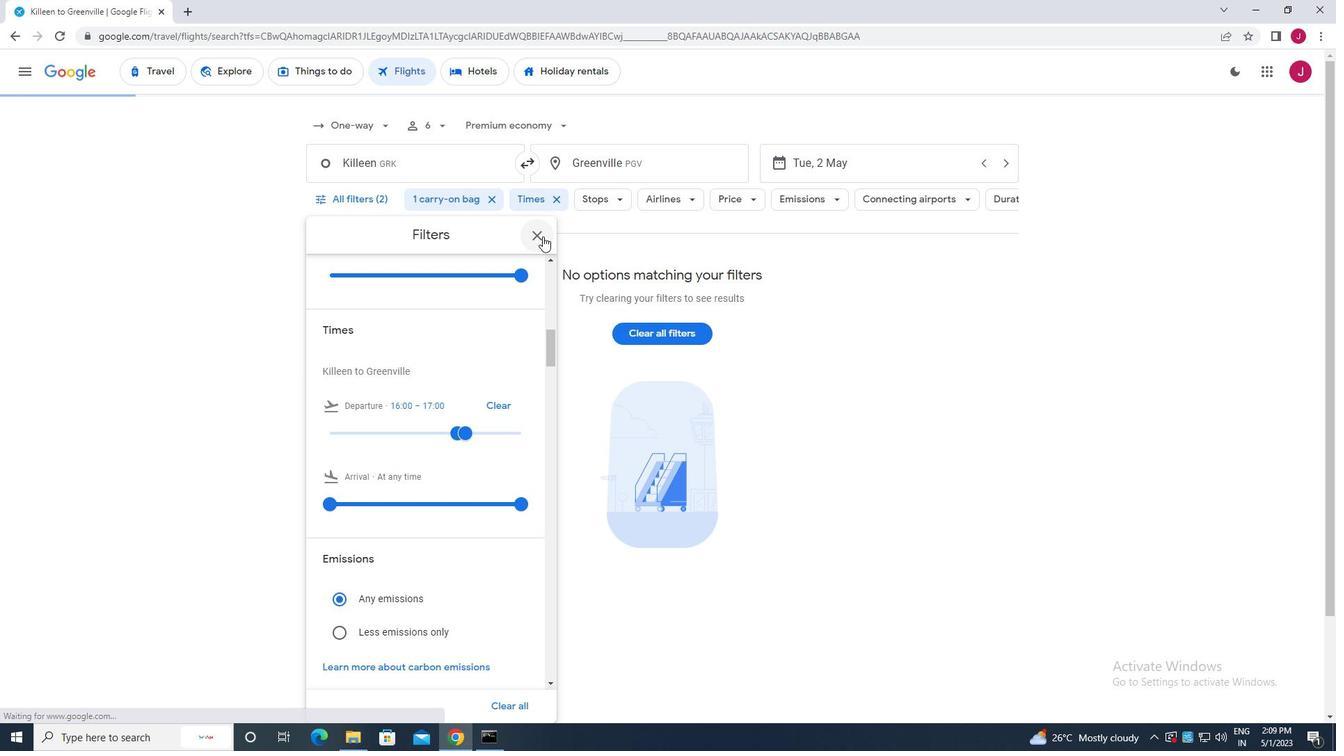 
Action: Mouse pressed left at (542, 236)
Screenshot: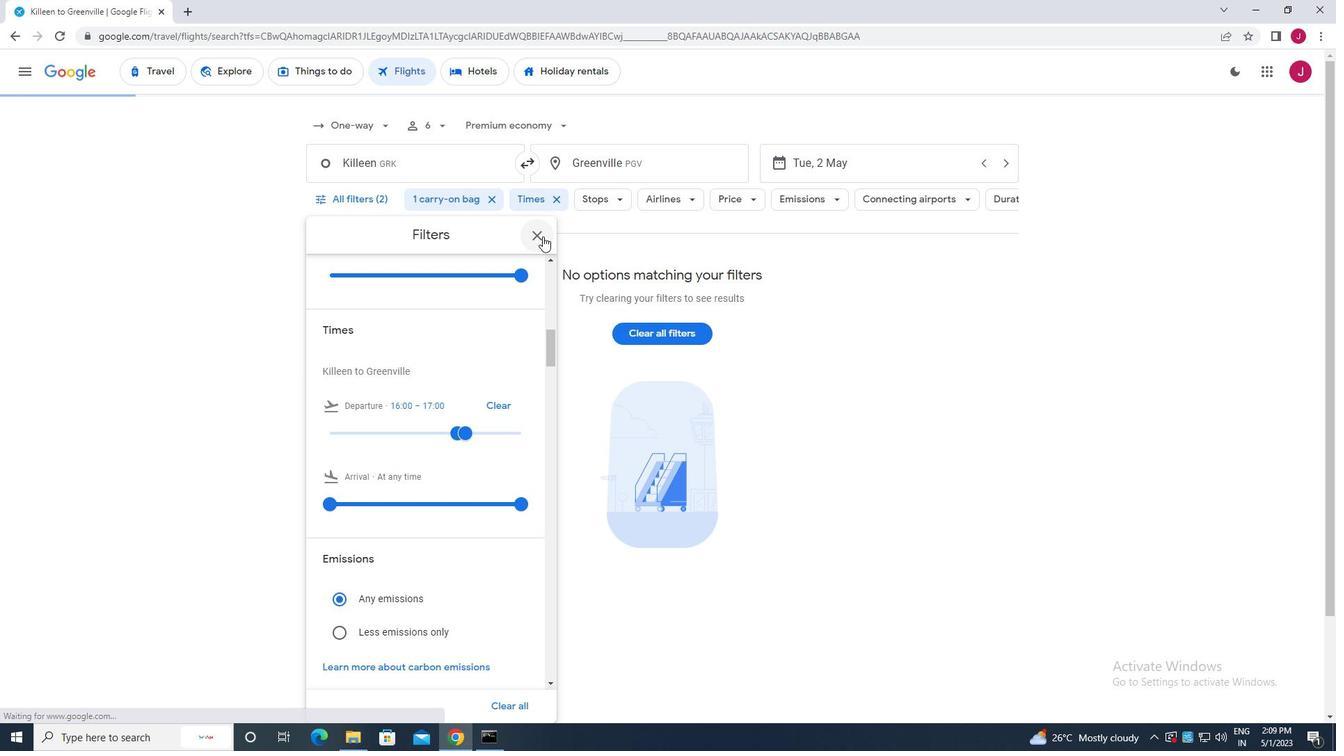 
Action: Mouse moved to (536, 238)
Screenshot: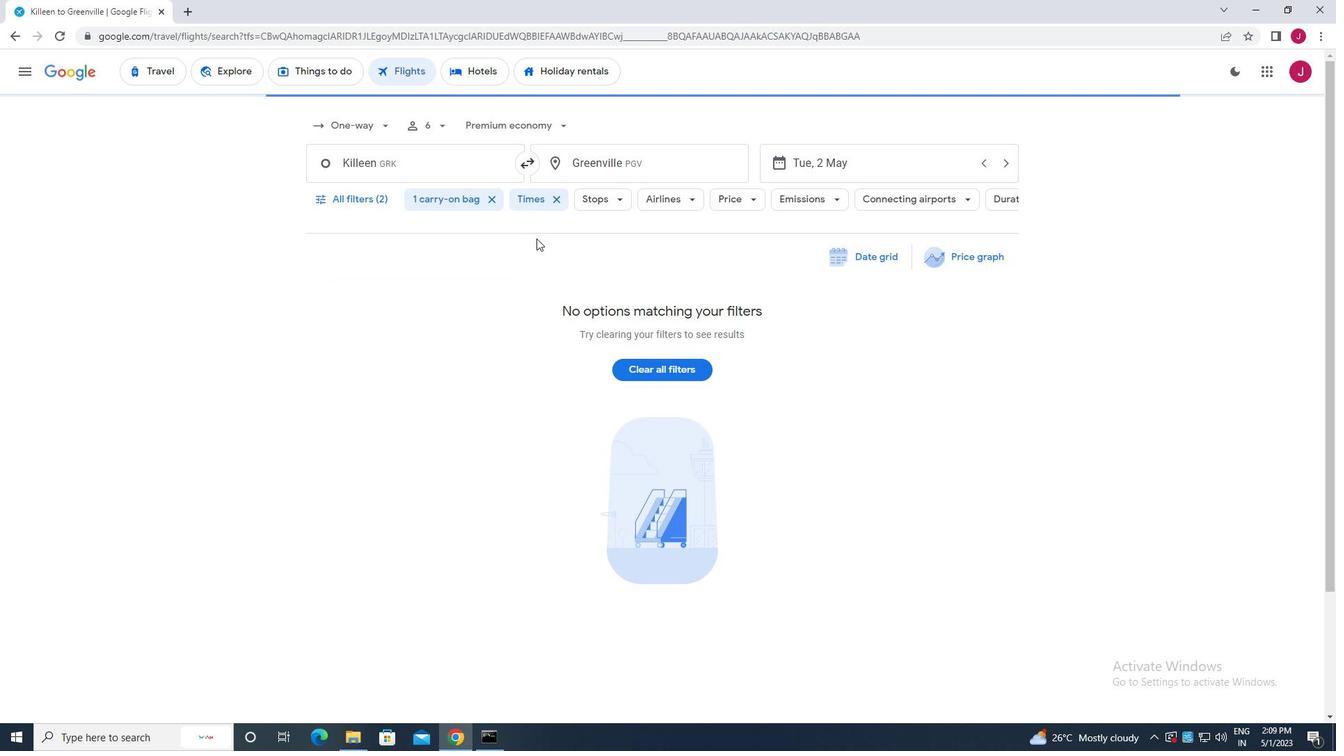 
